 Task: Establish relationship between audit and audit team member object.
Action: Mouse moved to (1093, 99)
Screenshot: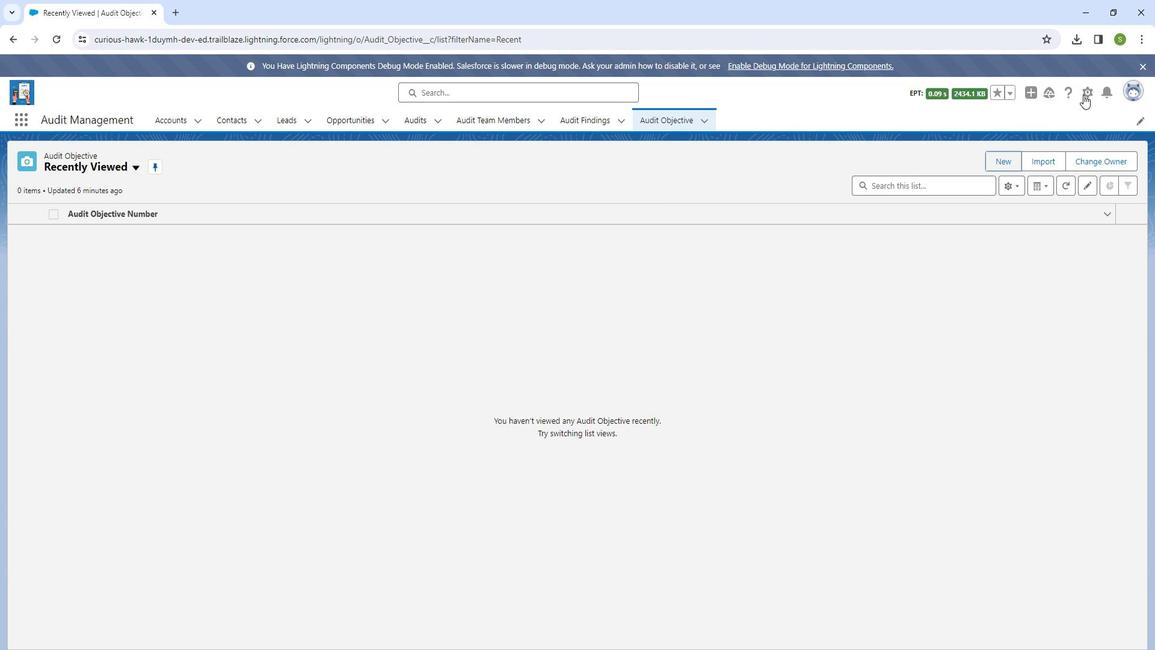 
Action: Mouse pressed left at (1093, 99)
Screenshot: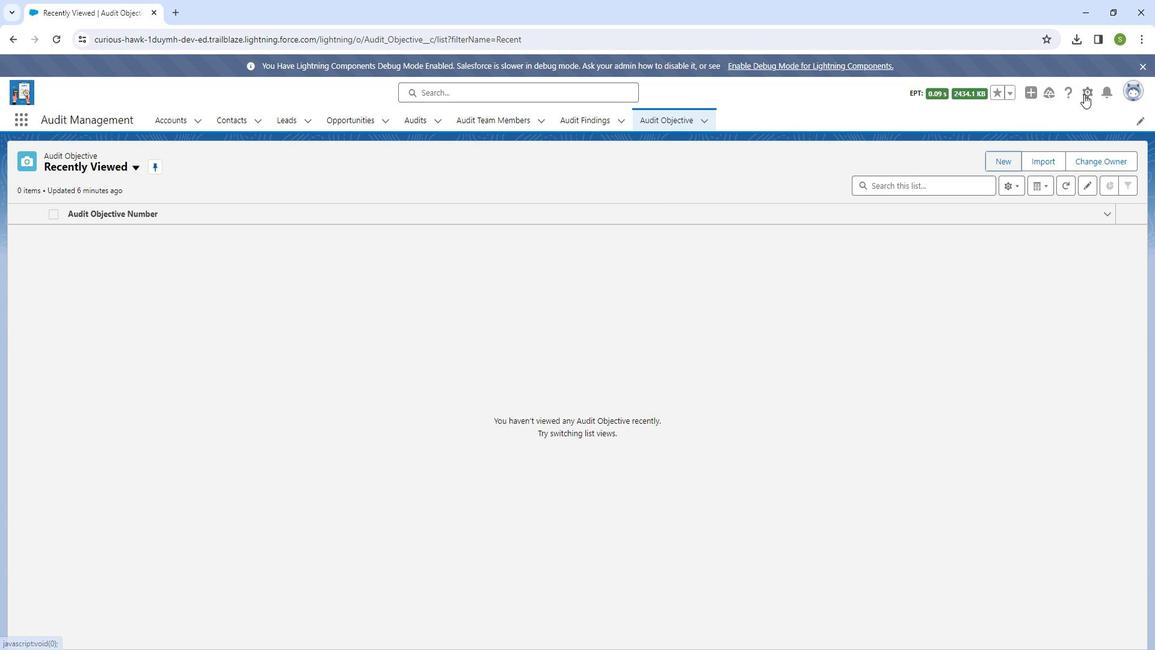 
Action: Mouse moved to (1069, 131)
Screenshot: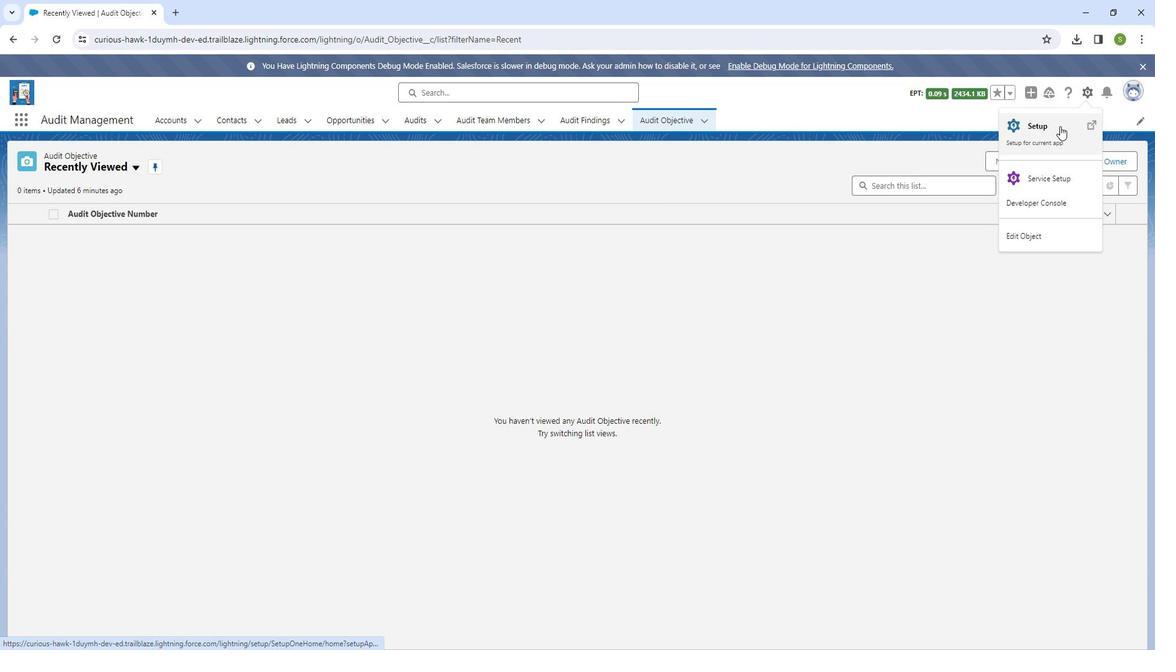 
Action: Mouse pressed left at (1069, 131)
Screenshot: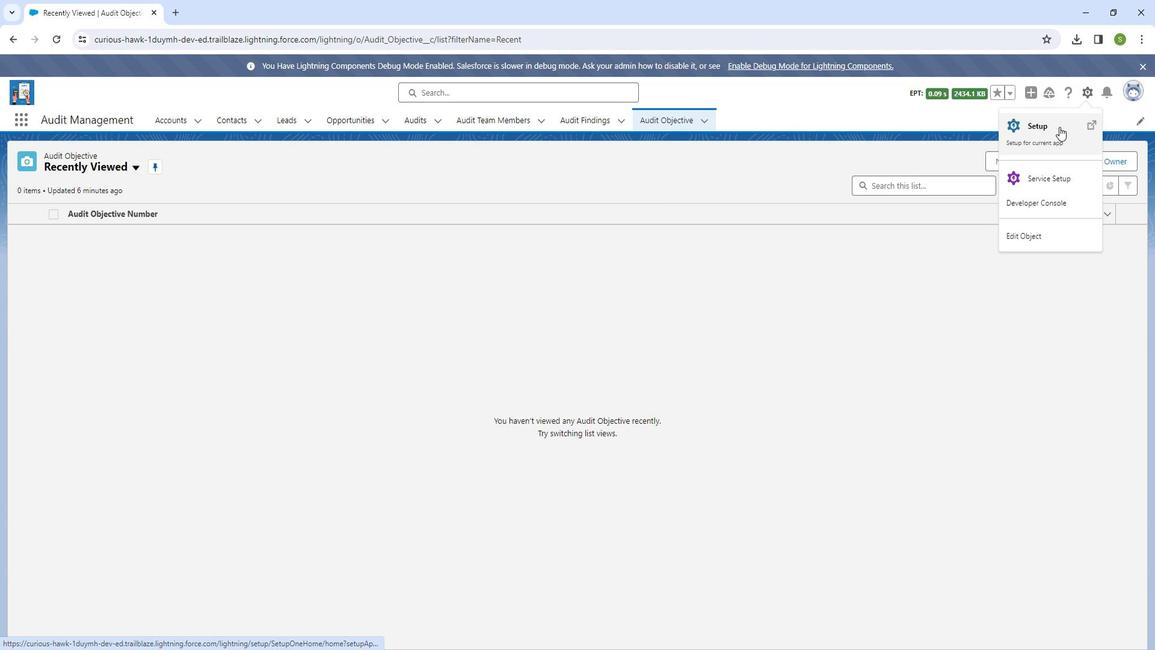 
Action: Mouse moved to (163, 126)
Screenshot: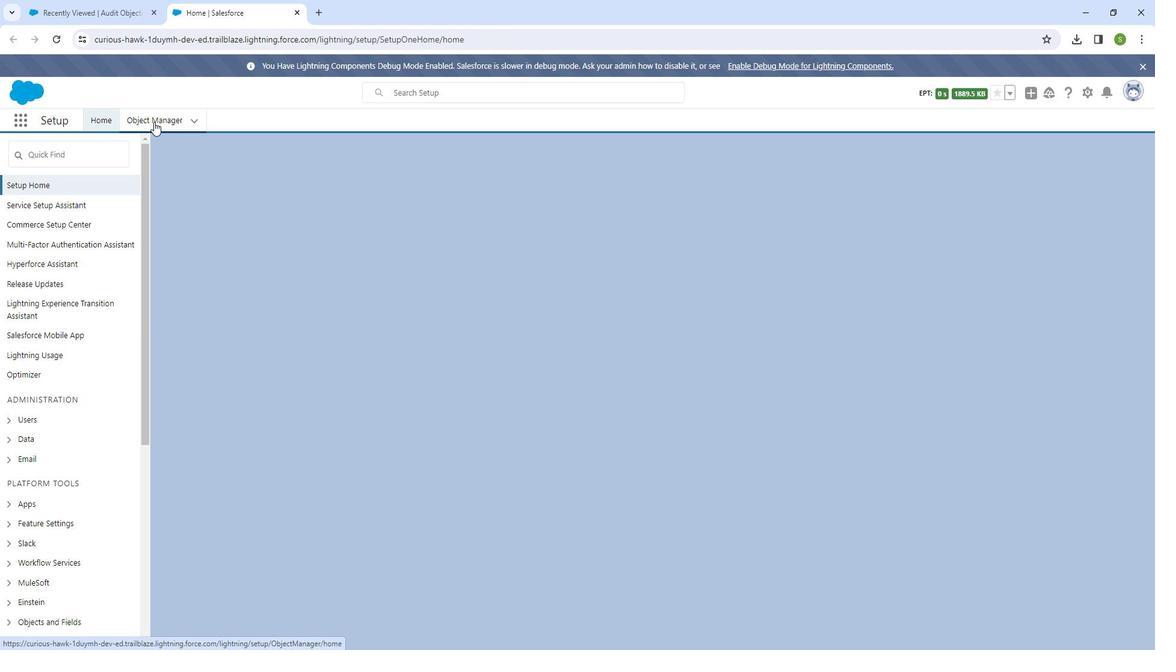 
Action: Mouse pressed left at (163, 126)
Screenshot: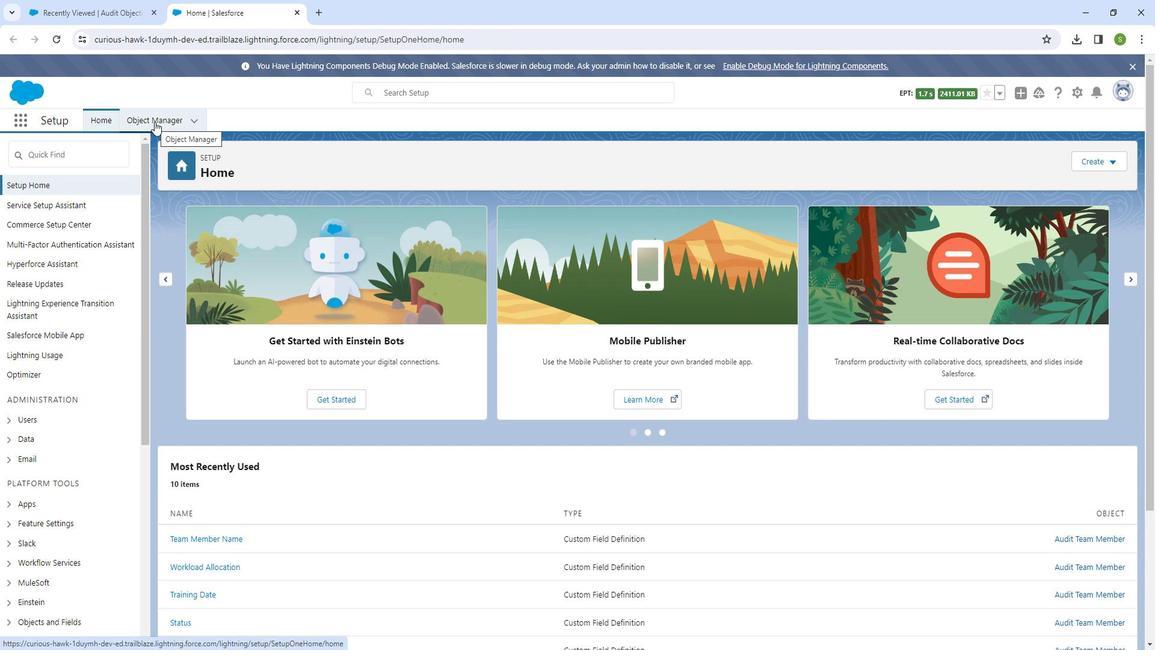 
Action: Mouse moved to (929, 166)
Screenshot: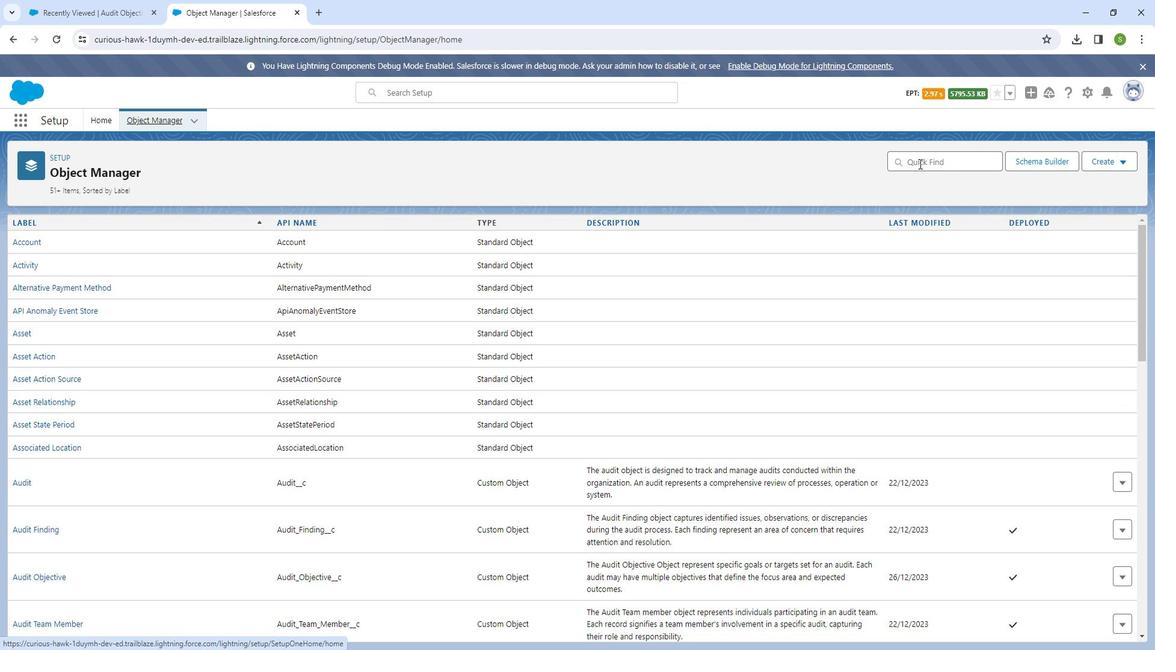 
Action: Mouse pressed left at (929, 166)
Screenshot: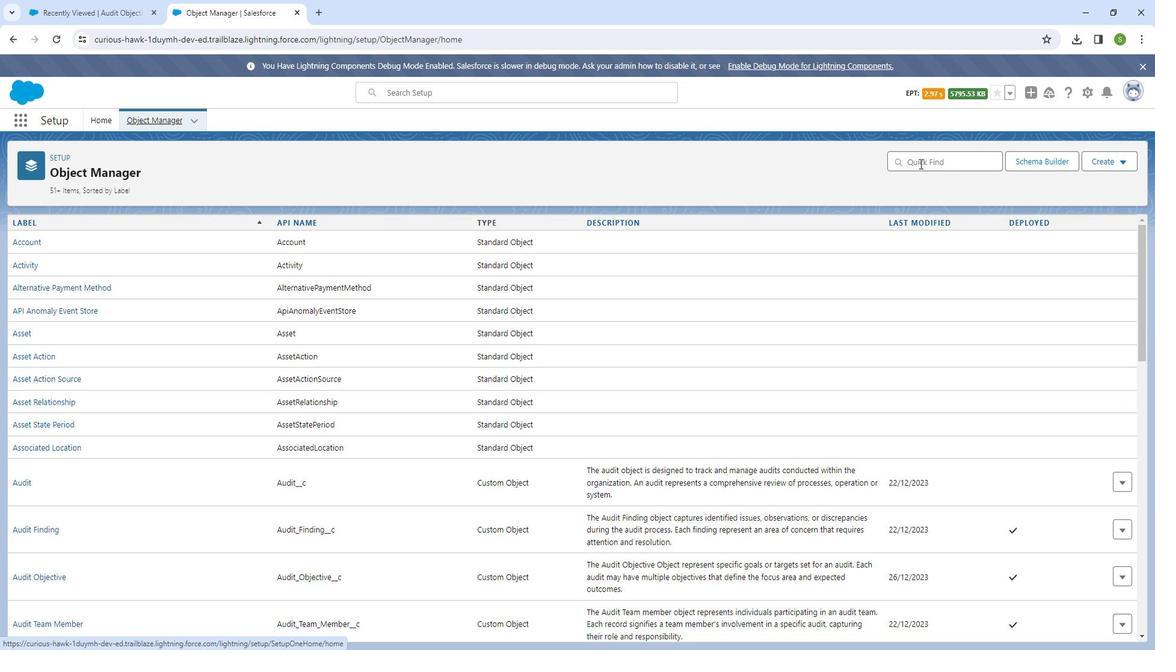 
Action: Key pressed a
Screenshot: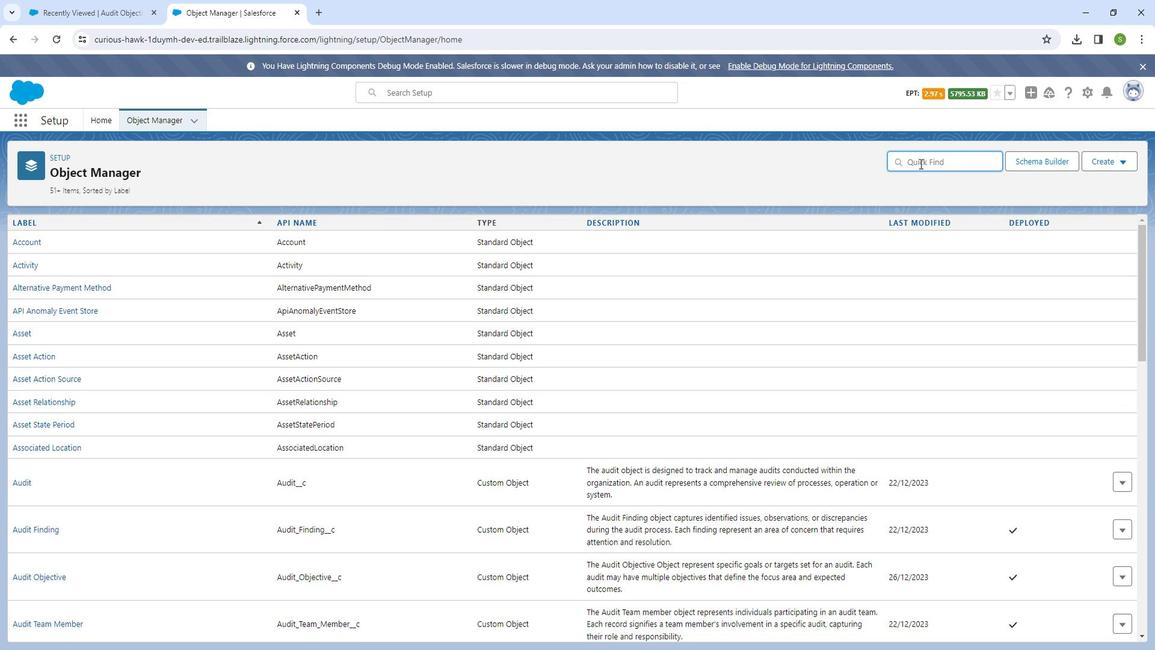 
Action: Mouse moved to (928, 167)
Screenshot: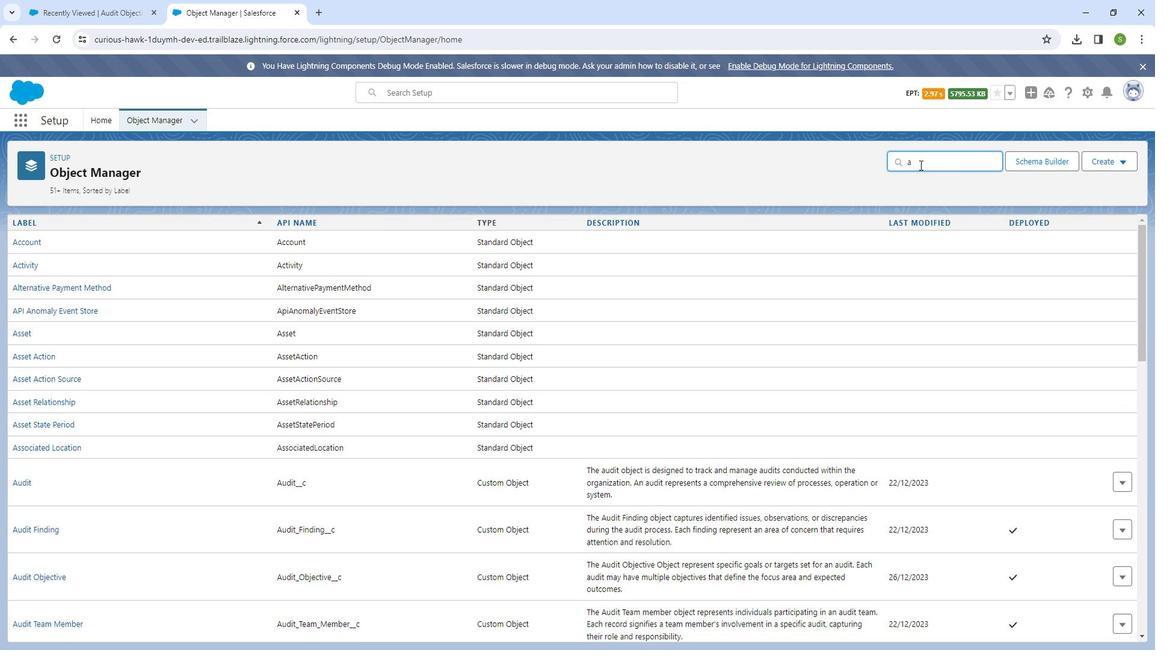
Action: Key pressed u
Screenshot: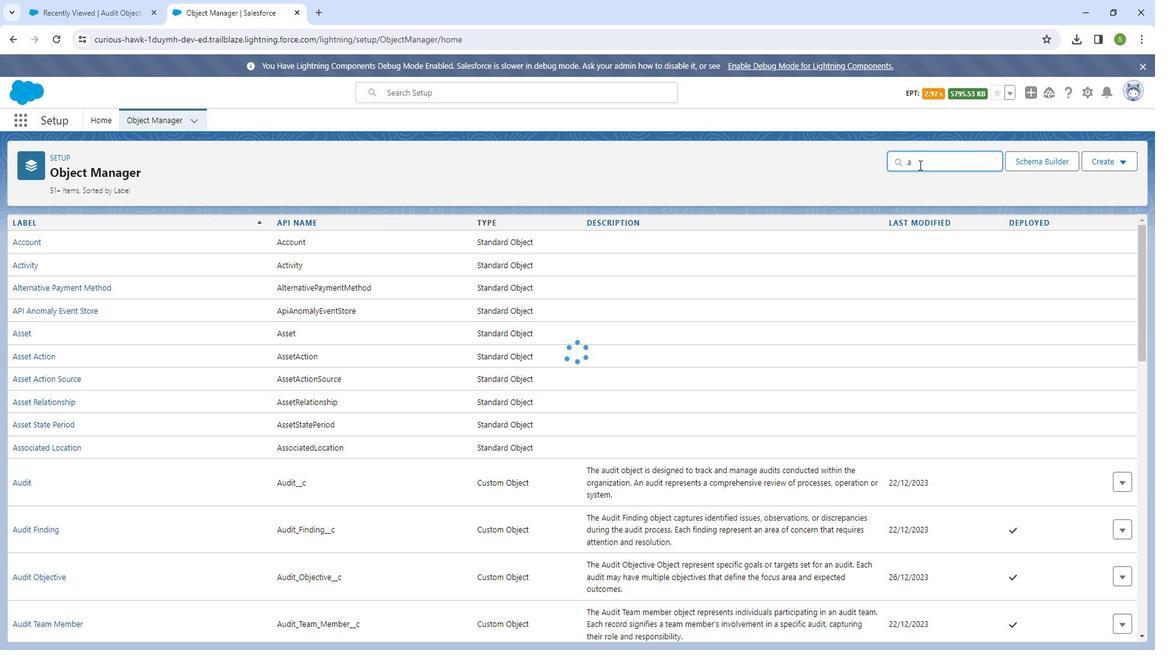 
Action: Mouse moved to (927, 169)
Screenshot: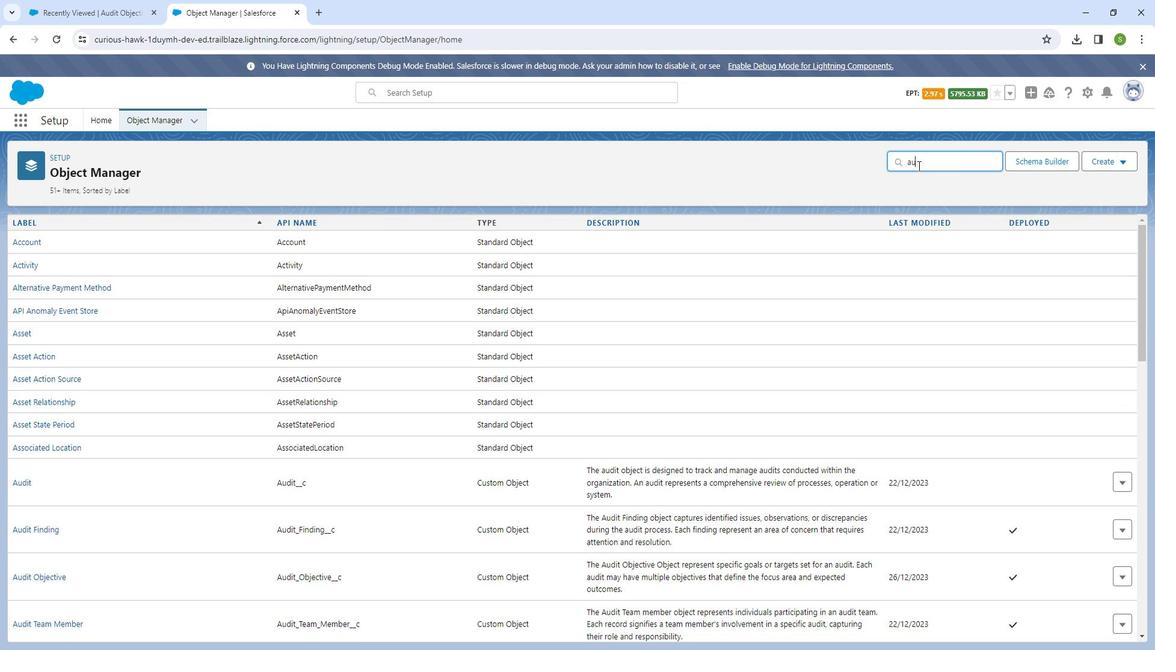 
Action: Key pressed di
Screenshot: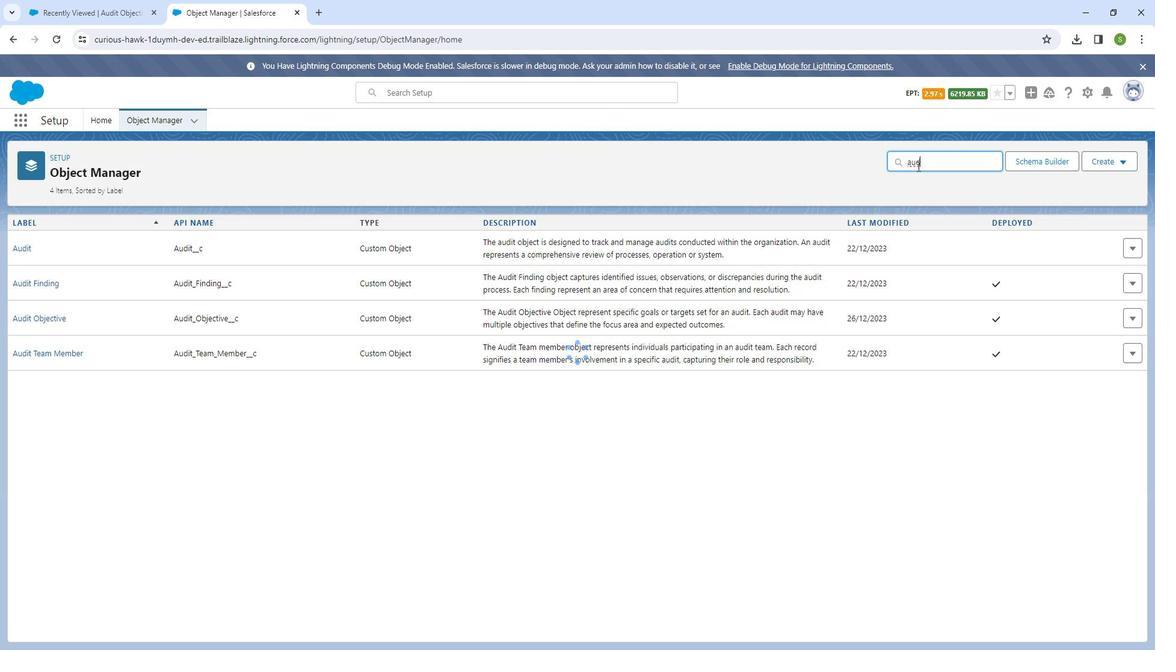 
Action: Mouse moved to (926, 169)
Screenshot: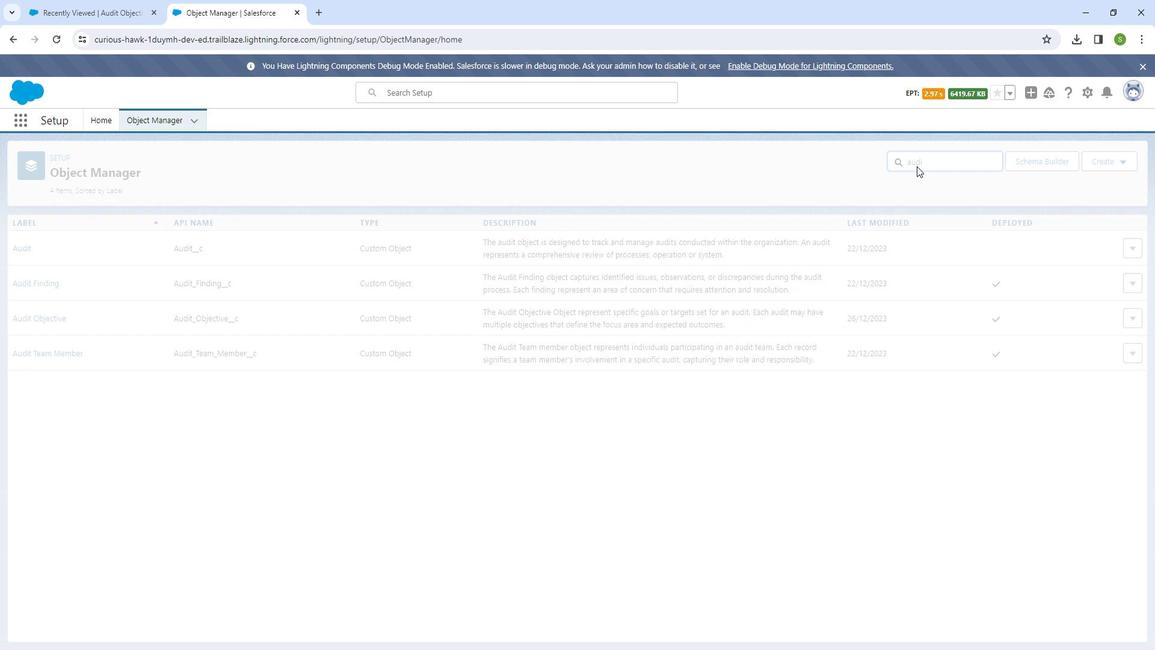 
Action: Key pressed t<Key.space>
Screenshot: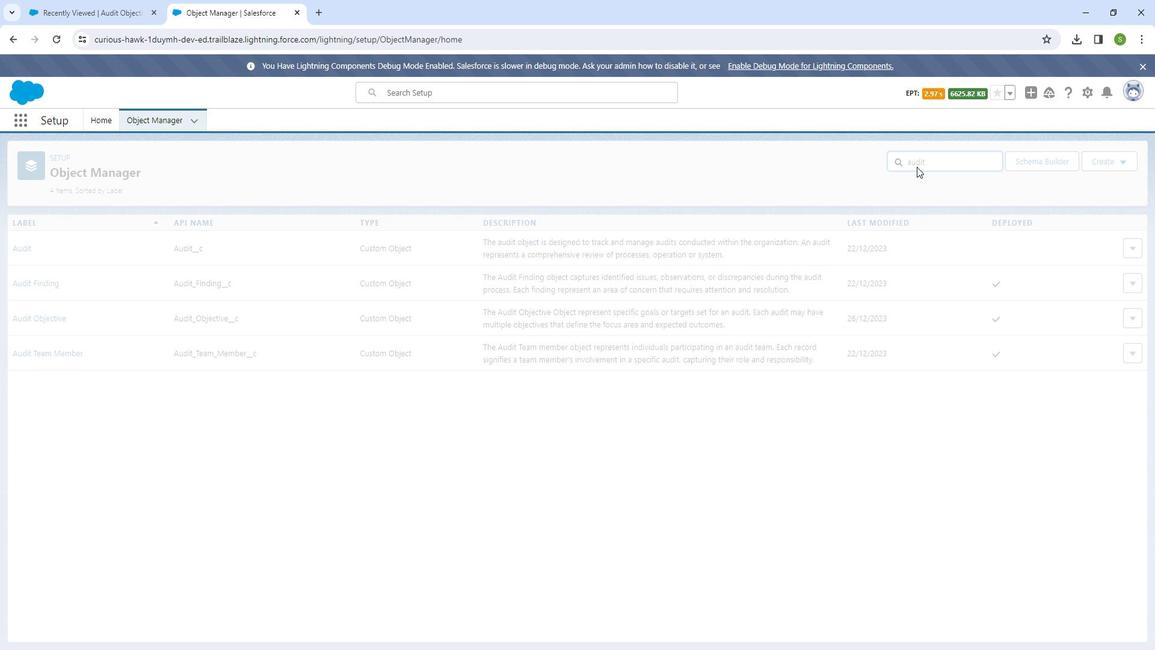 
Action: Mouse moved to (915, 175)
Screenshot: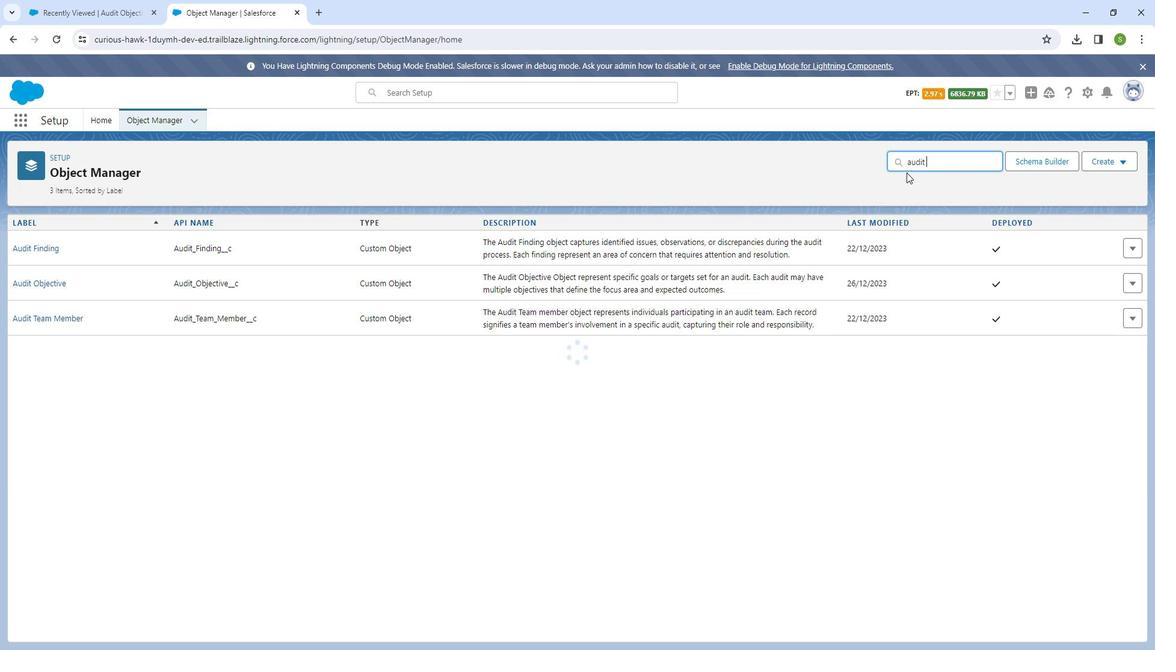 
Action: Key pressed t
Screenshot: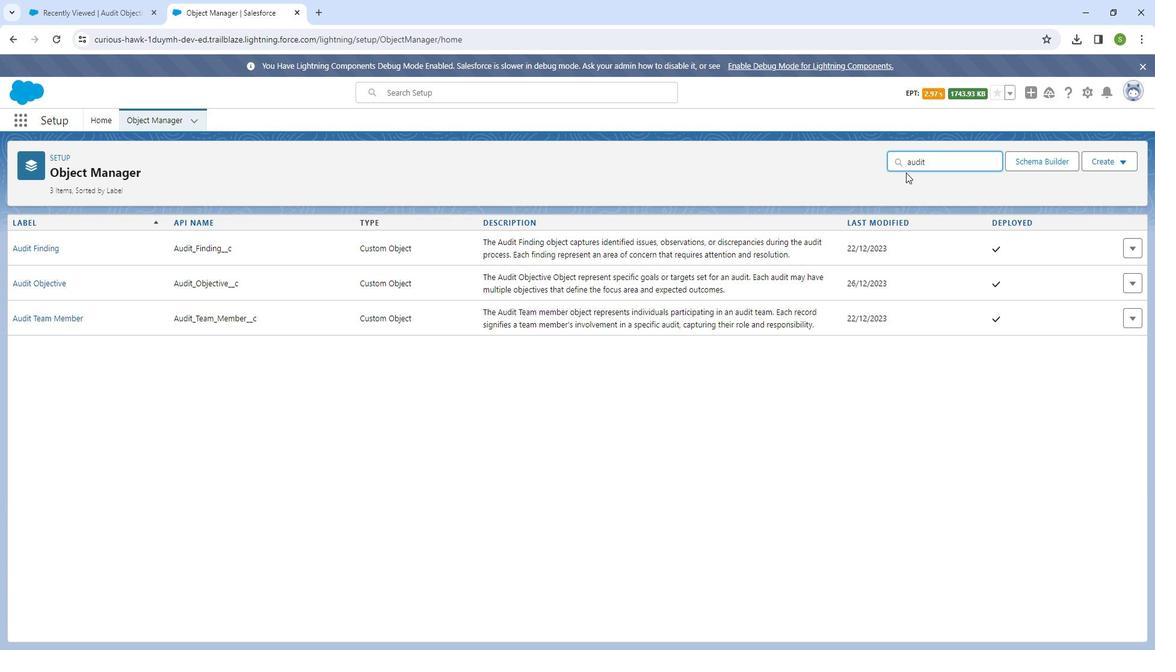 
Action: Mouse moved to (64, 248)
Screenshot: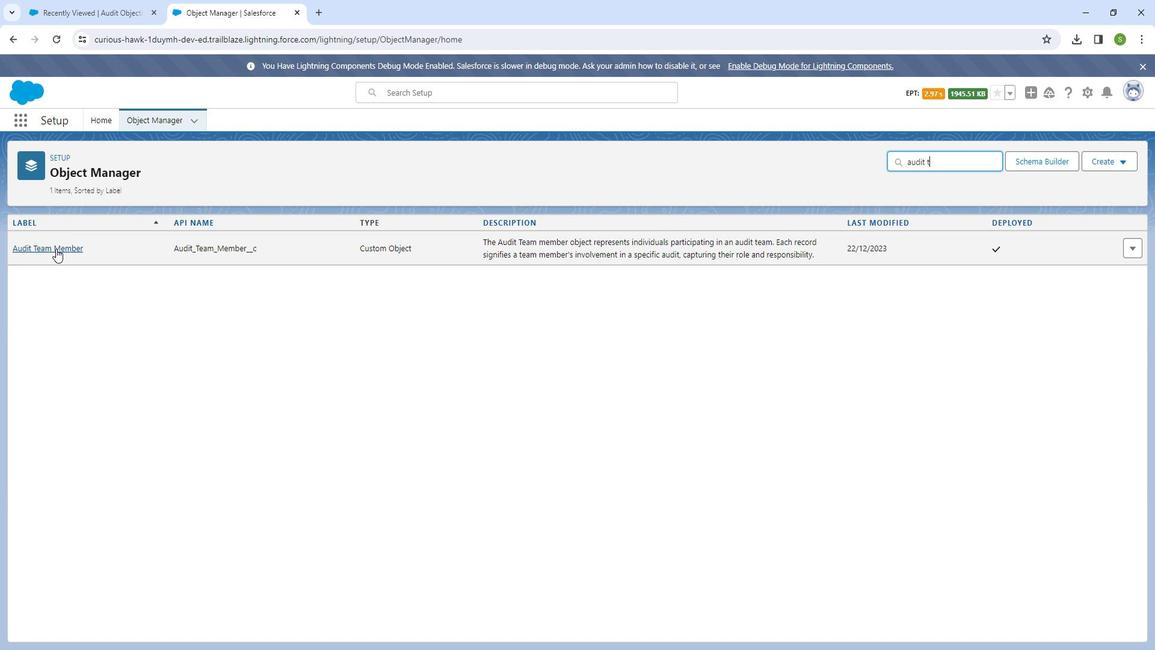 
Action: Mouse pressed left at (64, 248)
Screenshot: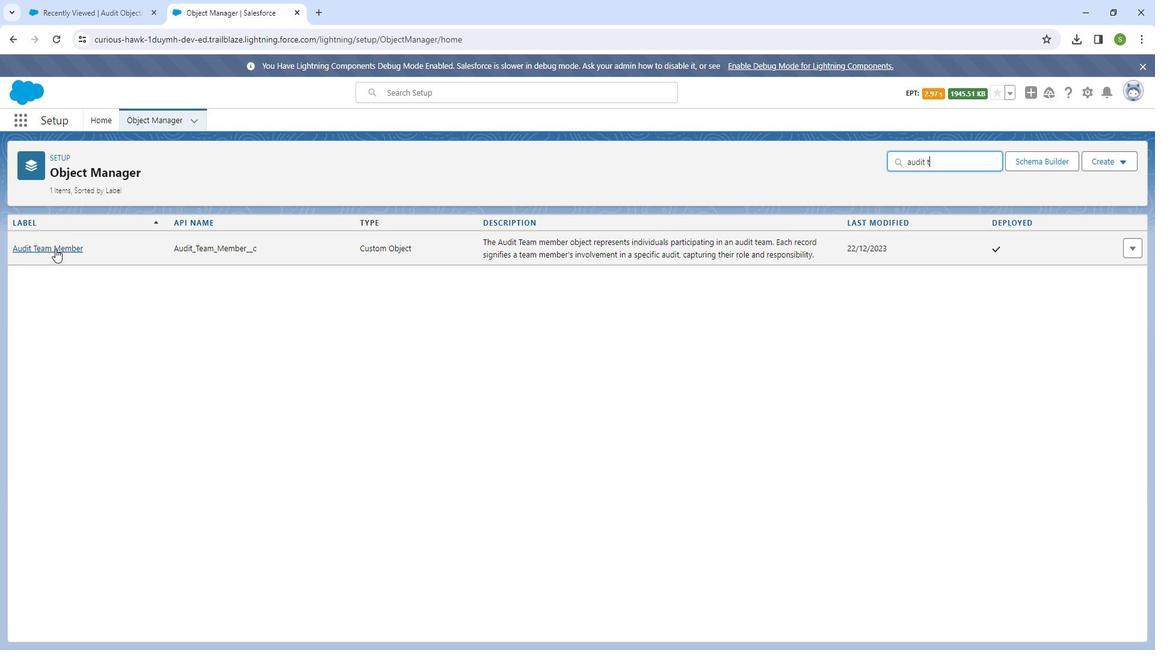 
Action: Mouse moved to (115, 242)
Screenshot: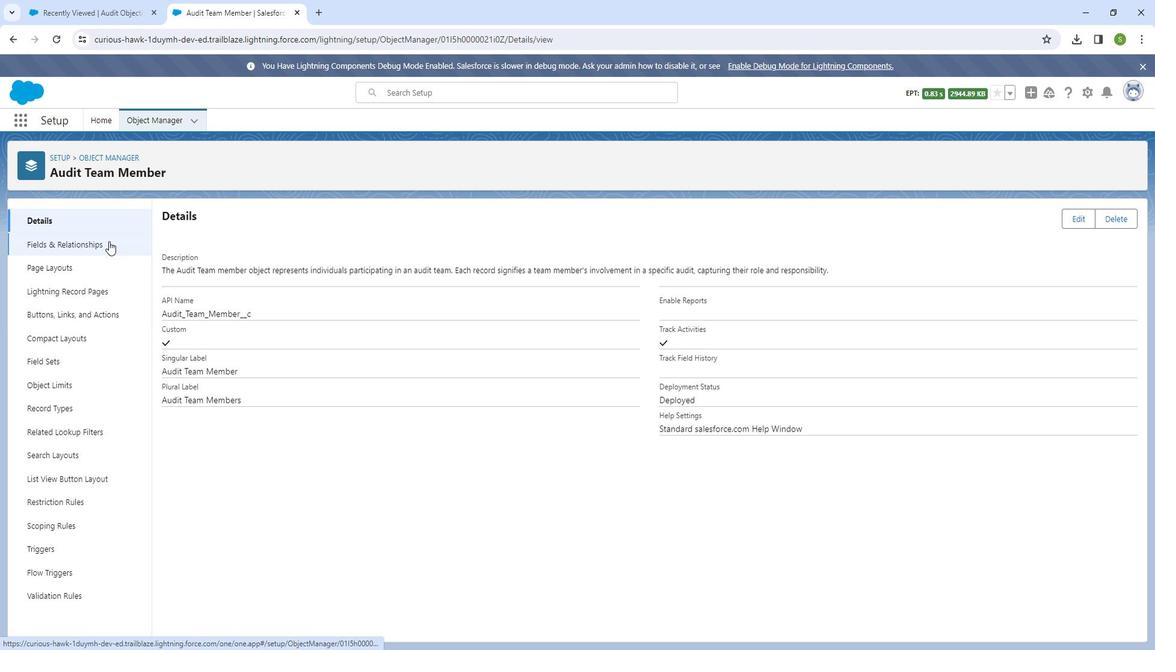 
Action: Mouse pressed left at (115, 242)
Screenshot: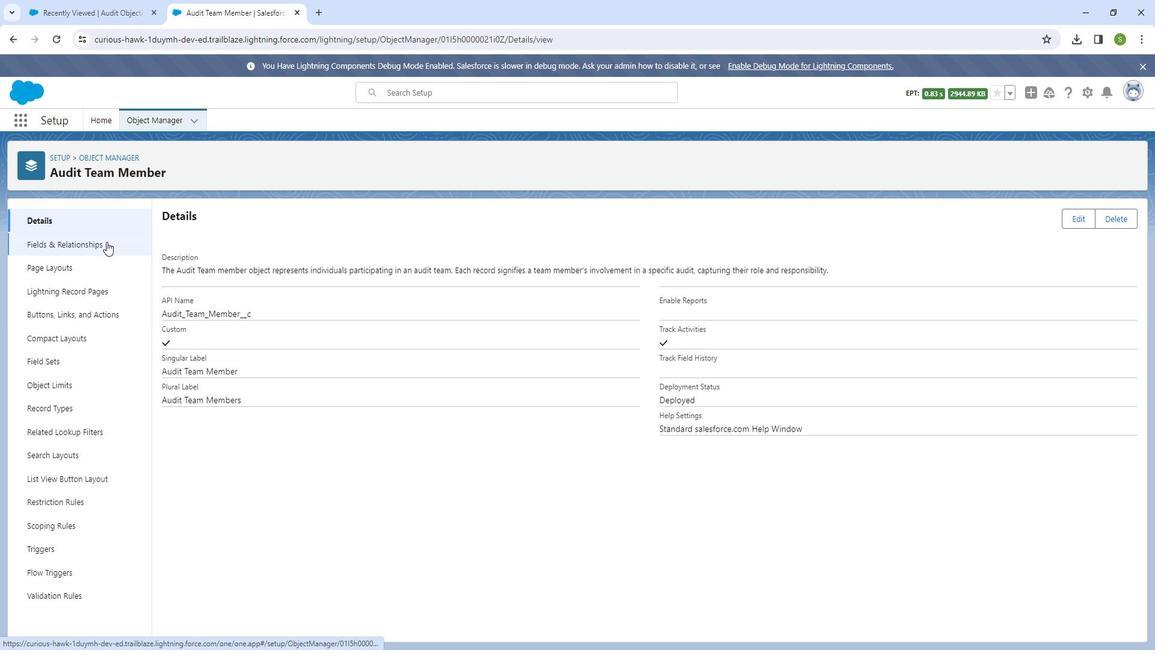 
Action: Mouse moved to (882, 221)
Screenshot: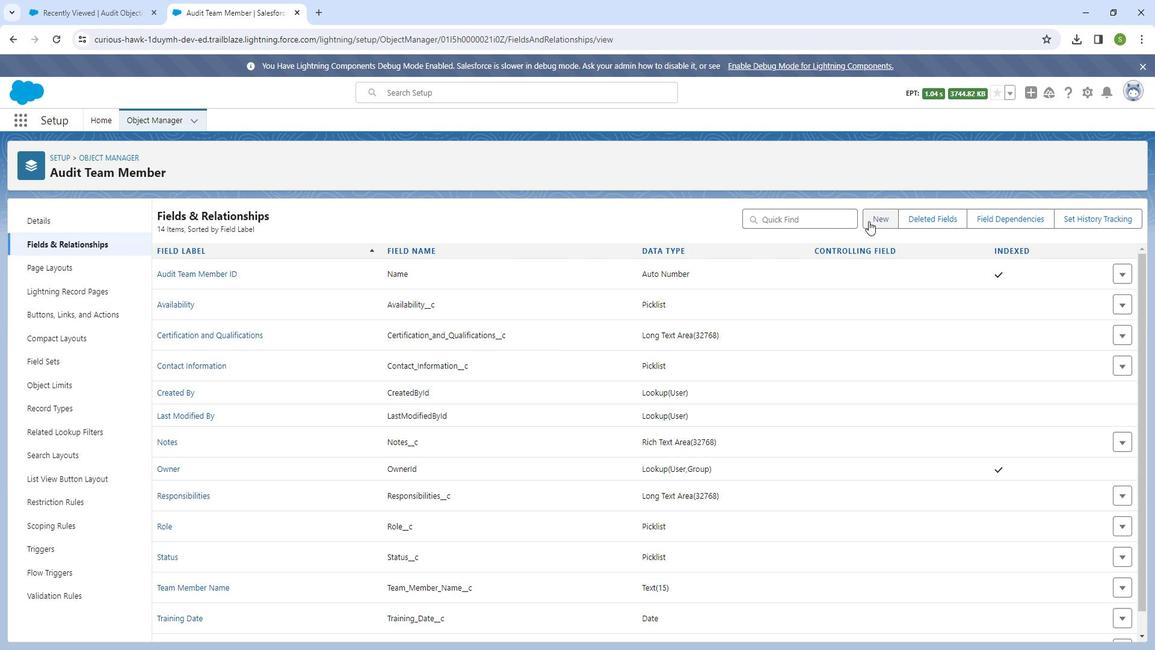 
Action: Mouse pressed left at (882, 221)
Screenshot: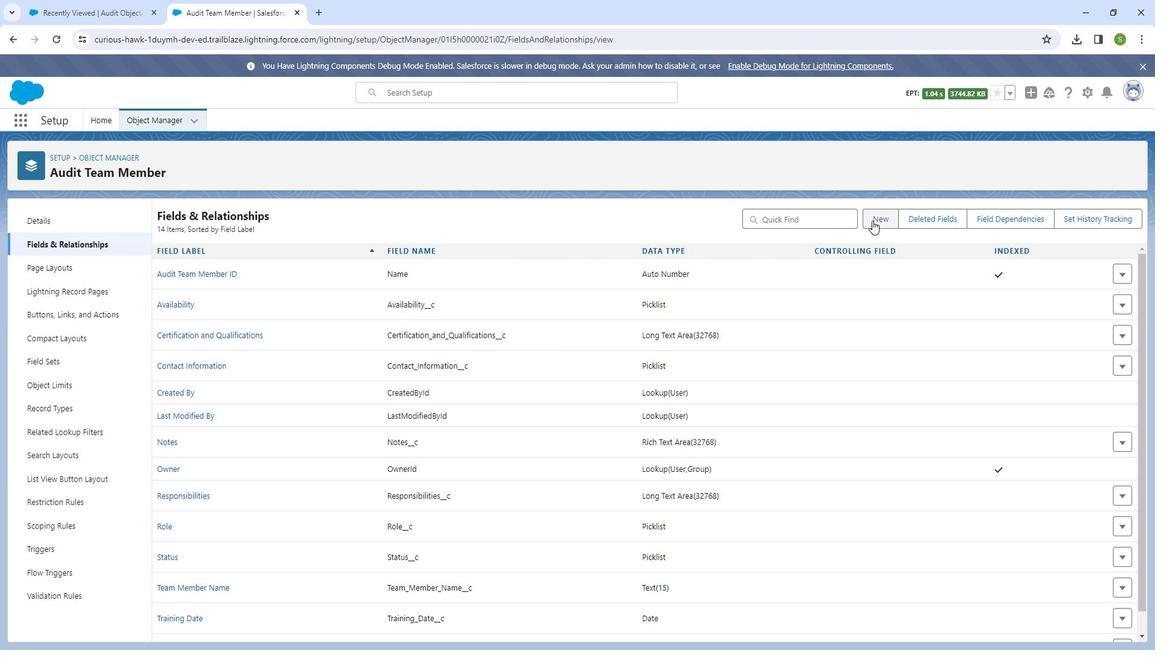 
Action: Mouse moved to (250, 437)
Screenshot: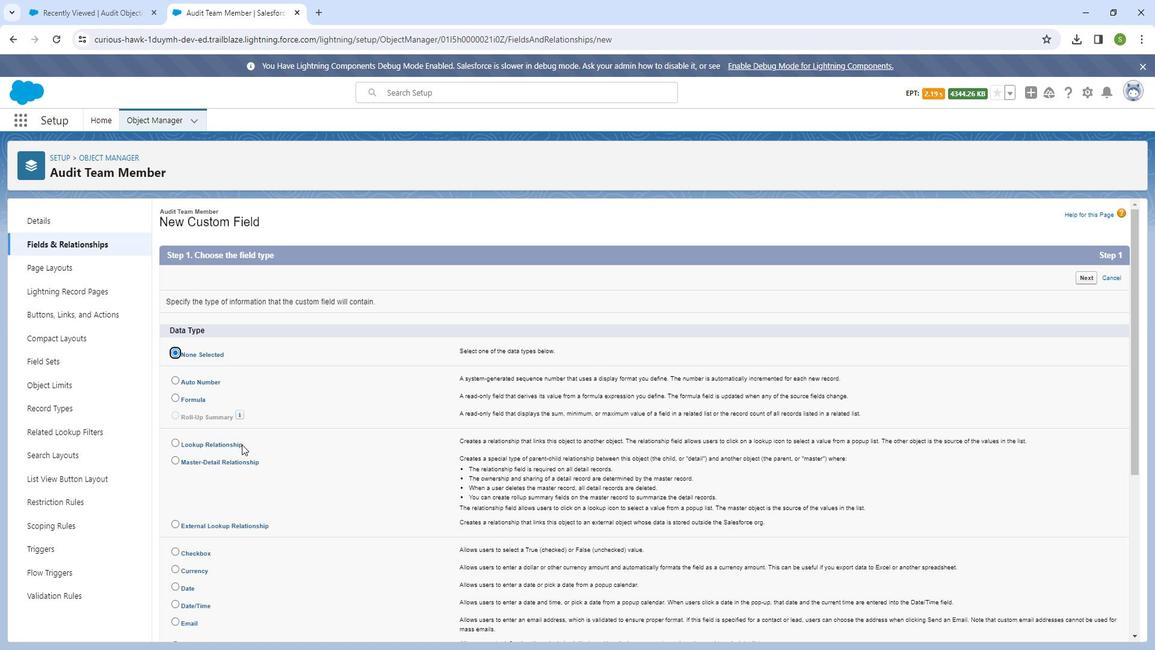 
Action: Mouse pressed left at (250, 437)
Screenshot: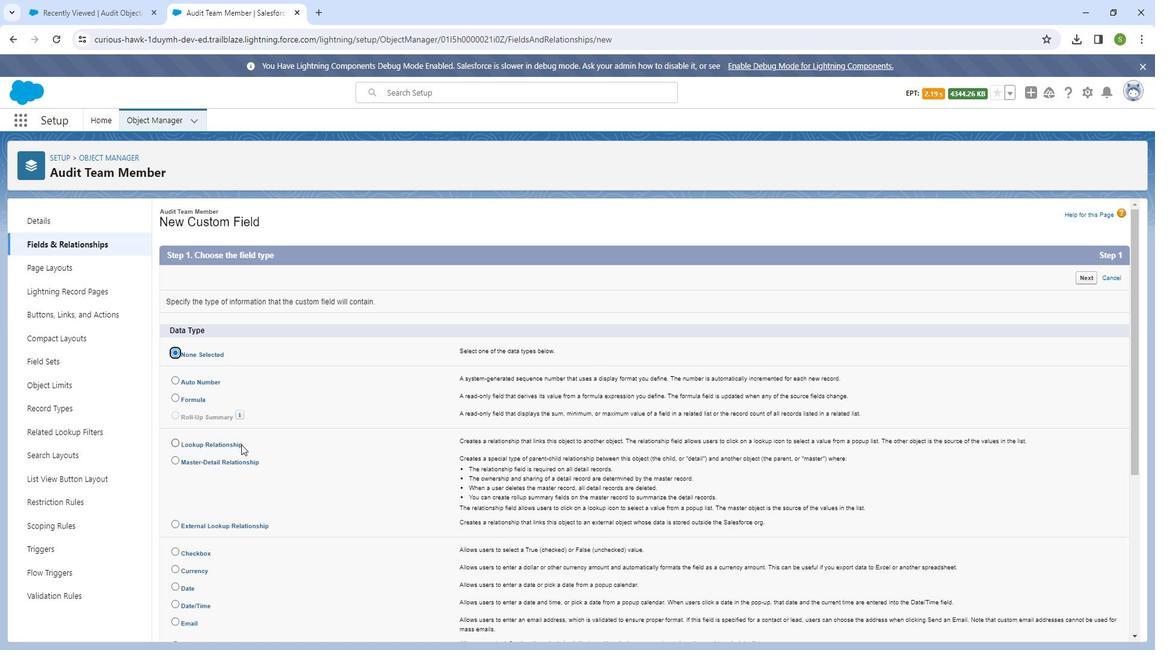 
Action: Mouse moved to (1036, 425)
Screenshot: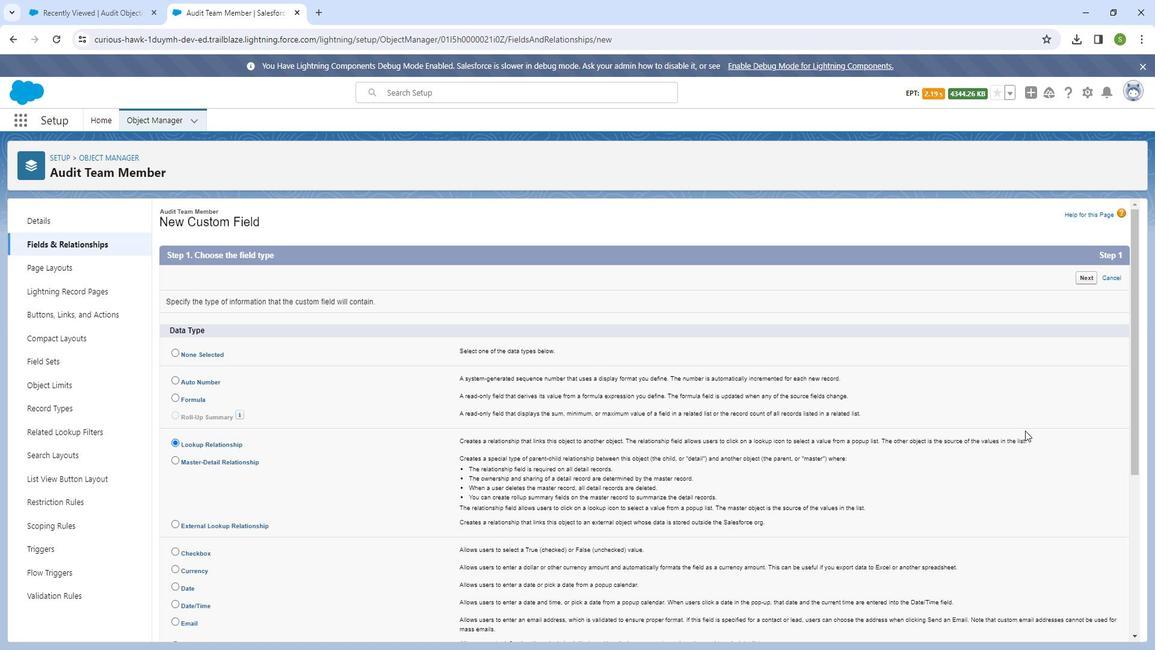 
Action: Mouse scrolled (1036, 424) with delta (0, 0)
Screenshot: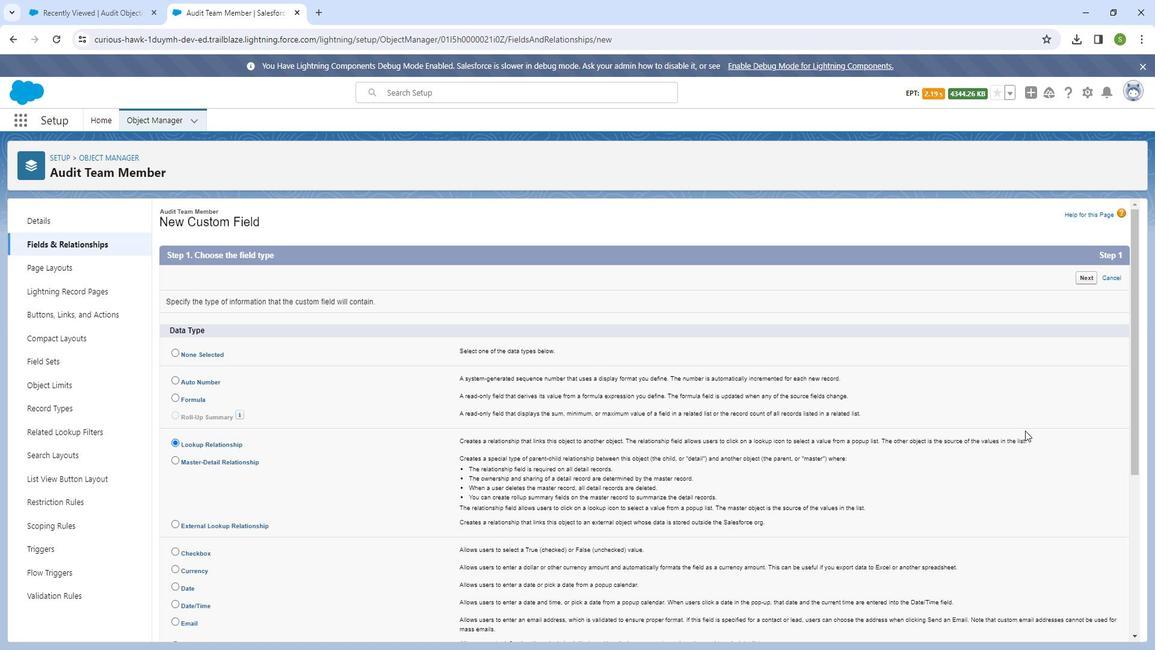 
Action: Mouse moved to (1038, 426)
Screenshot: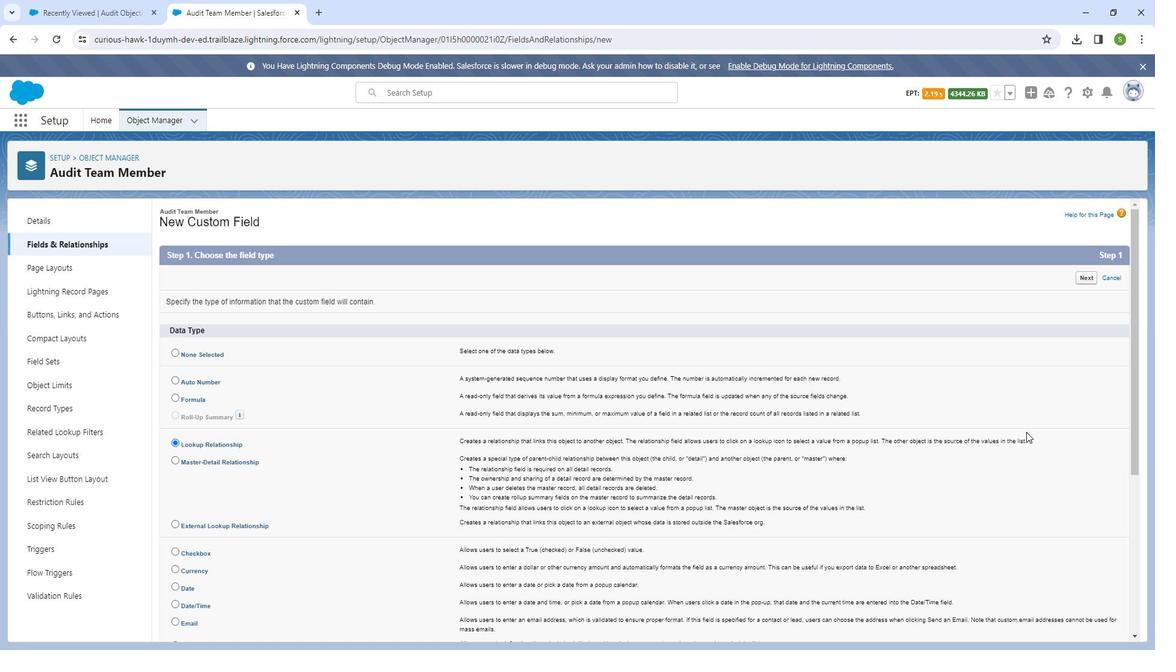 
Action: Mouse scrolled (1038, 426) with delta (0, 0)
Screenshot: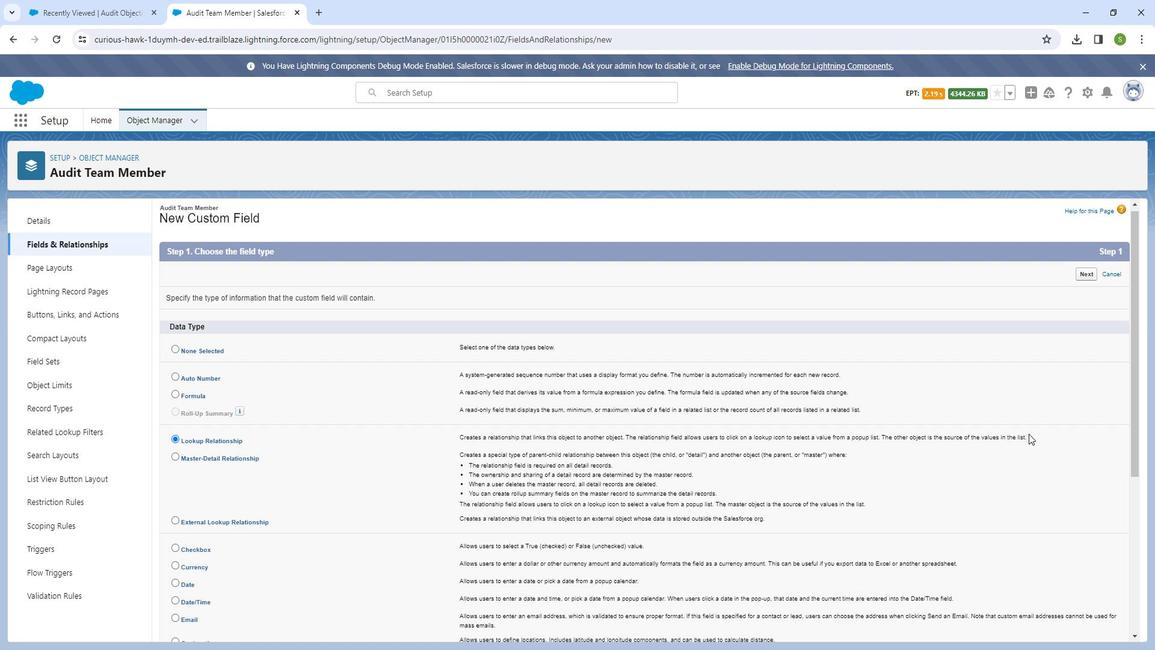 
Action: Mouse moved to (1039, 426)
Screenshot: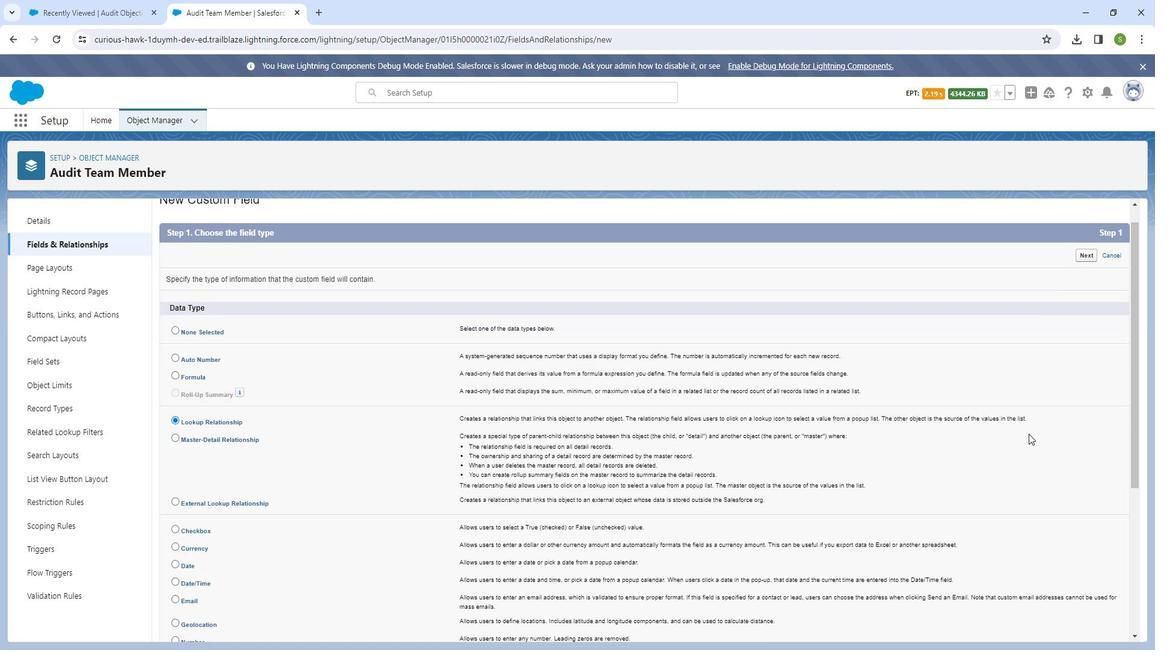 
Action: Mouse scrolled (1039, 426) with delta (0, 0)
Screenshot: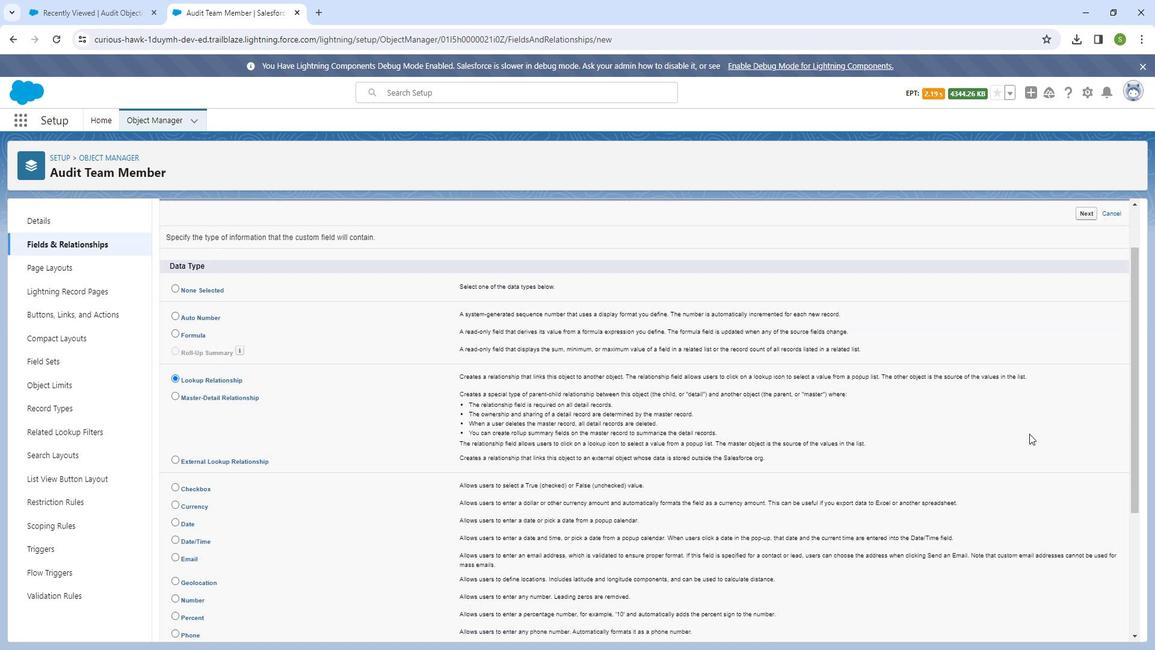 
Action: Mouse moved to (1039, 430)
Screenshot: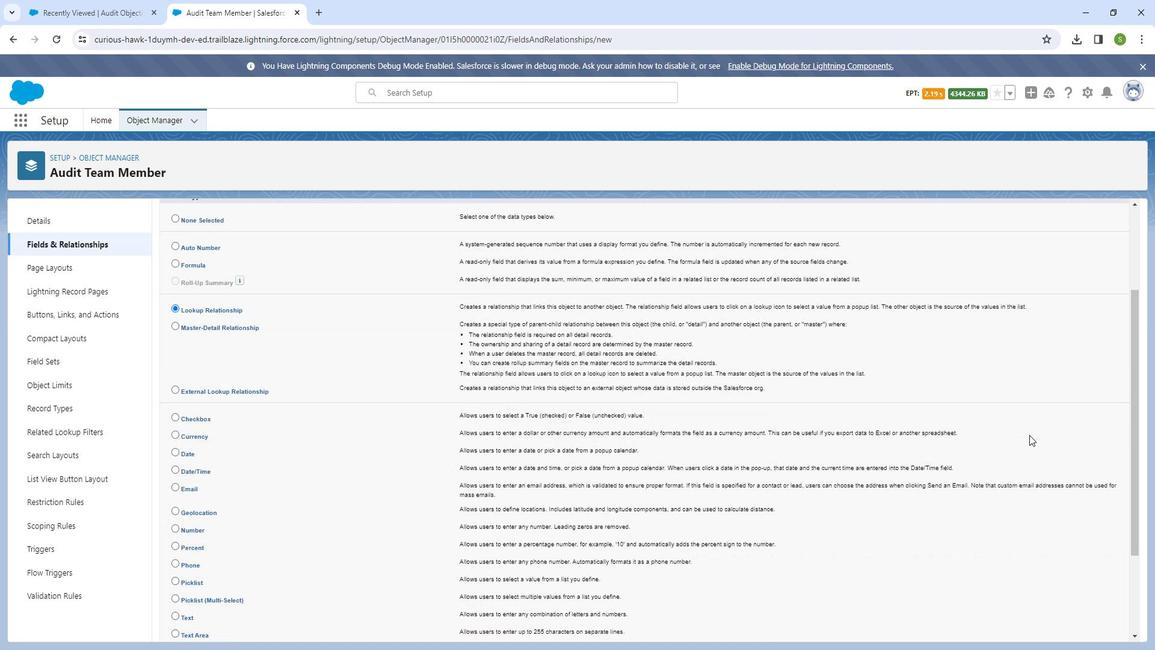 
Action: Mouse scrolled (1039, 429) with delta (0, 0)
Screenshot: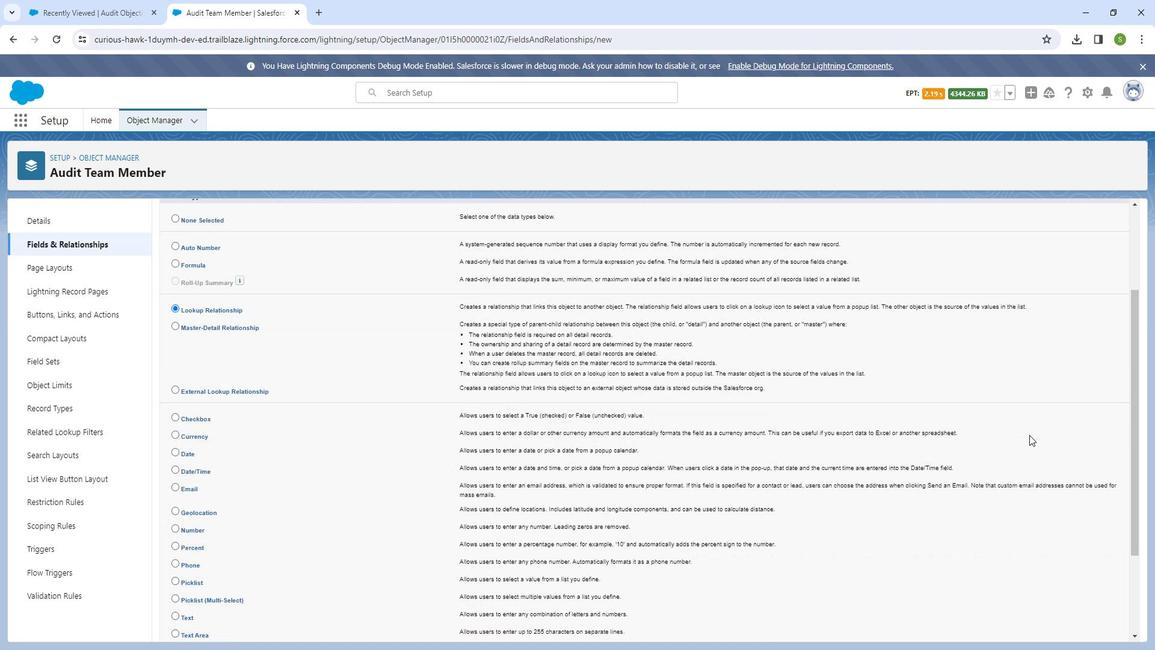 
Action: Mouse moved to (1038, 435)
Screenshot: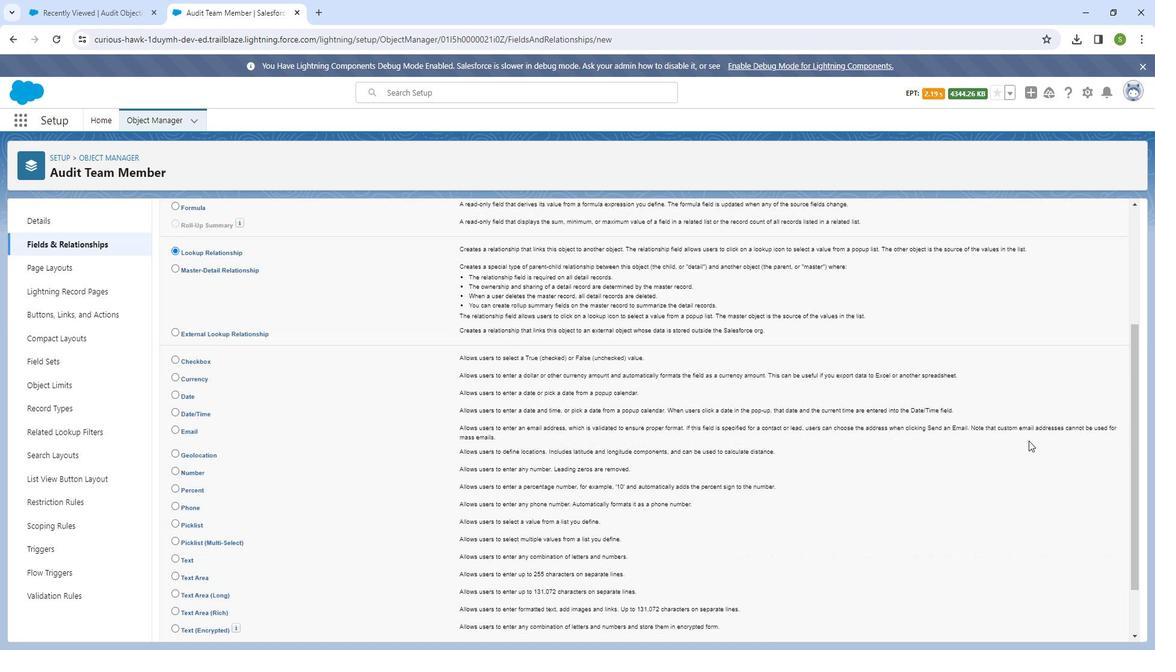 
Action: Mouse scrolled (1038, 434) with delta (0, 0)
Screenshot: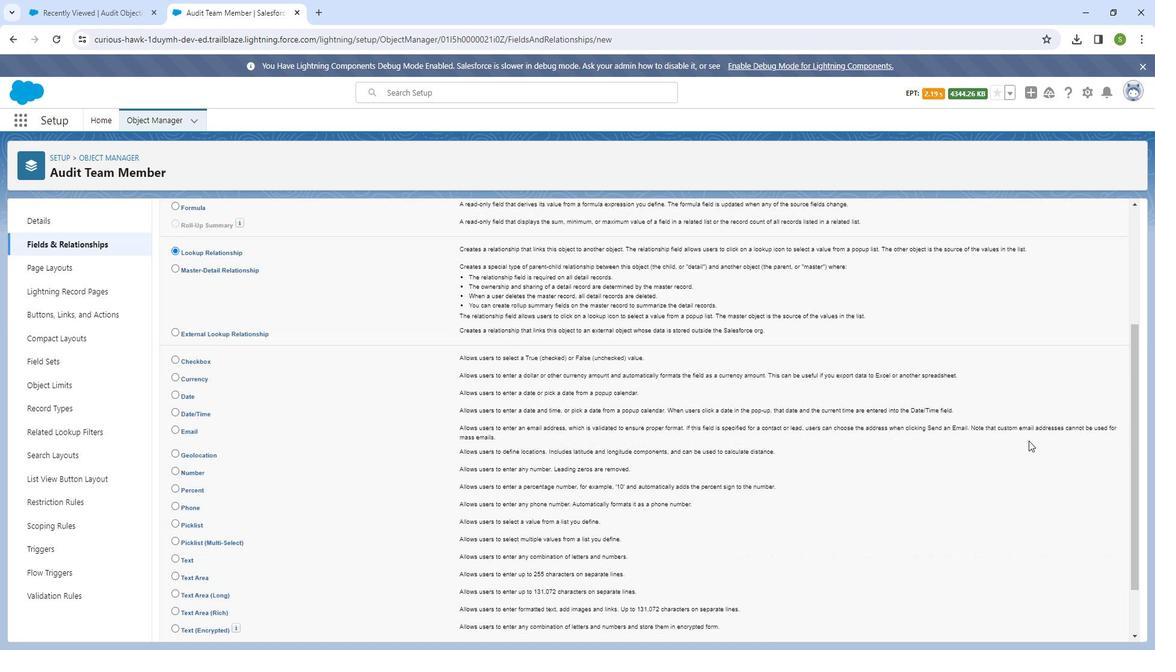 
Action: Mouse moved to (1039, 440)
Screenshot: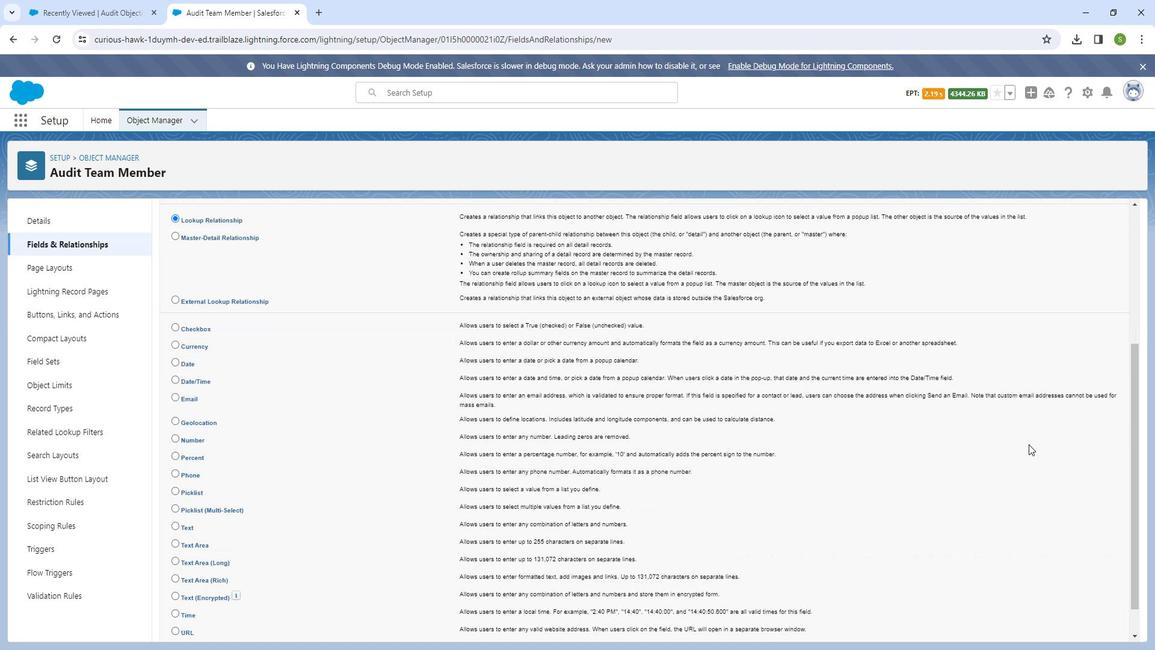
Action: Mouse scrolled (1039, 439) with delta (0, 0)
Screenshot: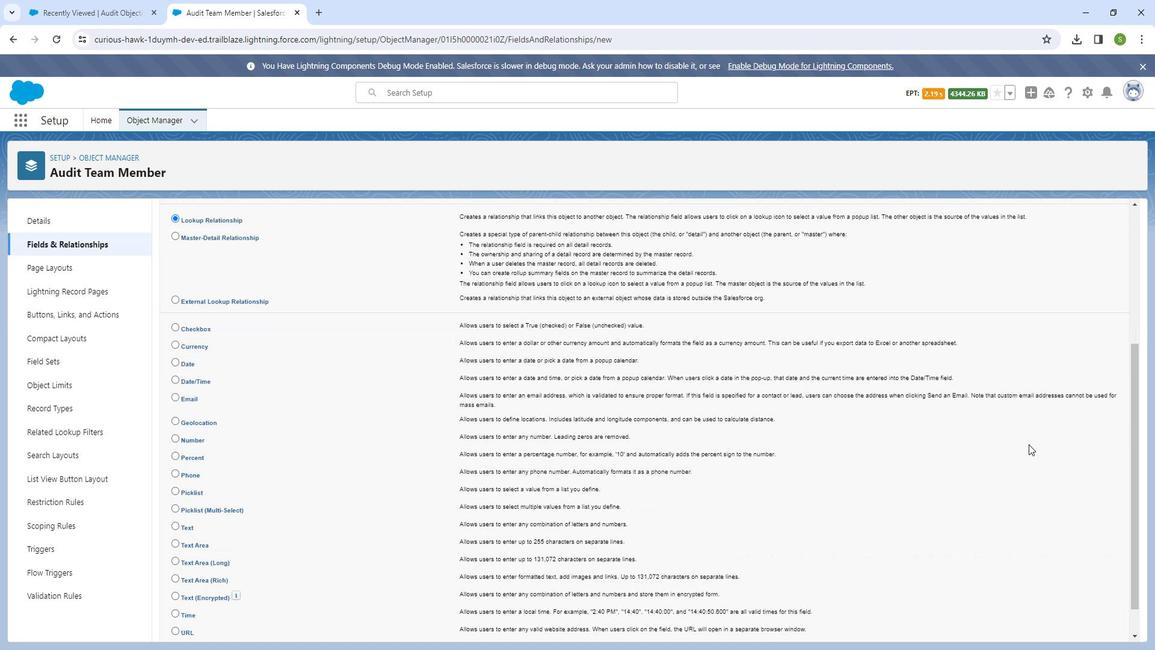 
Action: Mouse moved to (1094, 613)
Screenshot: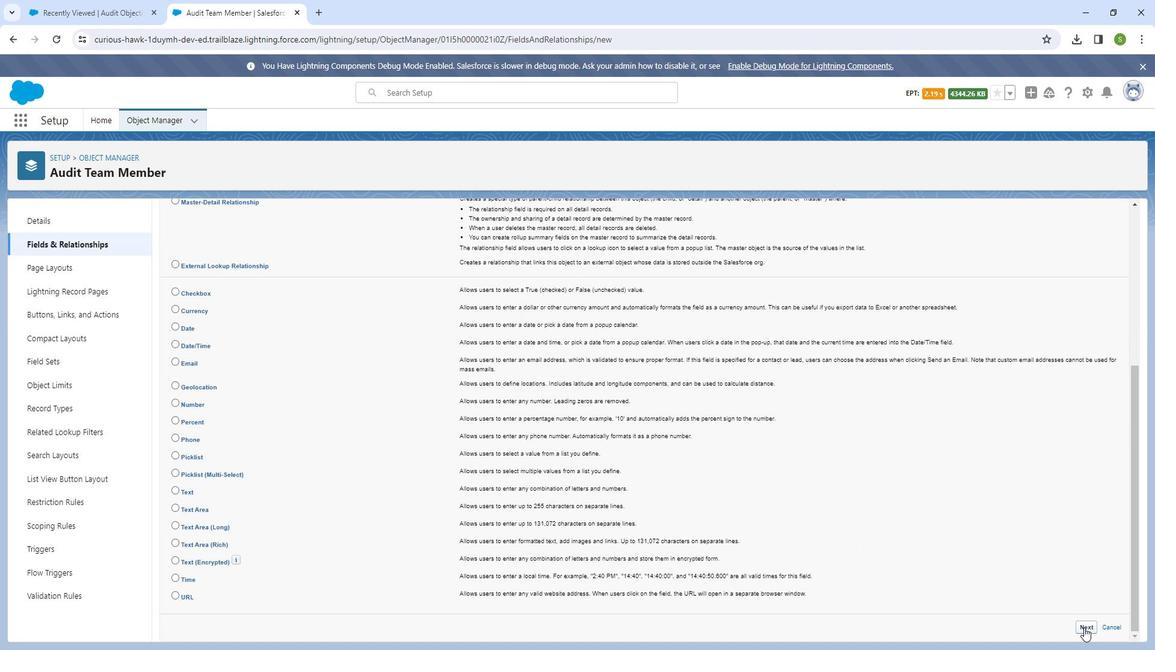 
Action: Mouse pressed left at (1094, 613)
Screenshot: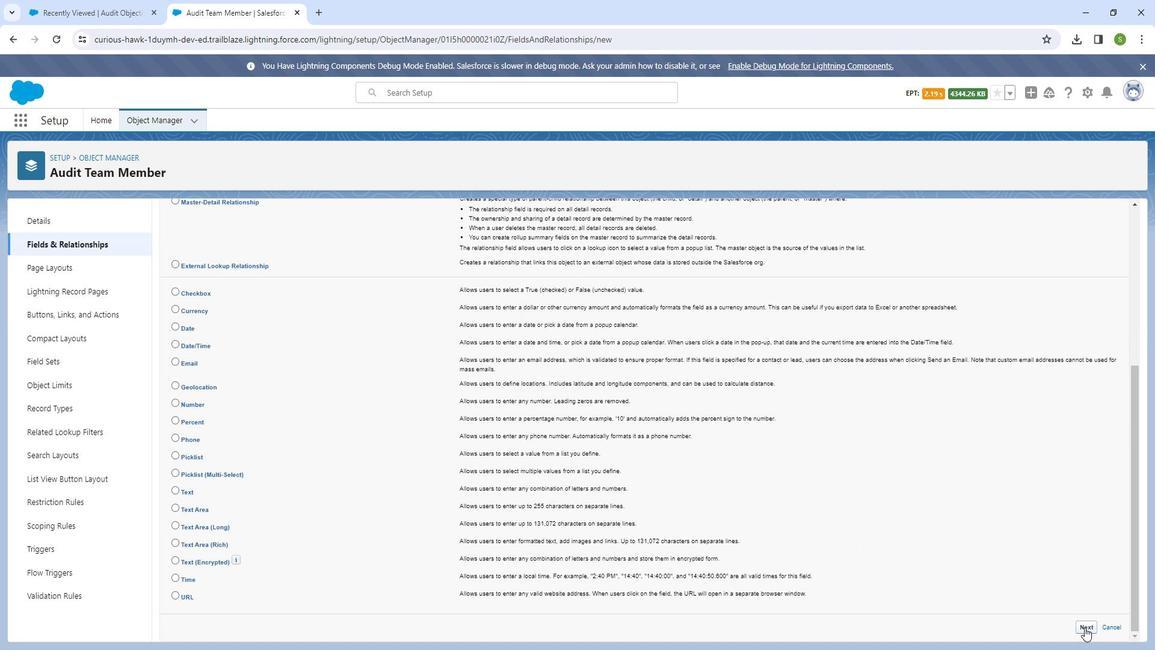 
Action: Mouse moved to (493, 320)
Screenshot: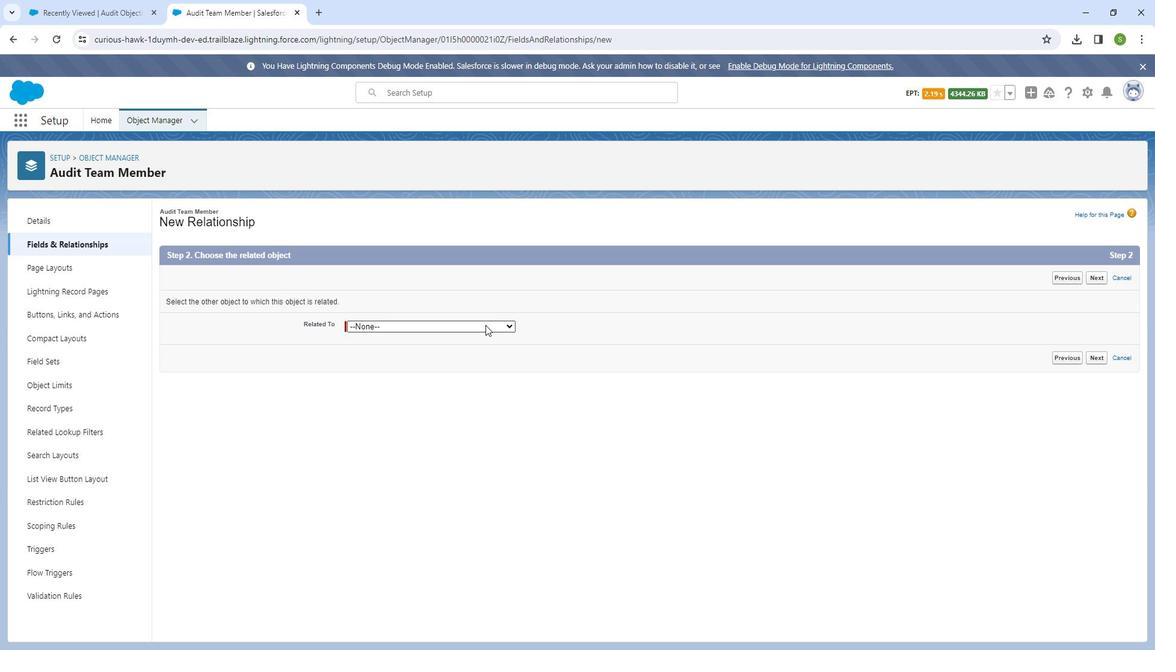 
Action: Mouse pressed left at (493, 320)
Screenshot: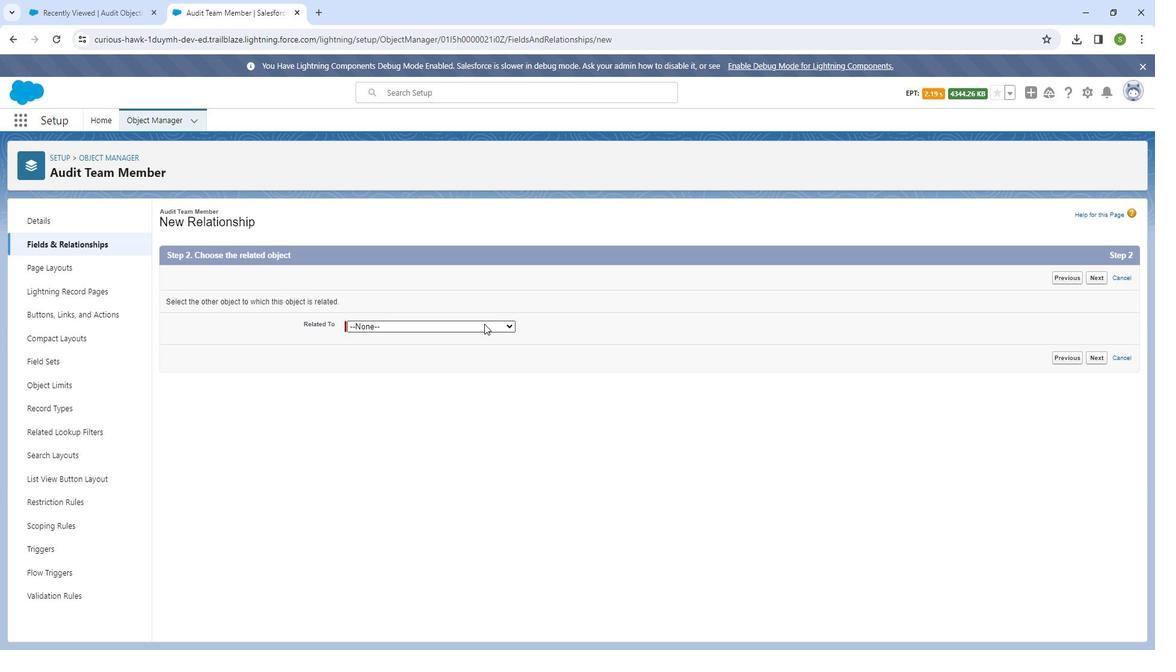 
Action: Mouse moved to (475, 393)
Screenshot: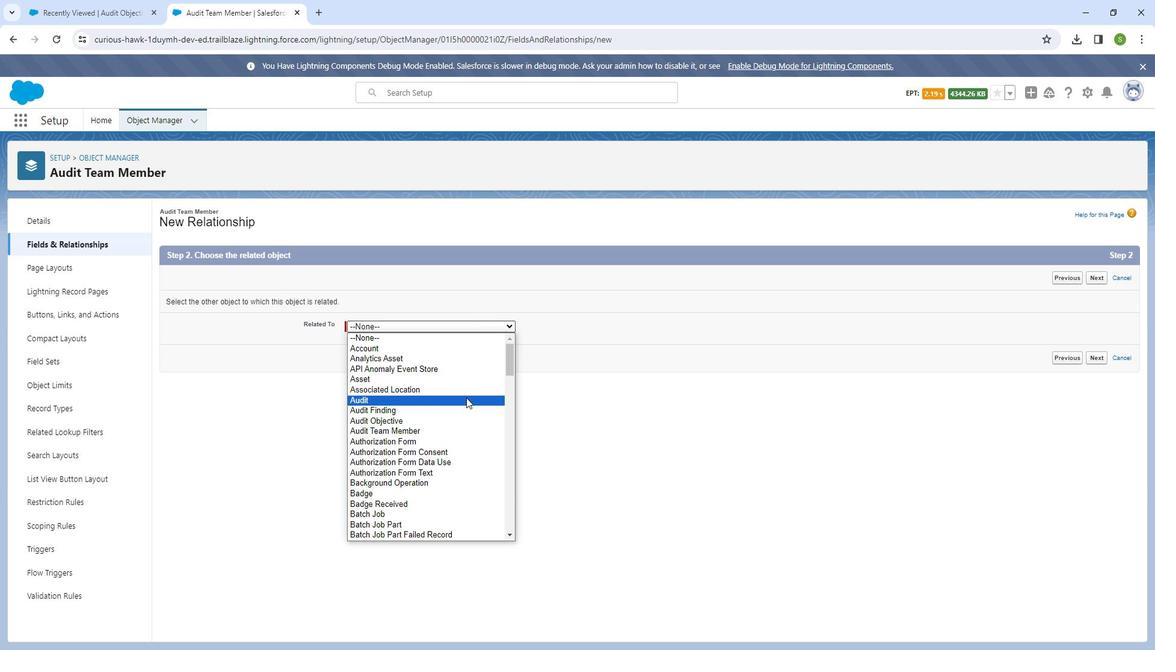 
Action: Mouse pressed left at (475, 393)
Screenshot: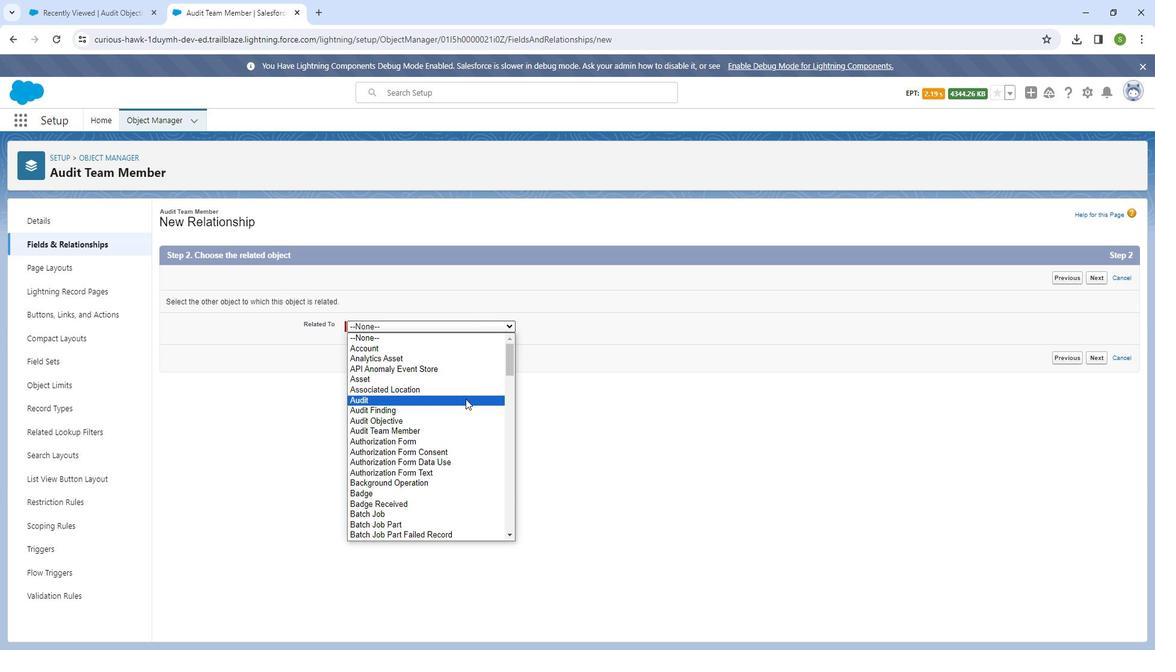 
Action: Mouse moved to (1099, 355)
Screenshot: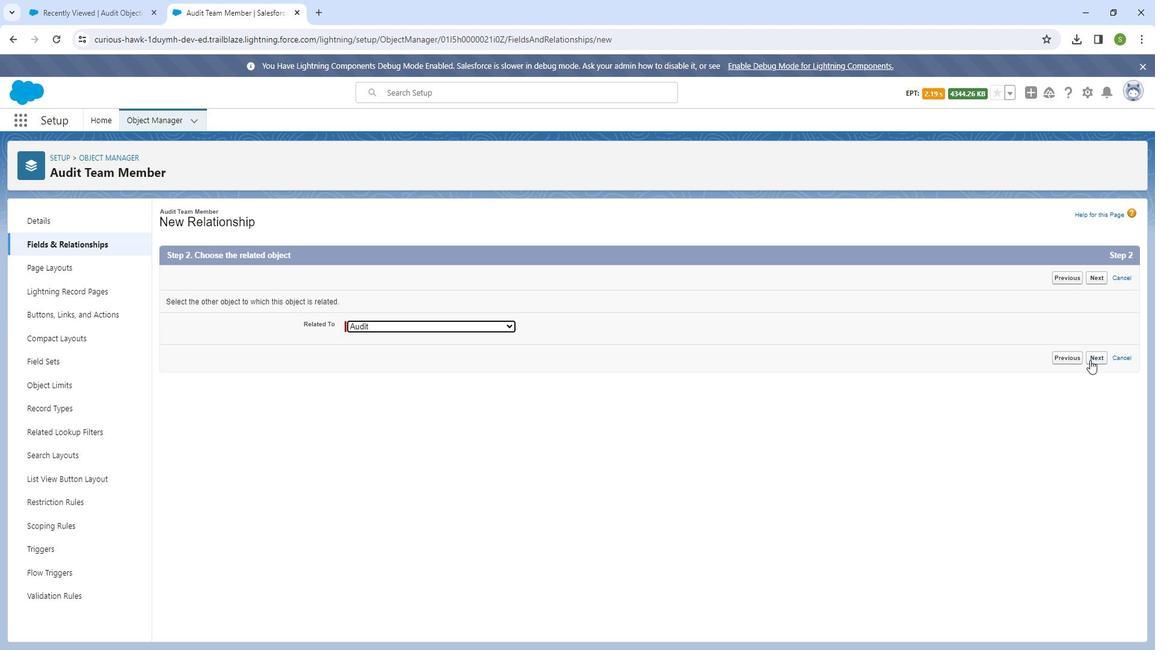 
Action: Mouse pressed left at (1099, 355)
Screenshot: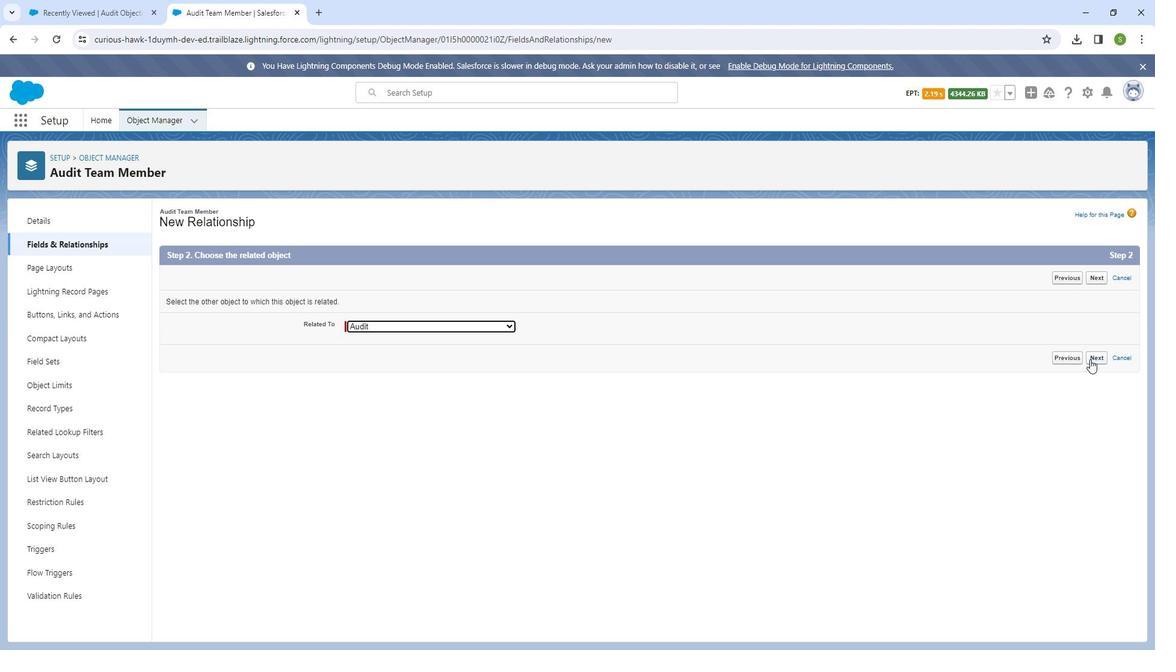 
Action: Mouse moved to (438, 329)
Screenshot: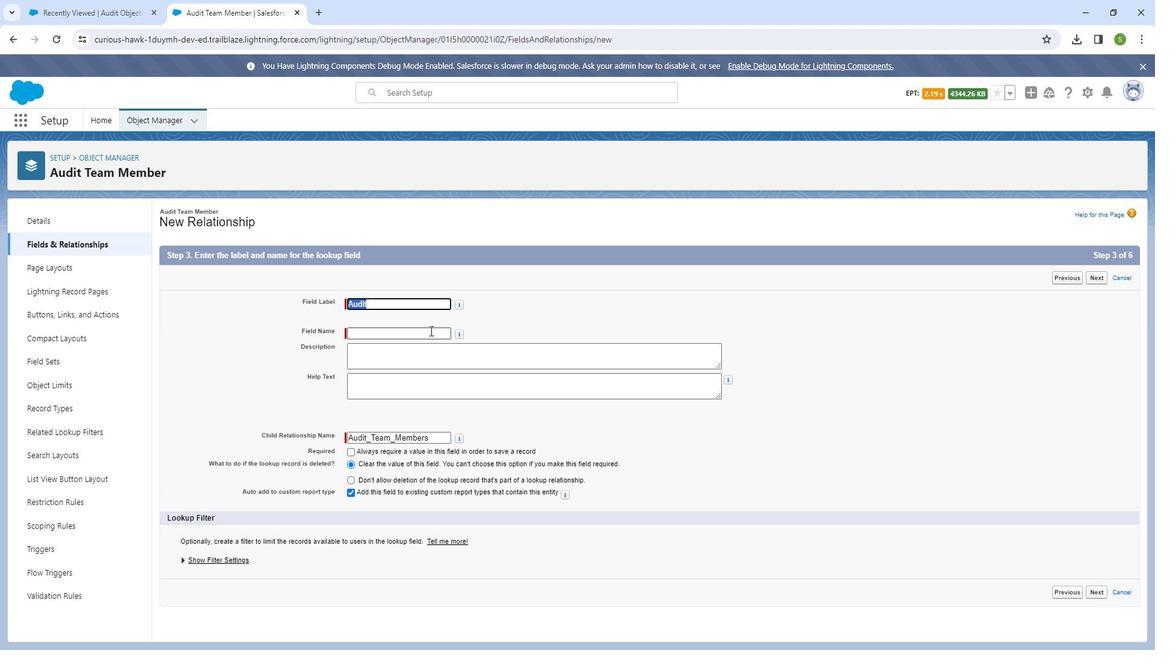 
Action: Mouse pressed left at (438, 329)
Screenshot: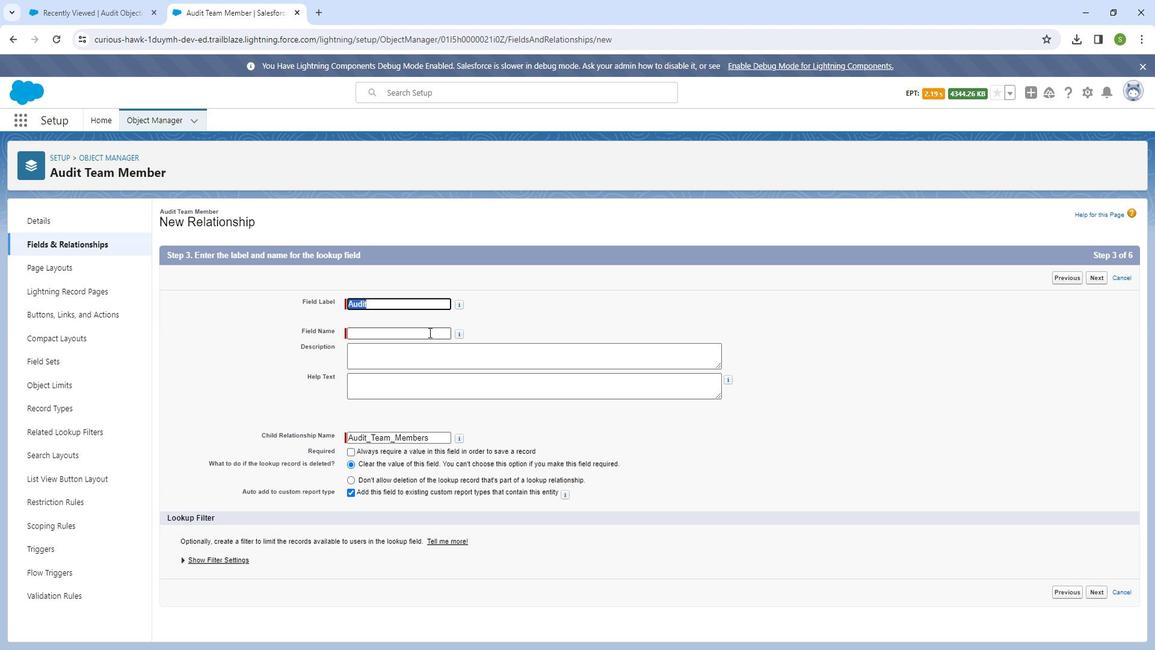 
Action: Mouse moved to (385, 352)
Screenshot: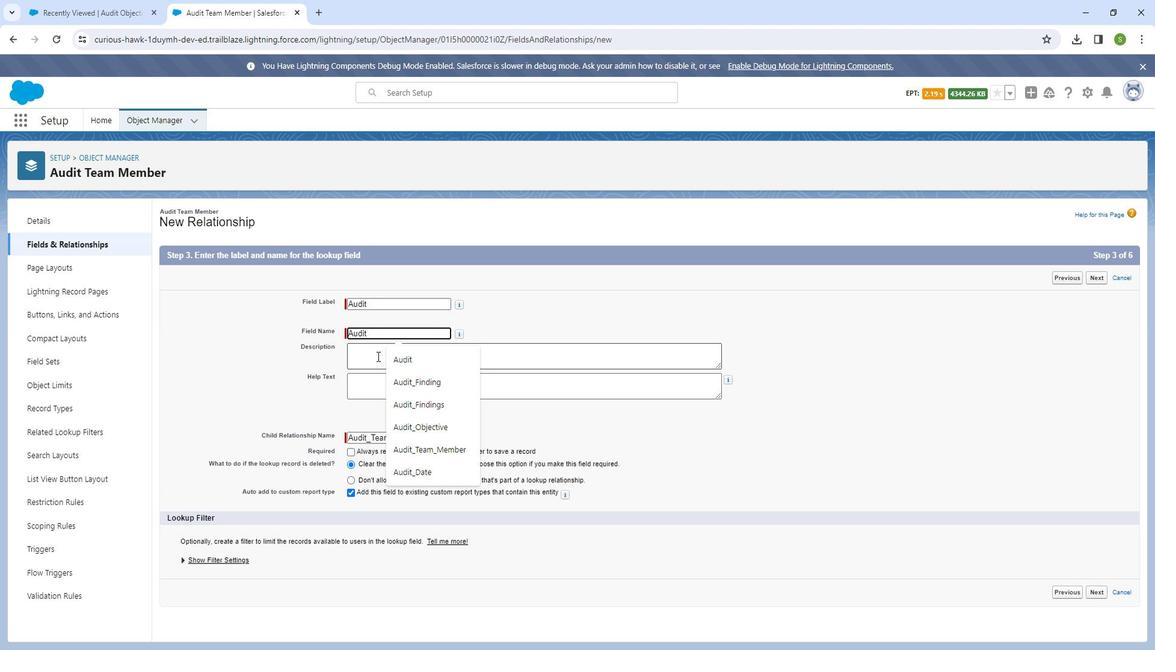 
Action: Mouse pressed left at (385, 352)
Screenshot: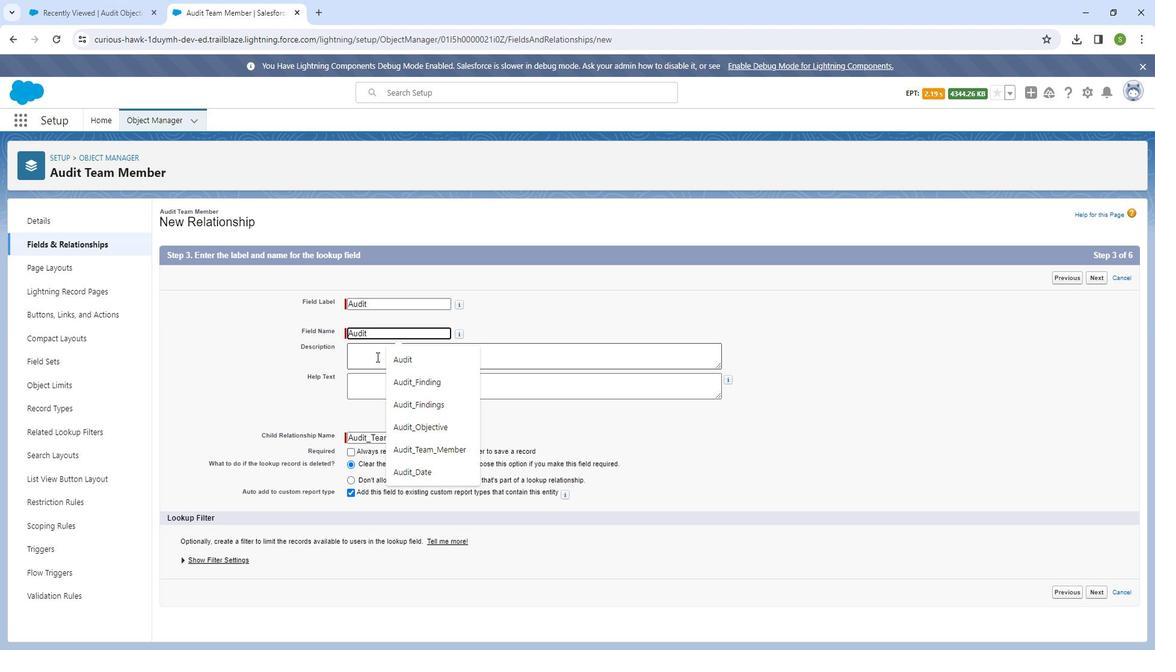 
Action: Mouse pressed left at (385, 352)
Screenshot: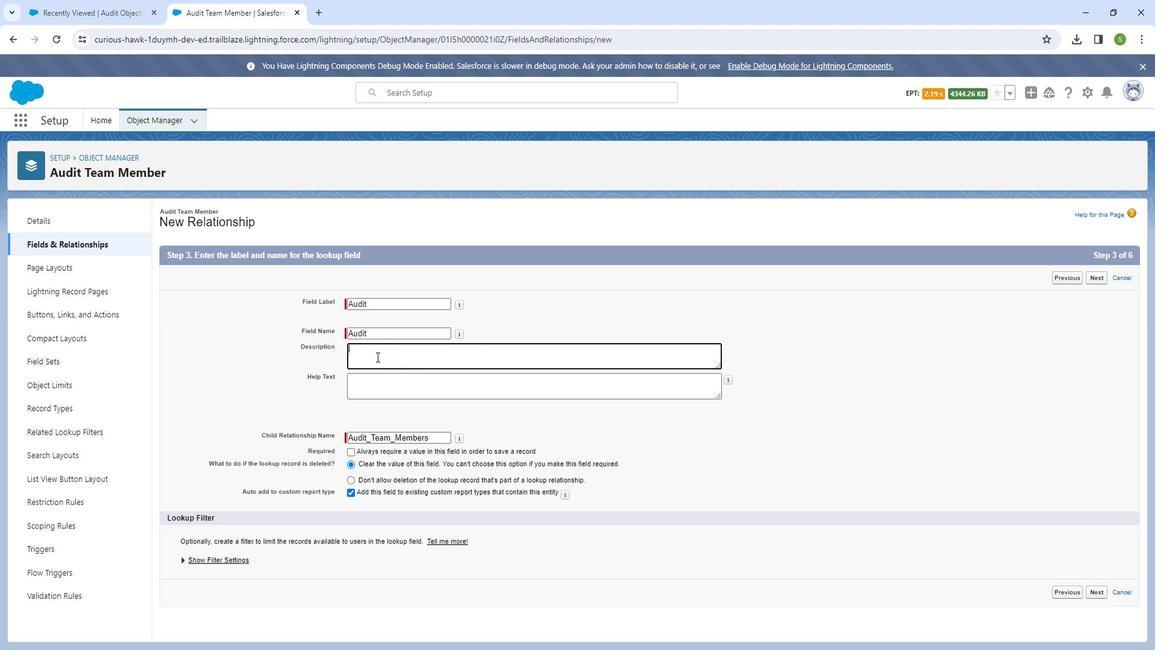 
Action: Mouse moved to (391, 354)
Screenshot: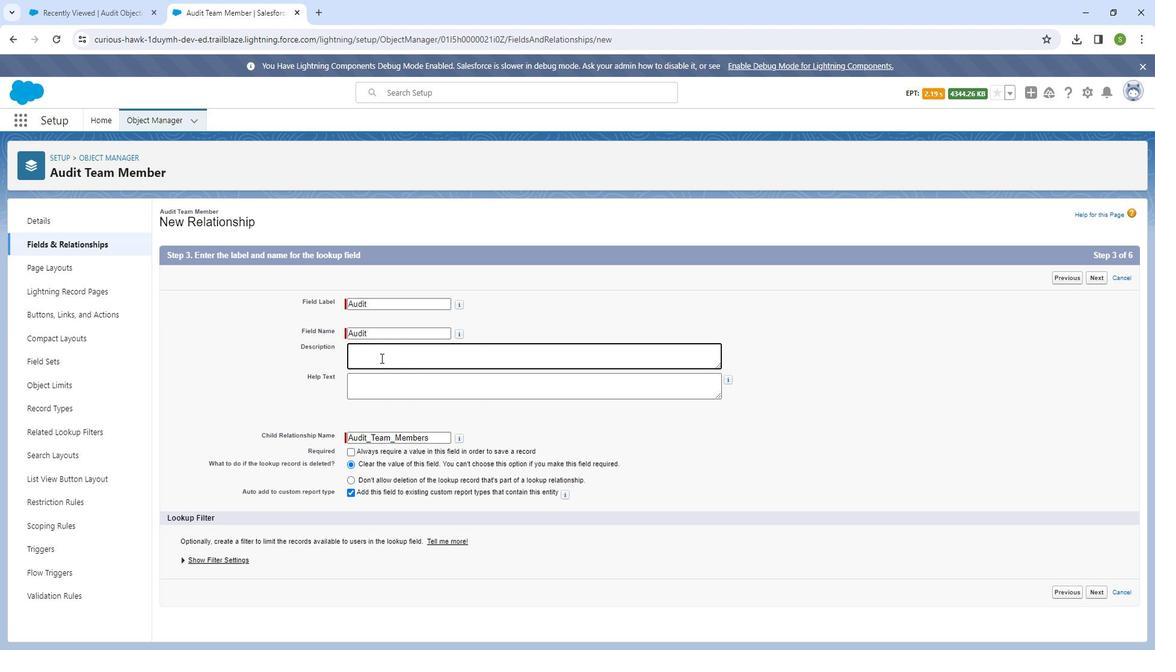 
Action: Key pressed <Key.shift_r>The<Key.space>audit<Key.space>object<Key.space>is<Key.space>the<Key.space>specific<Key.space>subject<Key.space>under<Key.space>examination<Key.space>during<Key.space>an<Key.space>audit.<Key.space><Key.shift_r><Key.shift_r><Key.shift_r><Key.shift_r><Key.shift_r><Key.shift_r><Key.shift_r><Key.shift_r>It<Key.space>could<Key.space>be<Key.space>a<Key.space>financial<Key.space>statement,<Key.space>a<Key.space>business<Key.space>process,<Key.space>an<Key.space>information<Key.space>system,<Key.space>or<Key.space>any<Key.space>other<Key.space>aspect<Key.space>of<Key.space>an<Key.space>organizato<Key.backspace>ion's<Key.space>operations.
Screenshot: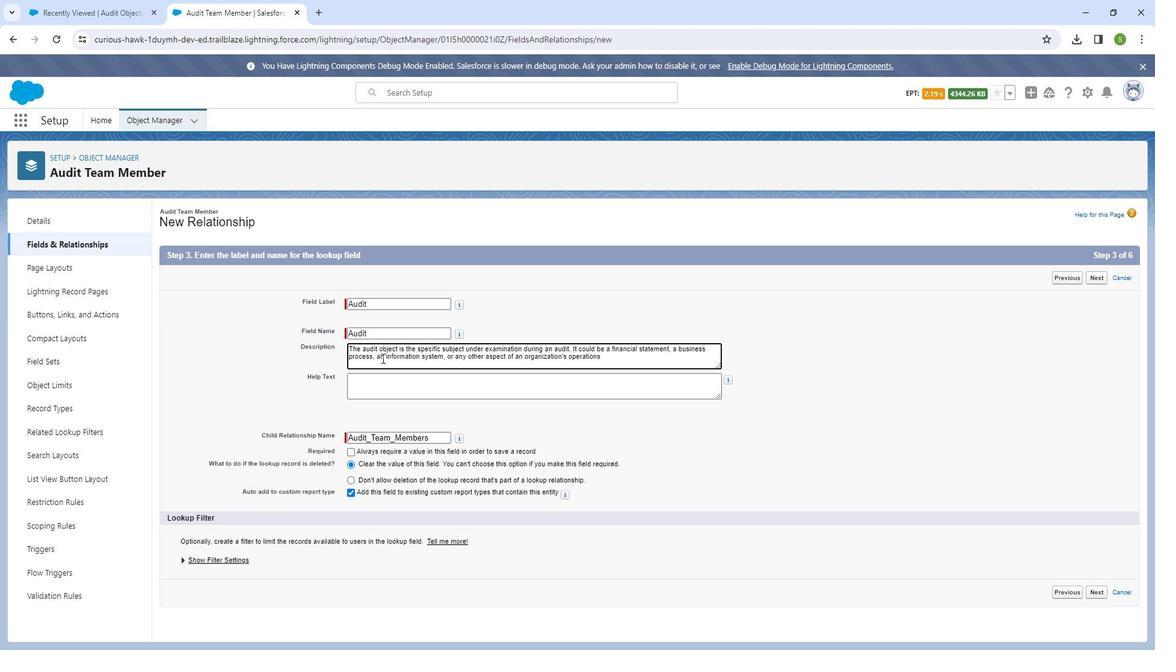 
Action: Mouse moved to (378, 373)
Screenshot: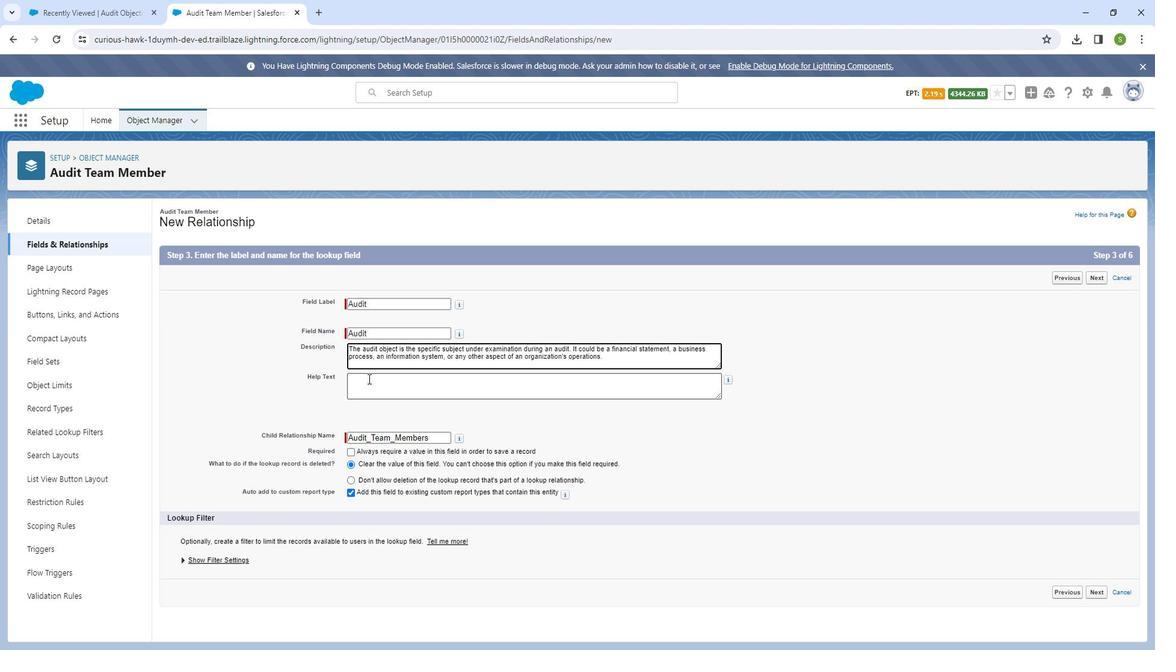 
Action: Mouse pressed left at (378, 373)
Screenshot: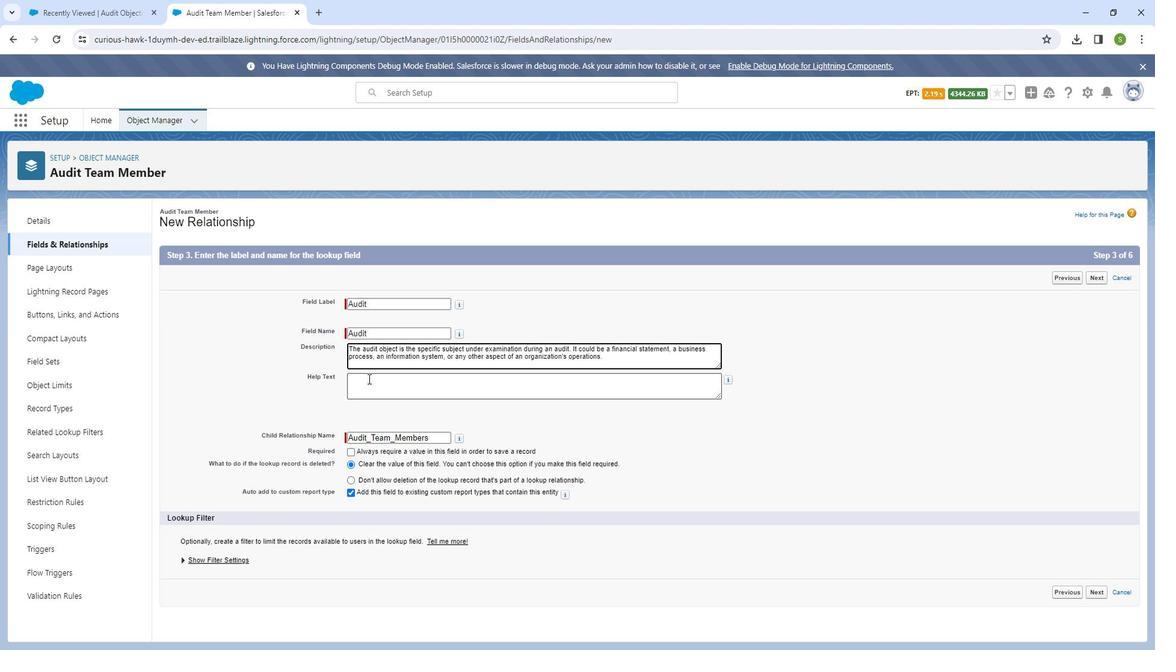 
Action: Mouse moved to (386, 372)
Screenshot: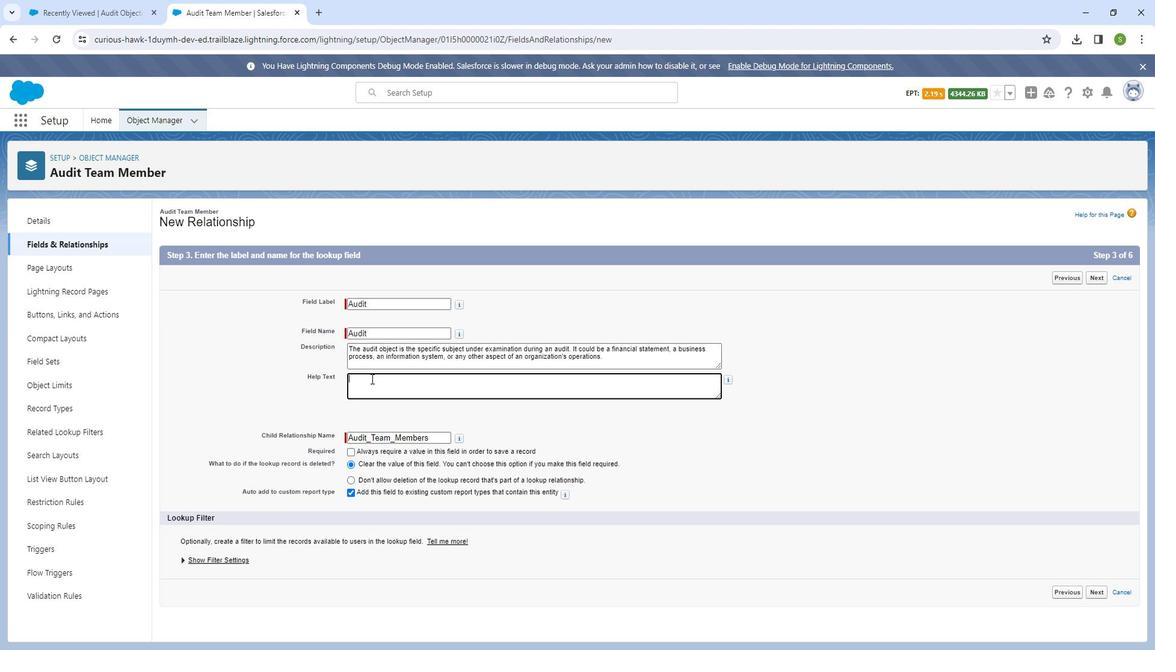 
Action: Key pressed <Key.shift><Key.shift>The<Key.space>description<Key.space>shpu<Key.backspace><Key.backspace>ould<Key.space>include<Key.space>details<Key.space>about<Key.space>the<Key.space>scope,<Key.space>boundaries<Key.space>and<Key.space>key<Key.space>component<Key.space>being<Key.space>audited
Screenshot: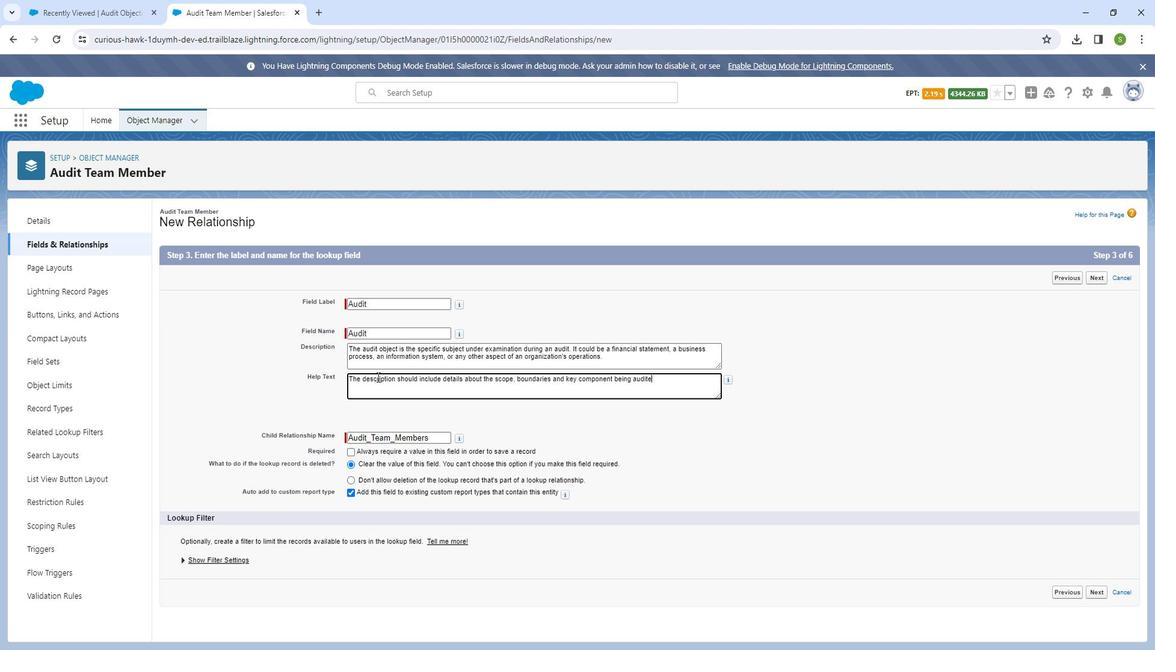 
Action: Mouse moved to (485, 402)
Screenshot: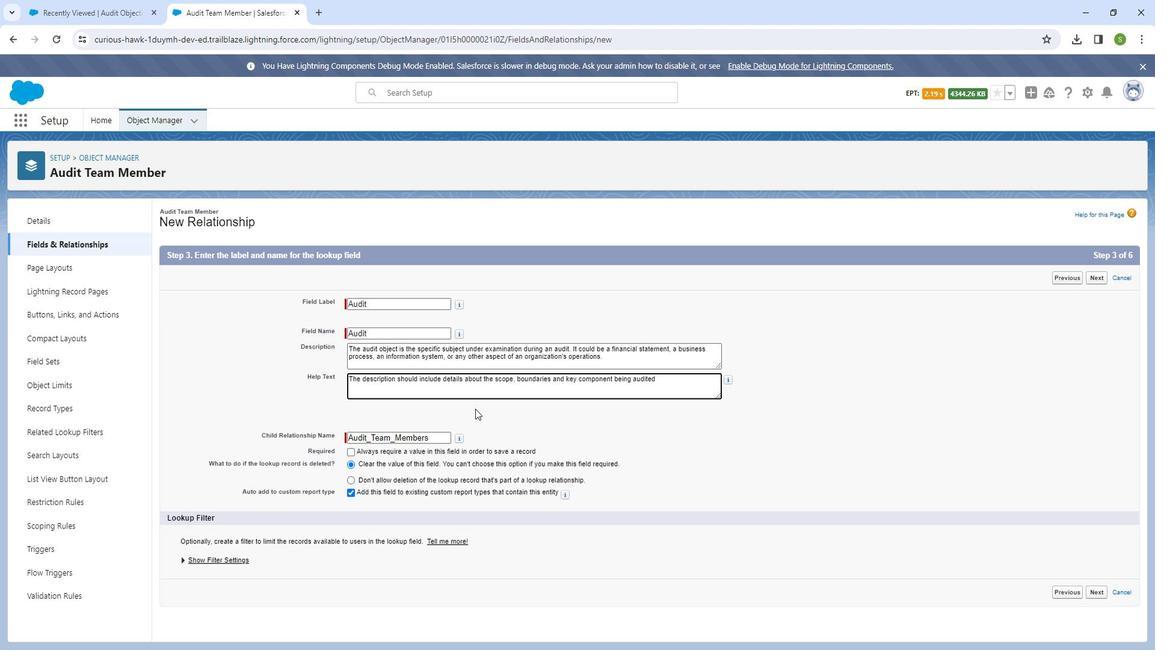 
Action: Mouse scrolled (485, 402) with delta (0, 0)
Screenshot: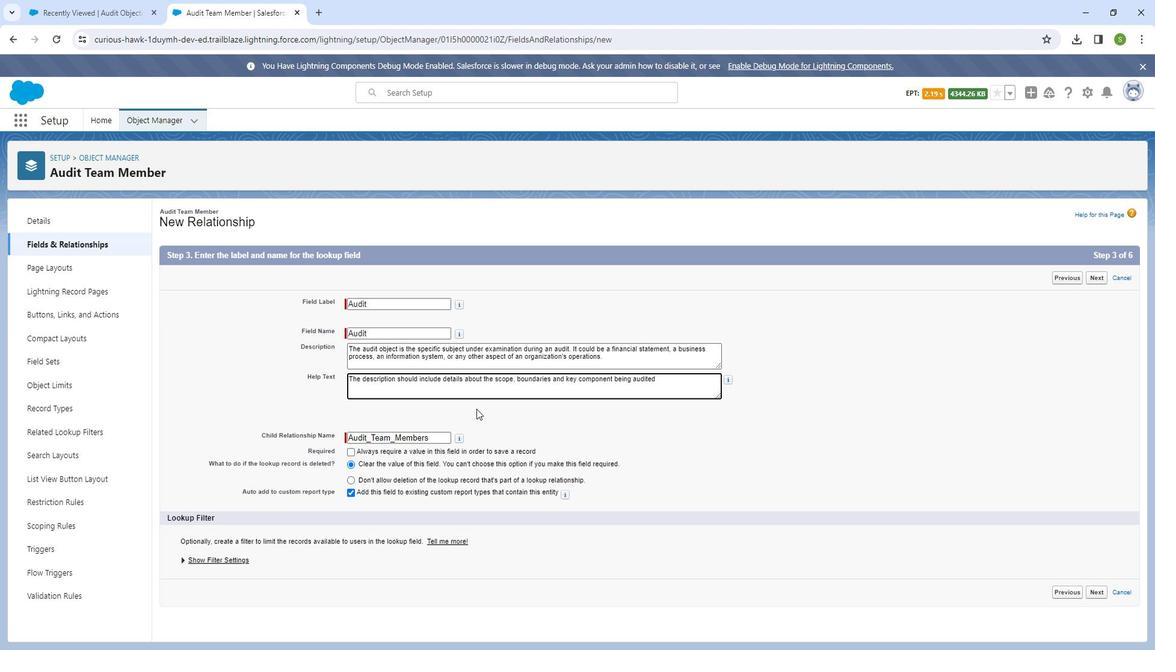 
Action: Mouse scrolled (485, 402) with delta (0, 0)
Screenshot: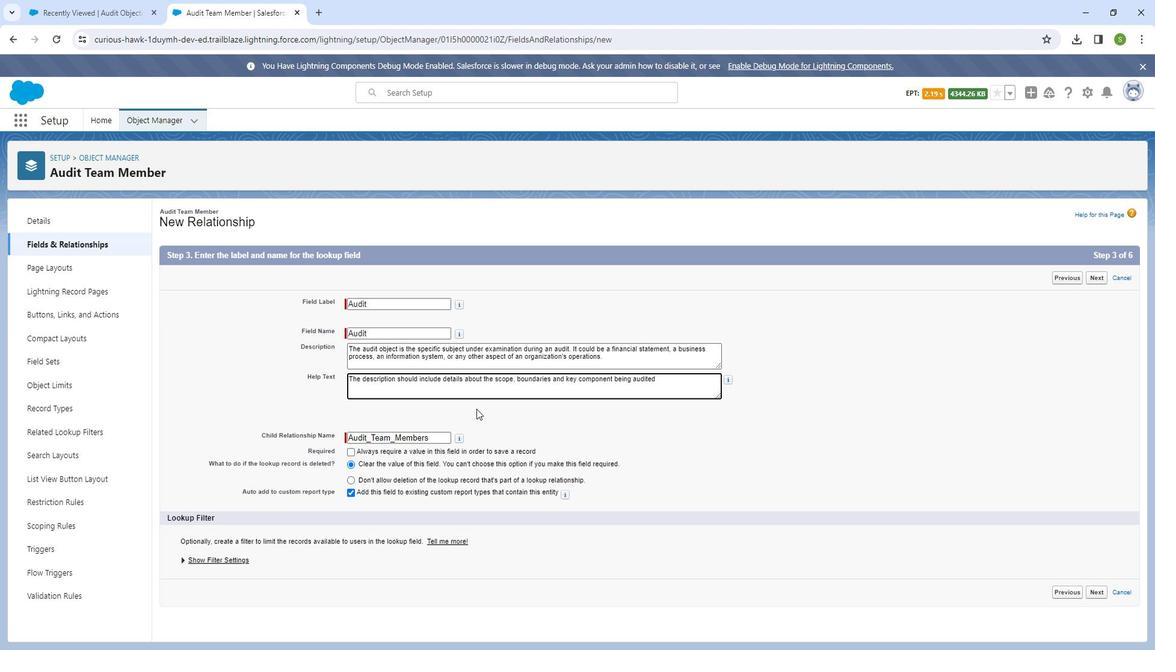 
Action: Mouse scrolled (485, 402) with delta (0, 0)
Screenshot: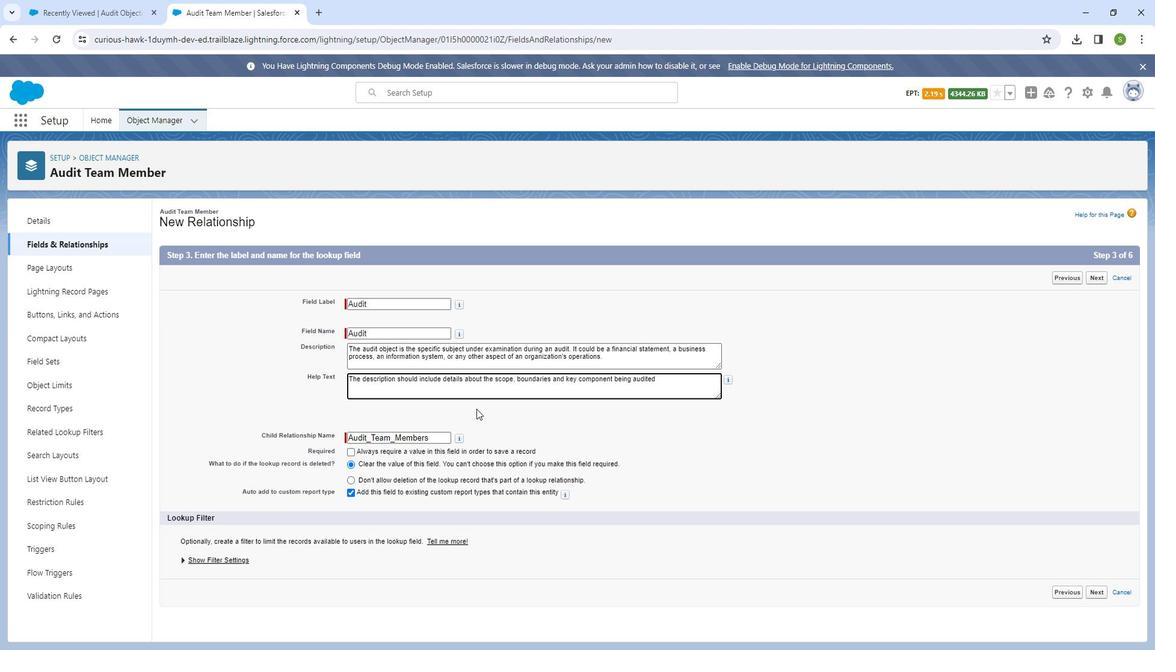 
Action: Mouse scrolled (485, 402) with delta (0, 0)
Screenshot: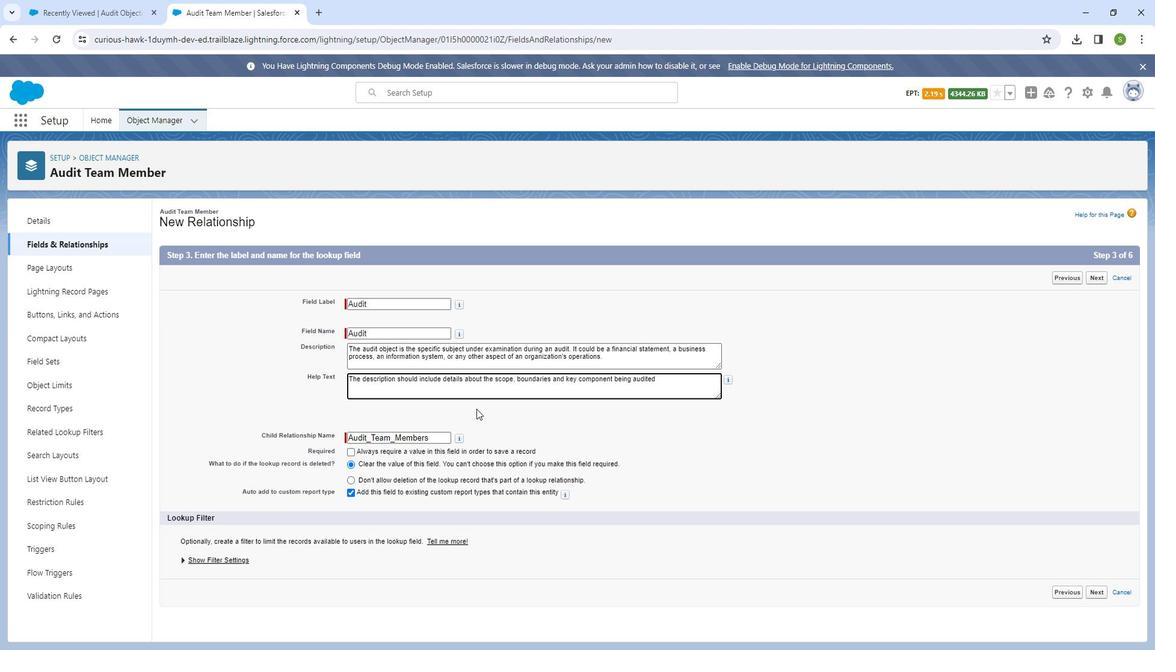 
Action: Mouse scrolled (485, 402) with delta (0, 0)
Screenshot: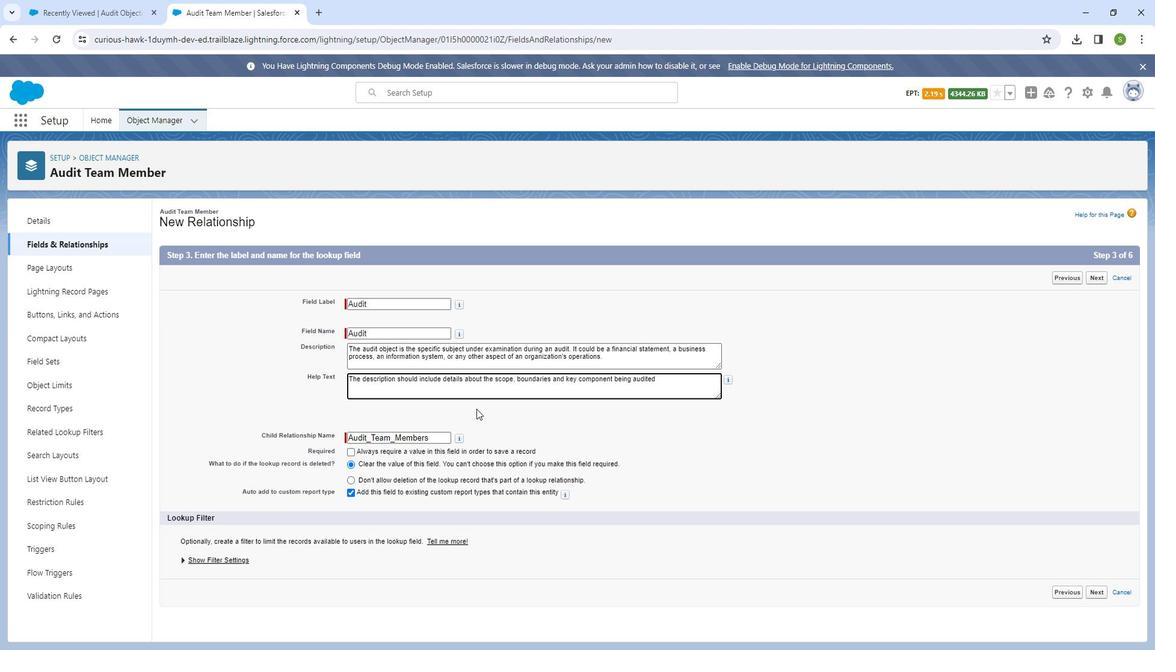 
Action: Mouse scrolled (485, 402) with delta (0, 0)
Screenshot: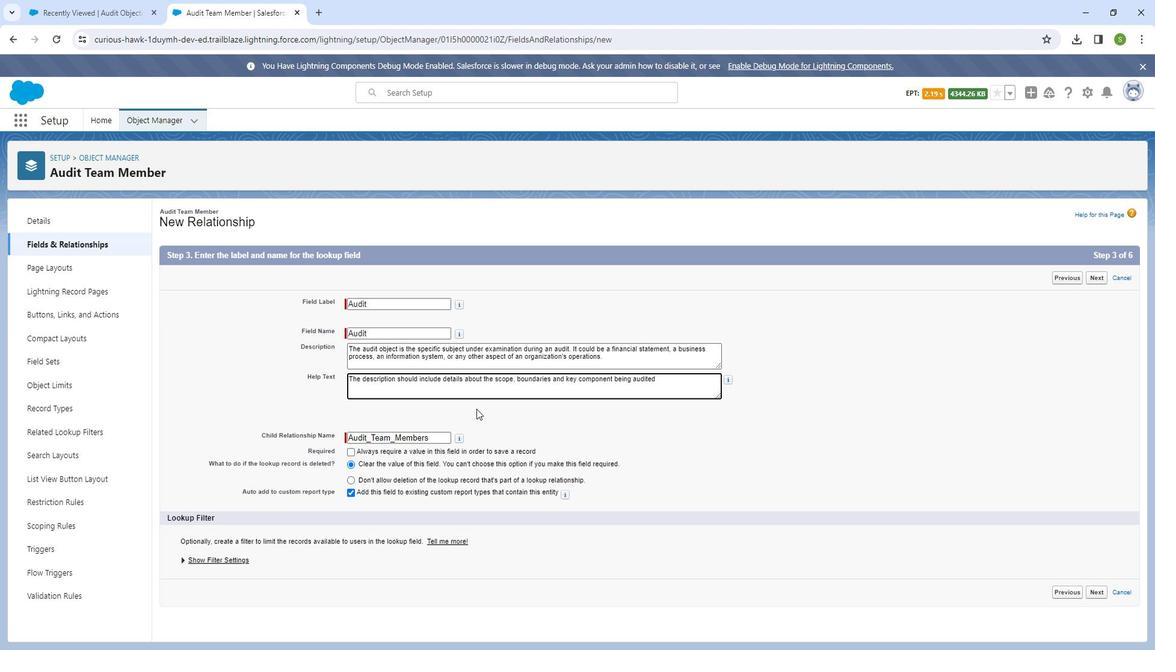 
Action: Mouse moved to (1111, 576)
Screenshot: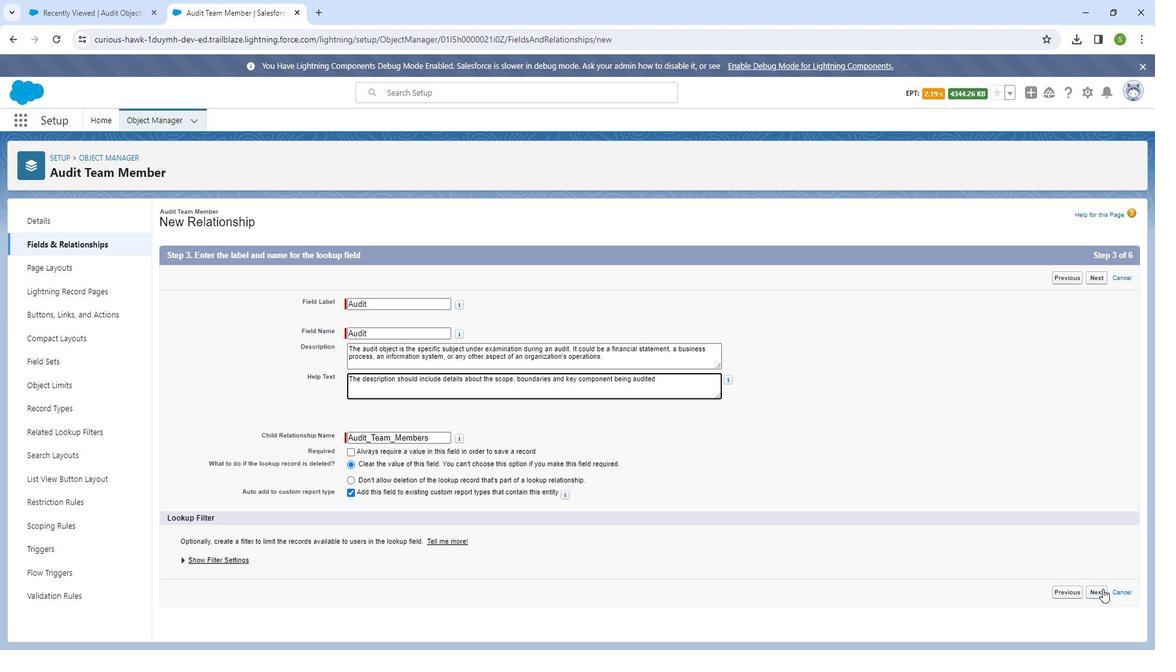 
Action: Mouse pressed left at (1111, 576)
Screenshot: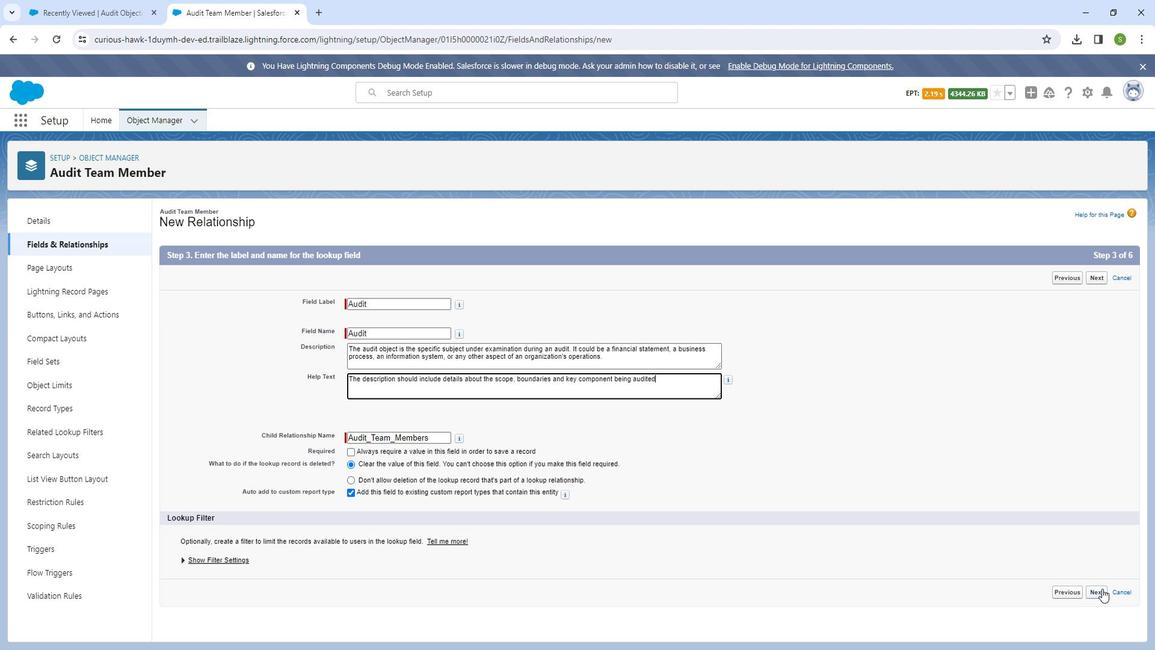 
Action: Mouse moved to (863, 414)
Screenshot: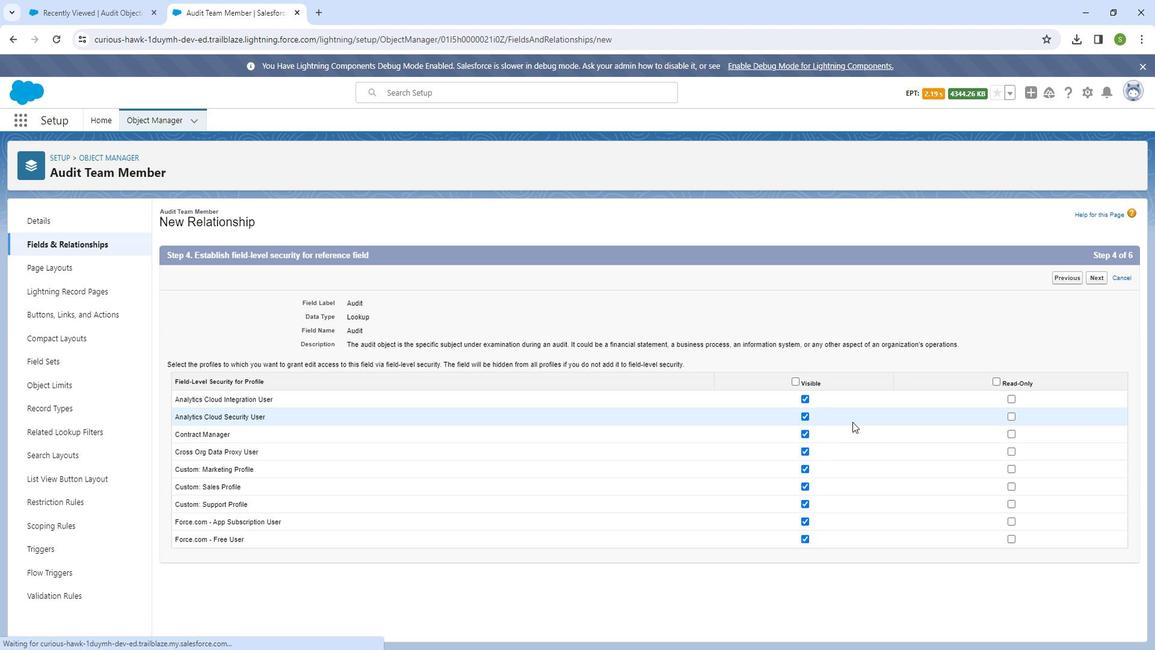 
Action: Mouse scrolled (863, 414) with delta (0, 0)
Screenshot: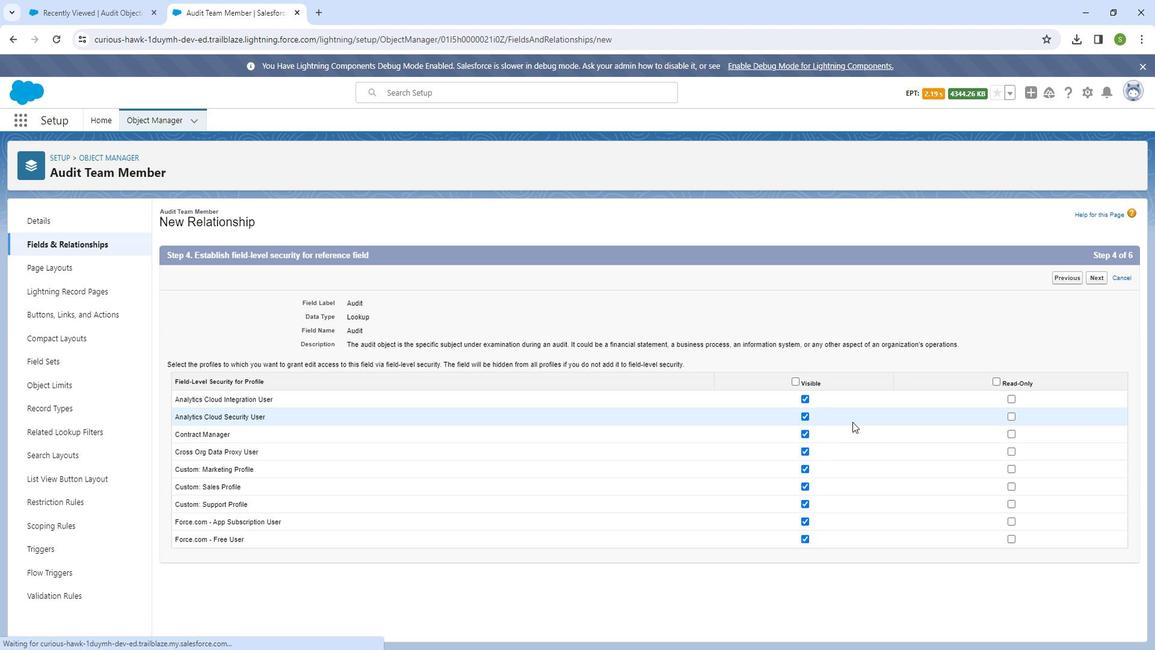 
Action: Mouse moved to (863, 414)
Screenshot: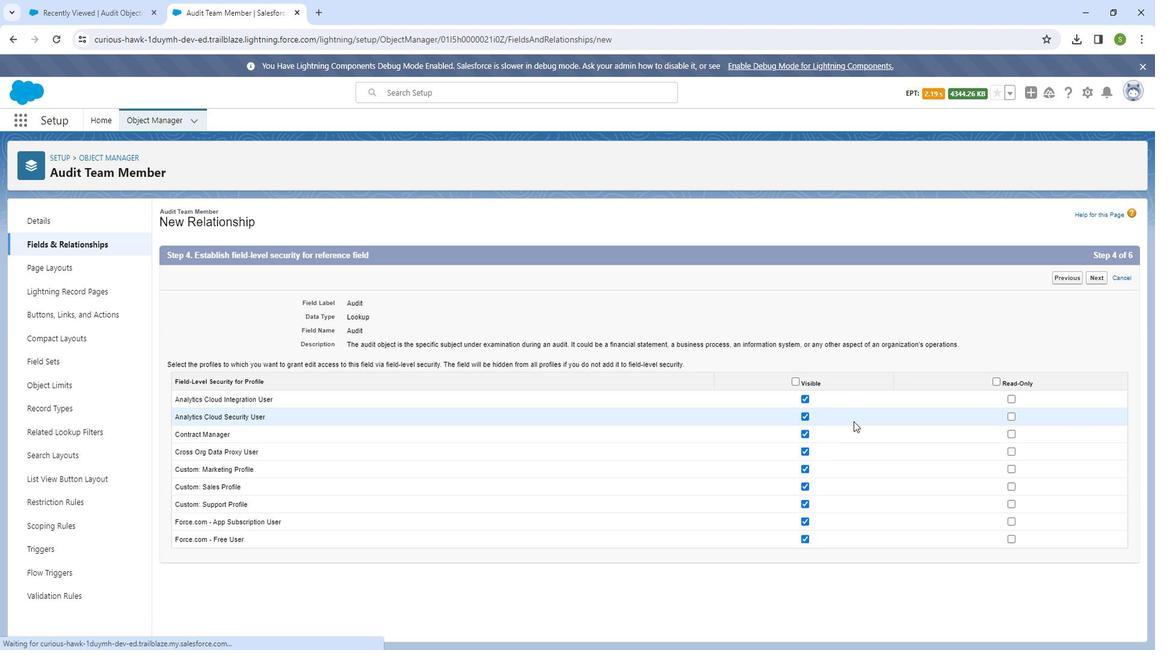 
Action: Mouse scrolled (863, 414) with delta (0, 0)
Screenshot: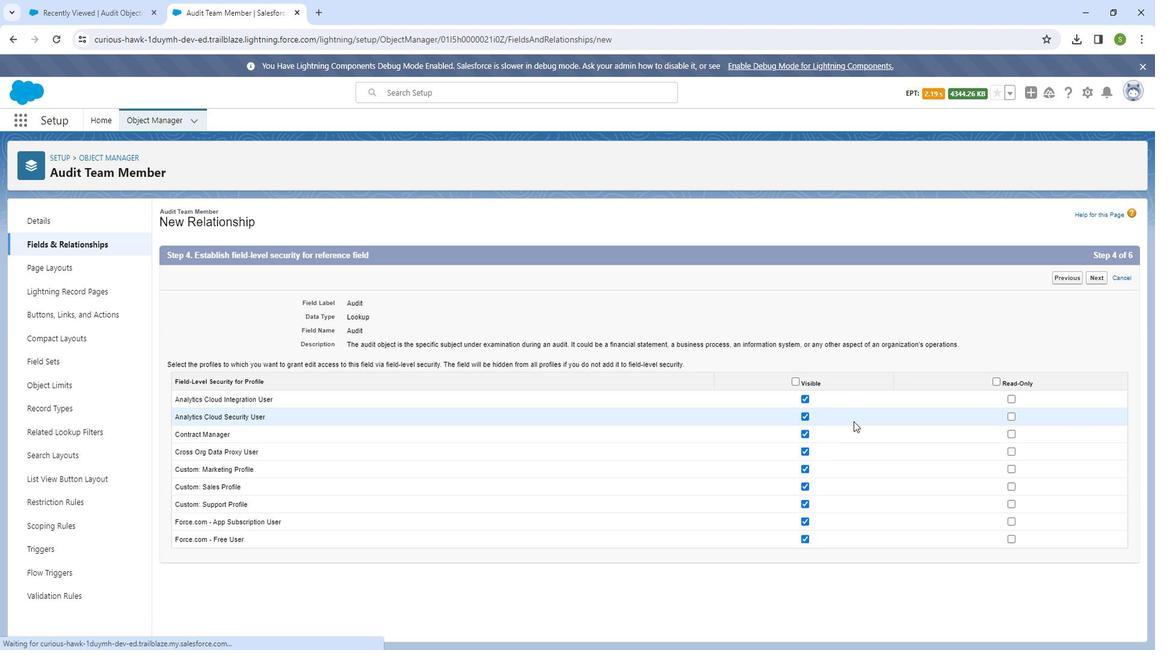
Action: Mouse scrolled (863, 414) with delta (0, 0)
Screenshot: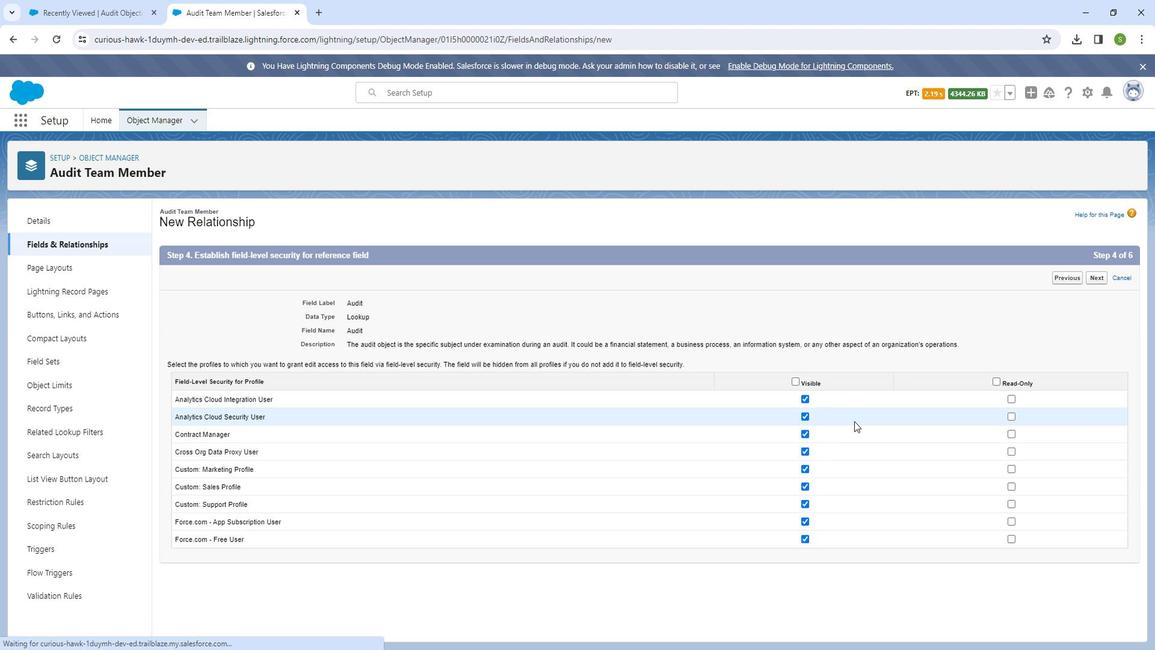 
Action: Mouse moved to (864, 415)
Screenshot: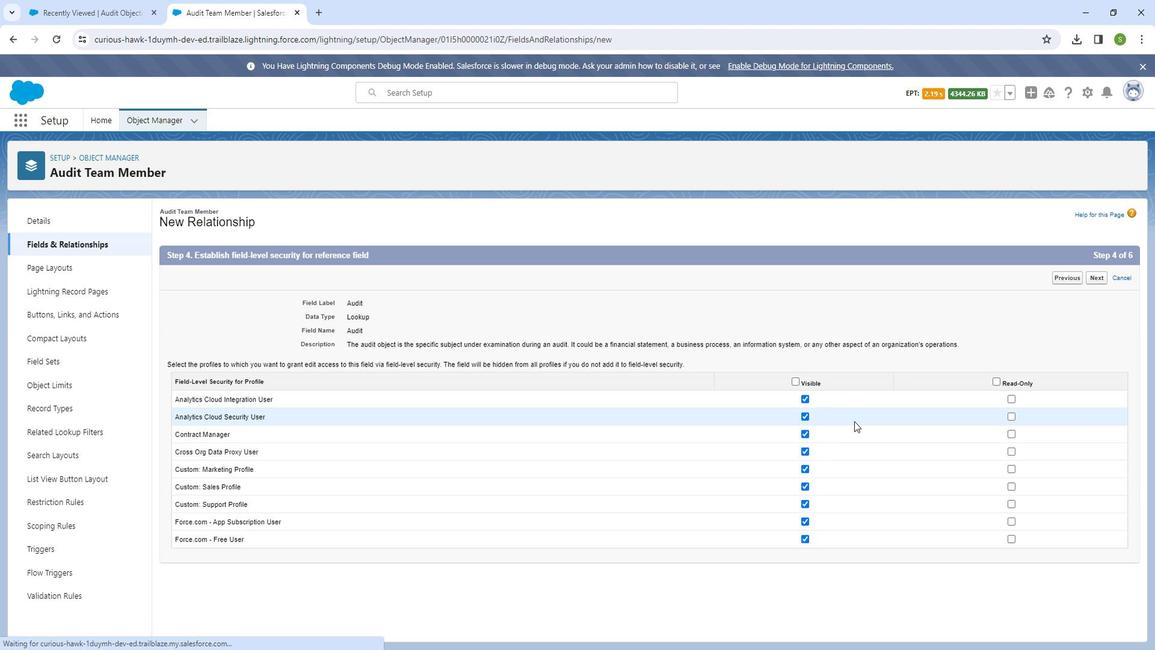 
Action: Mouse scrolled (864, 414) with delta (0, 0)
Screenshot: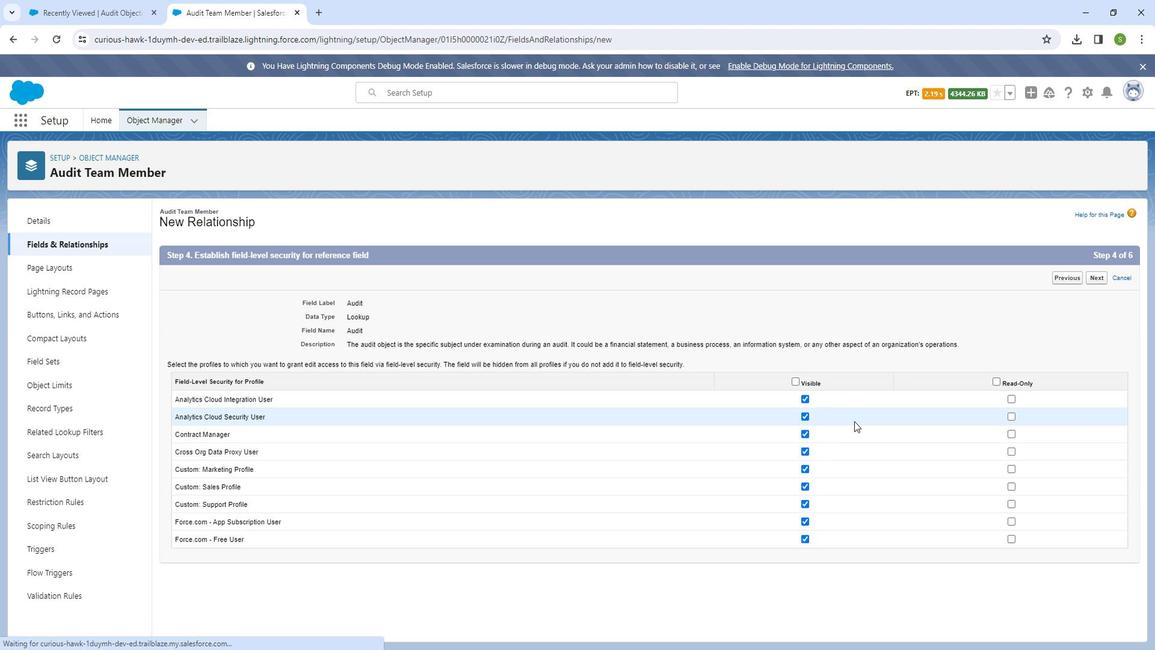 
Action: Mouse moved to (864, 416)
Screenshot: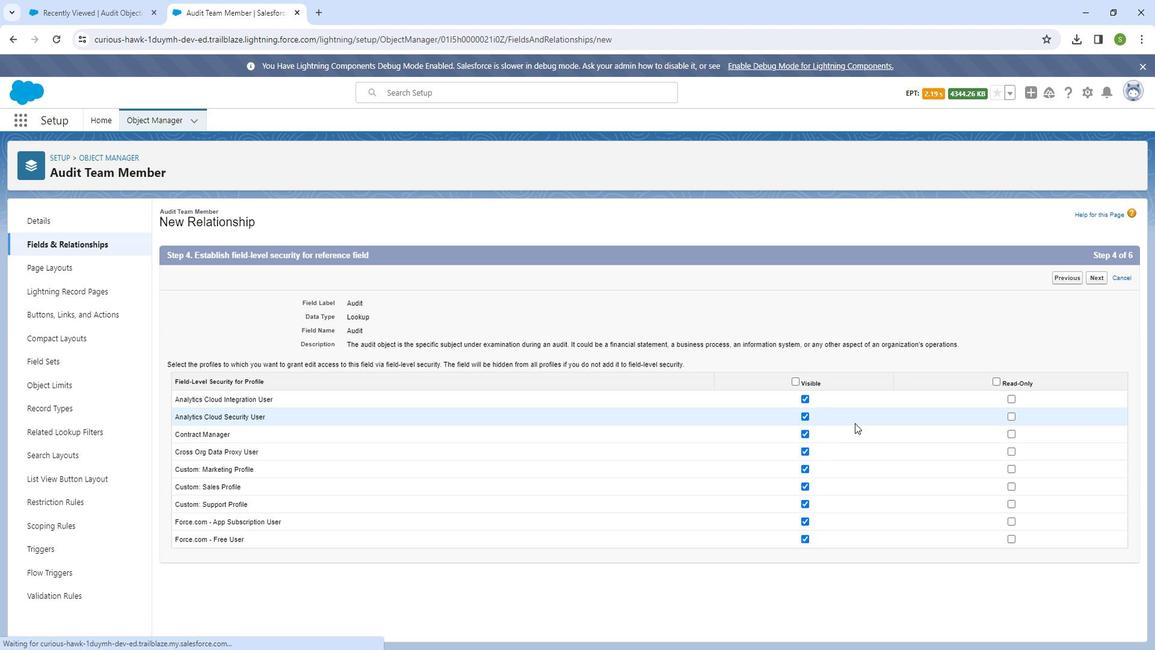 
Action: Mouse scrolled (864, 416) with delta (0, 0)
Screenshot: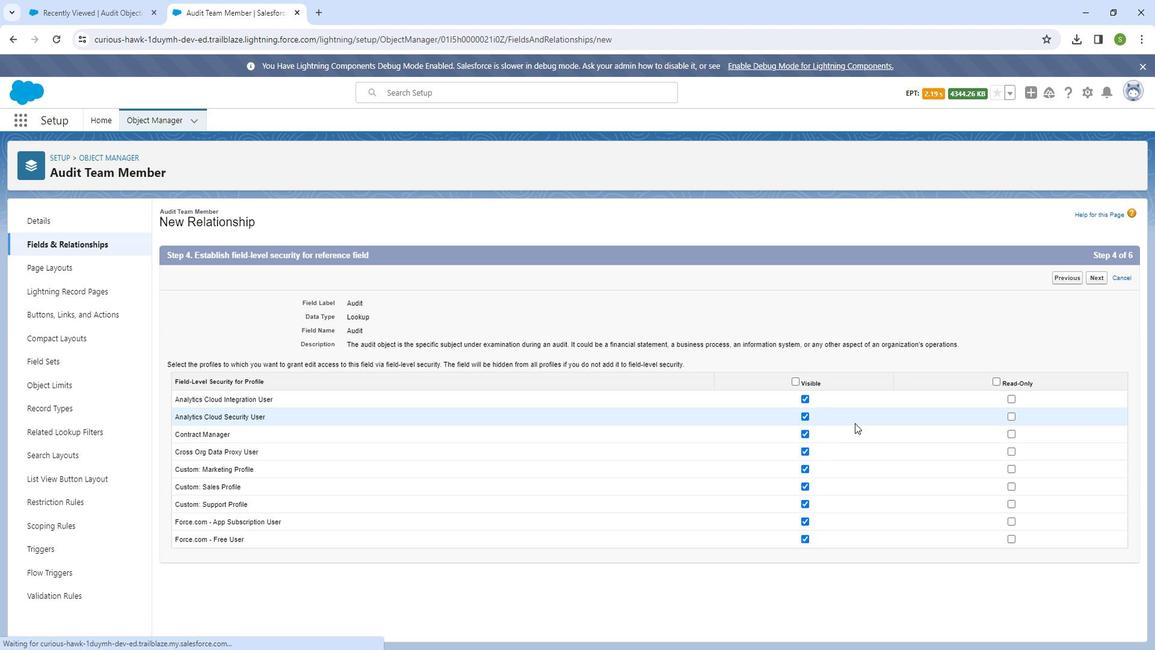 
Action: Mouse moved to (897, 452)
Screenshot: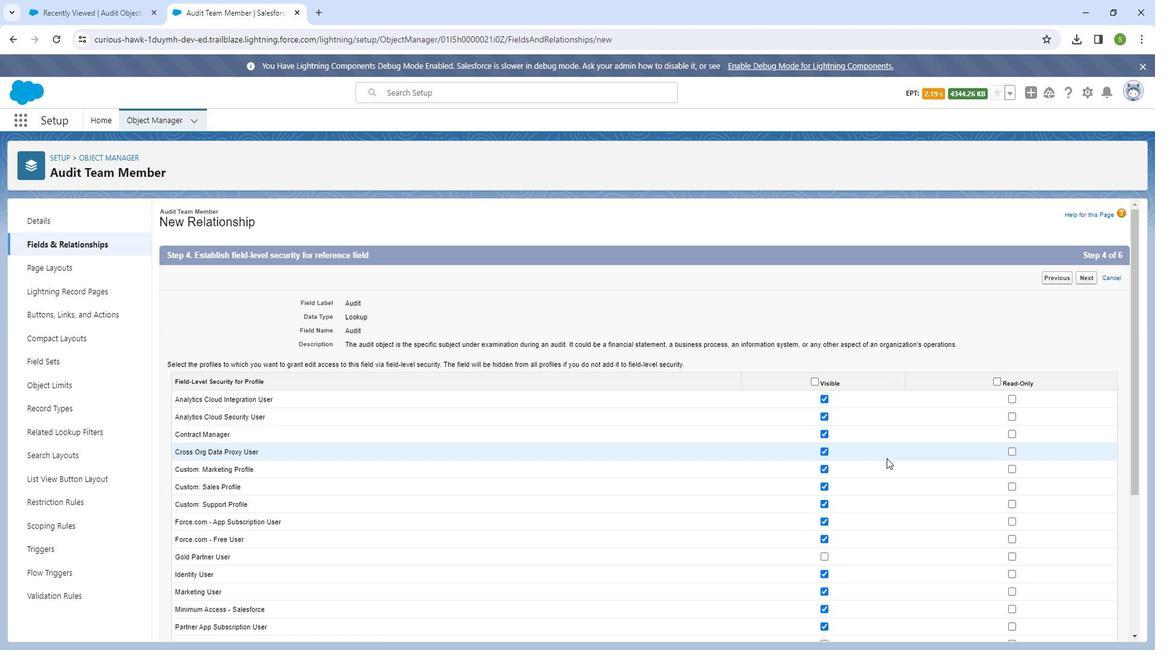 
Action: Mouse scrolled (897, 452) with delta (0, 0)
Screenshot: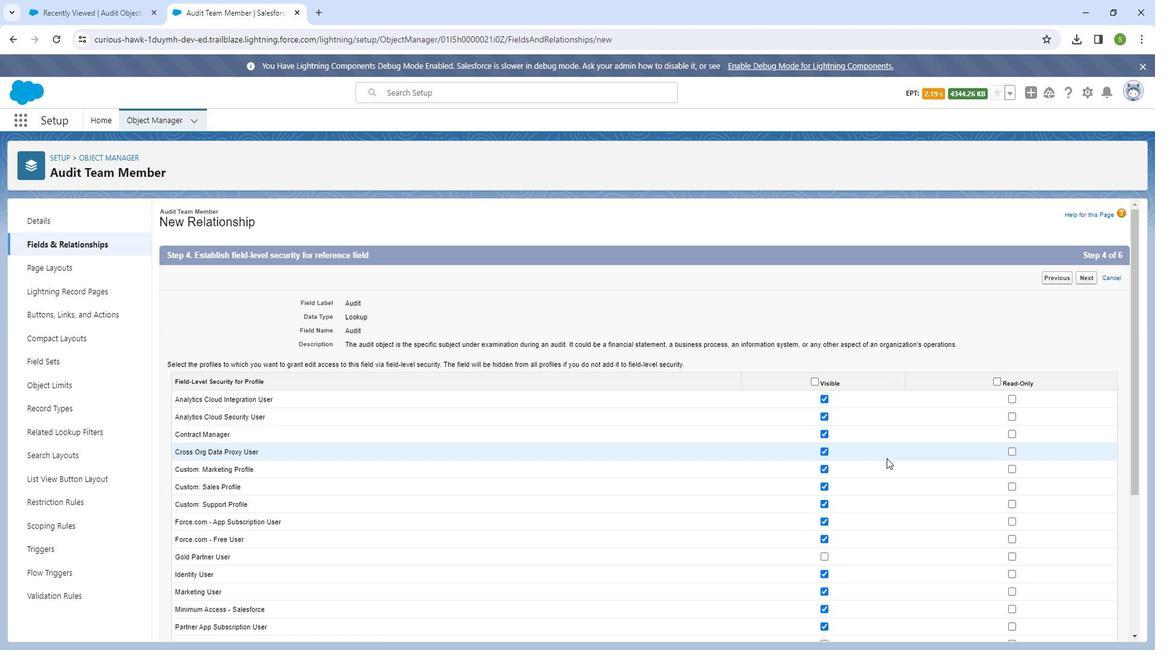 
Action: Mouse moved to (897, 453)
Screenshot: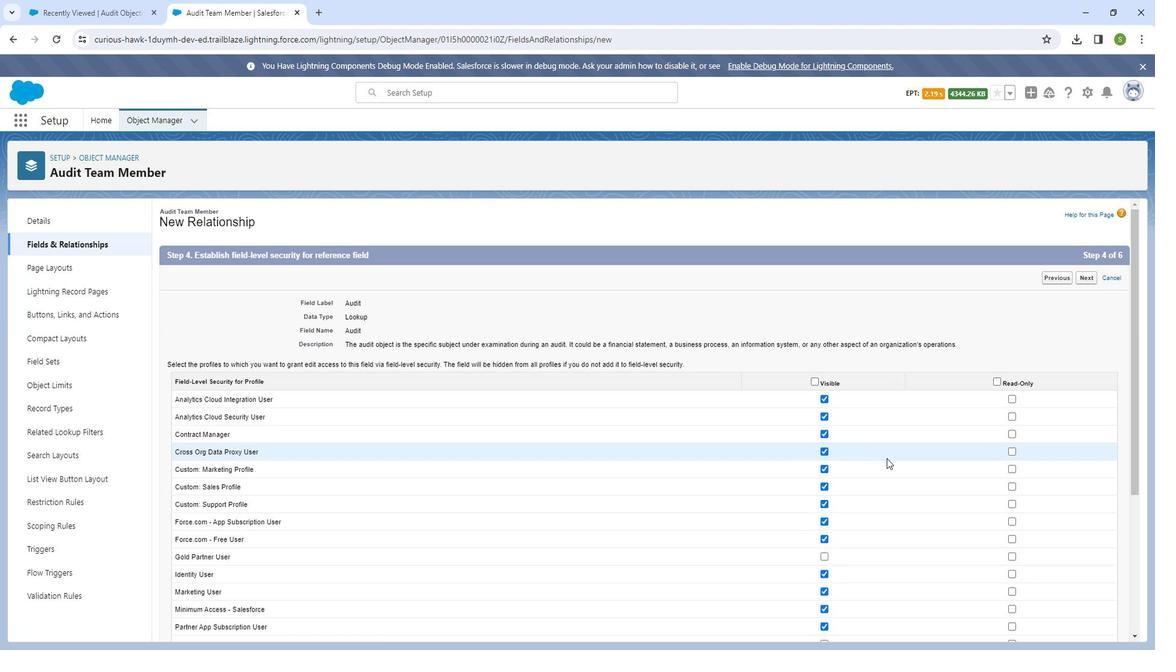 
Action: Mouse scrolled (897, 452) with delta (0, 0)
Screenshot: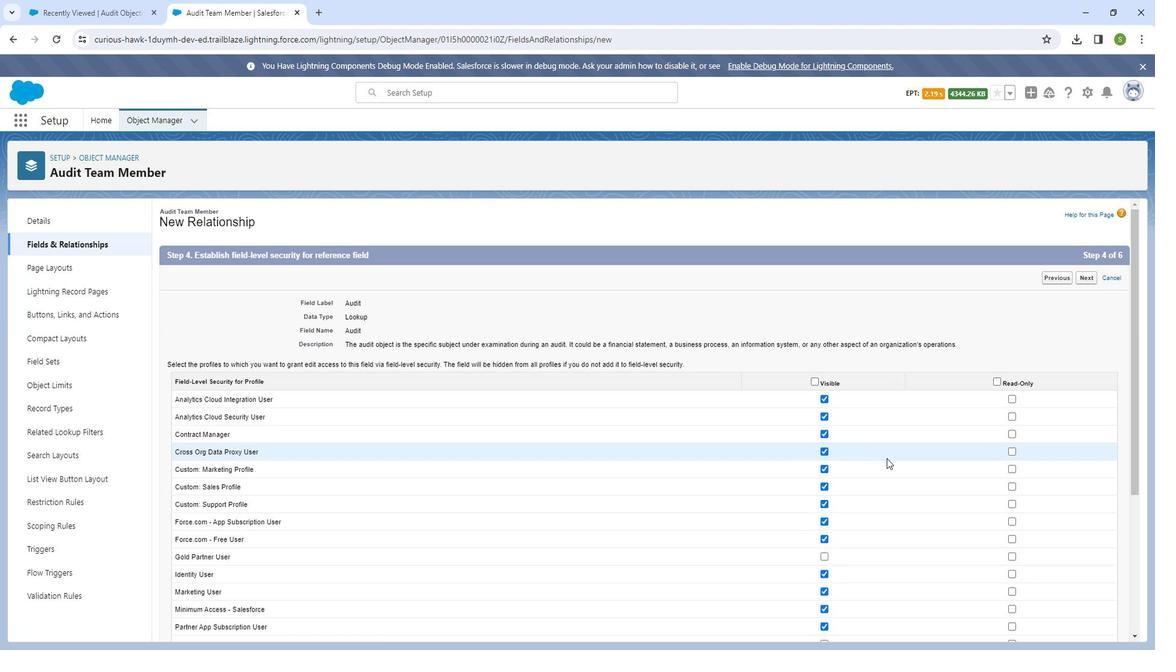
Action: Mouse scrolled (897, 452) with delta (0, 0)
Screenshot: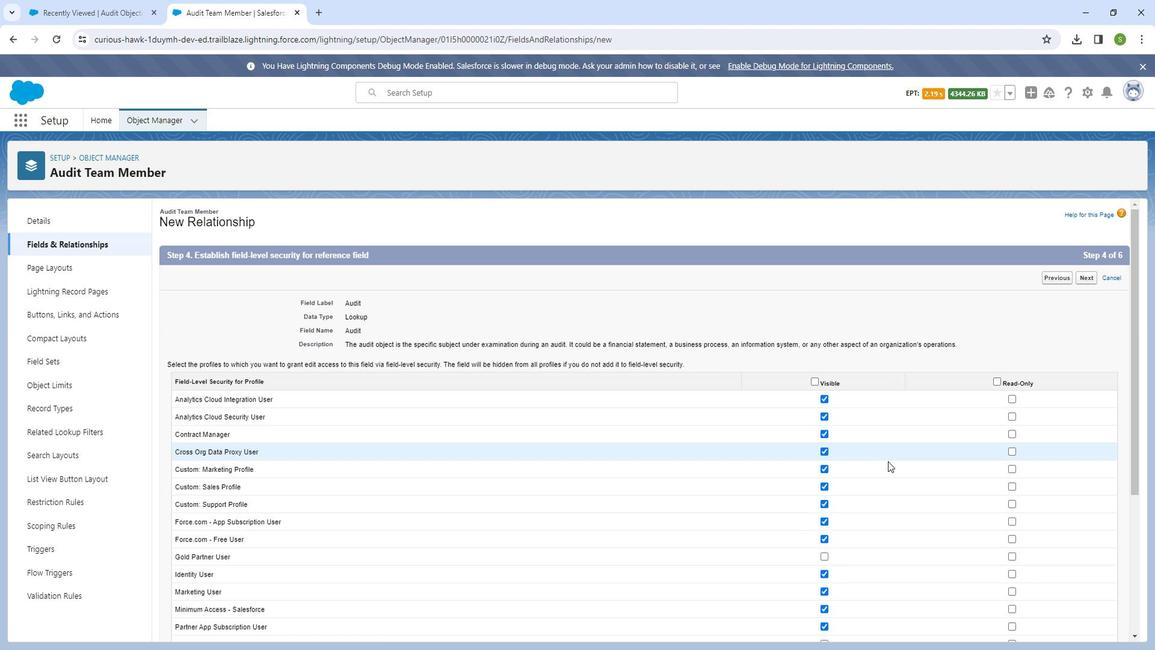 
Action: Mouse moved to (897, 453)
Screenshot: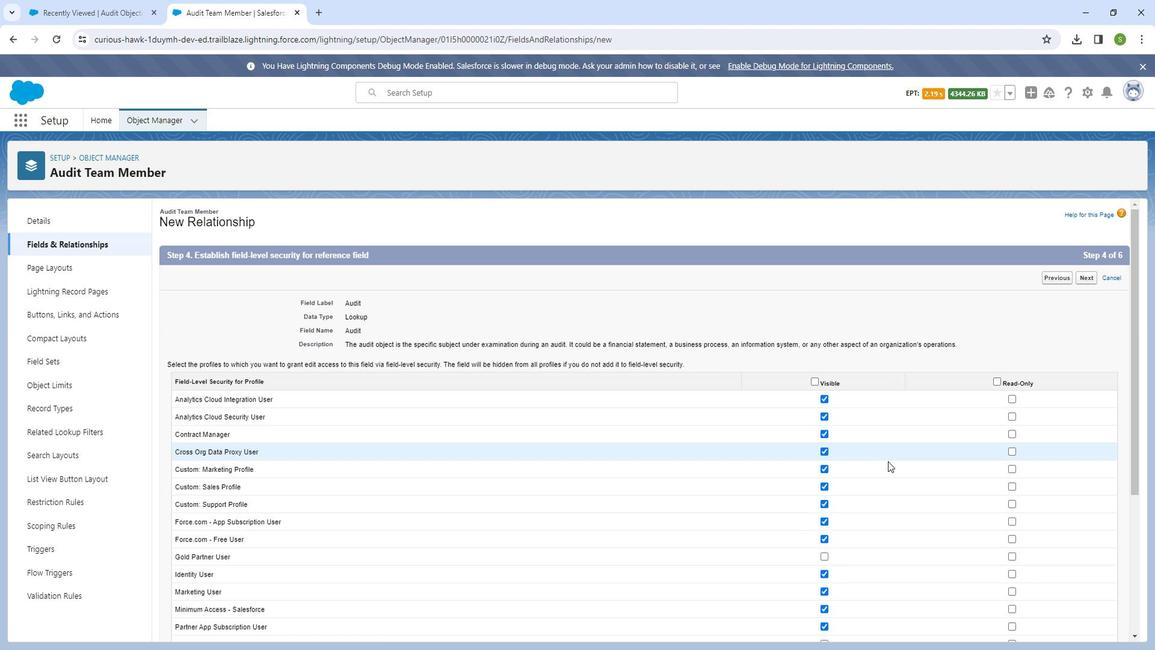 
Action: Mouse scrolled (897, 452) with delta (0, 0)
Screenshot: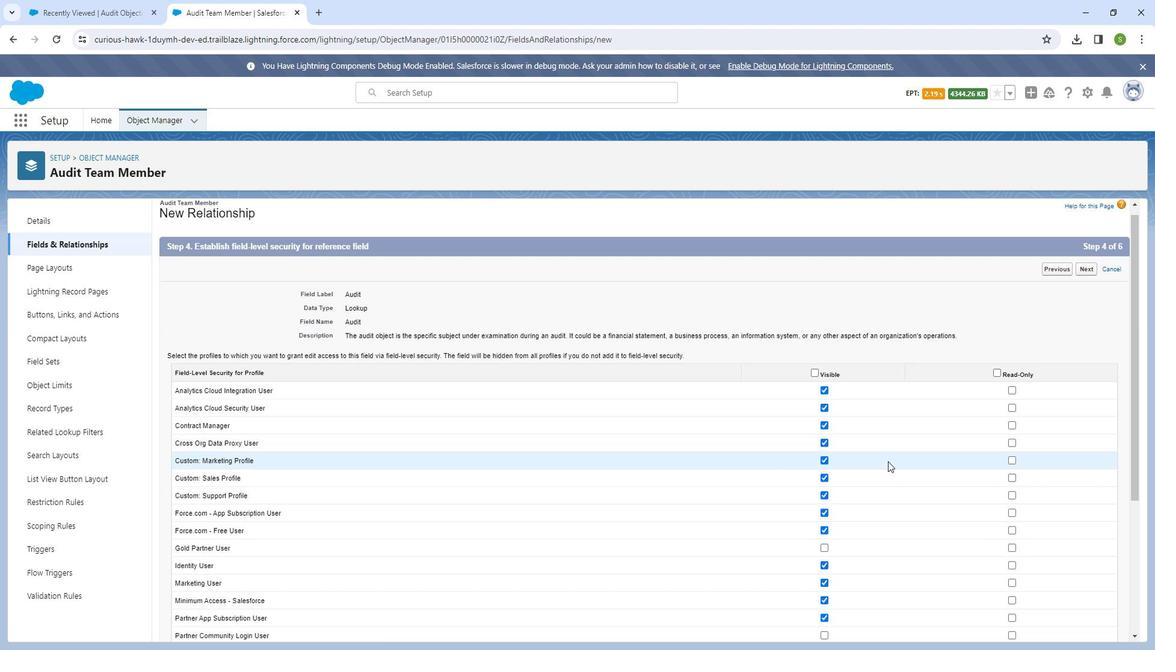 
Action: Mouse moved to (897, 453)
Screenshot: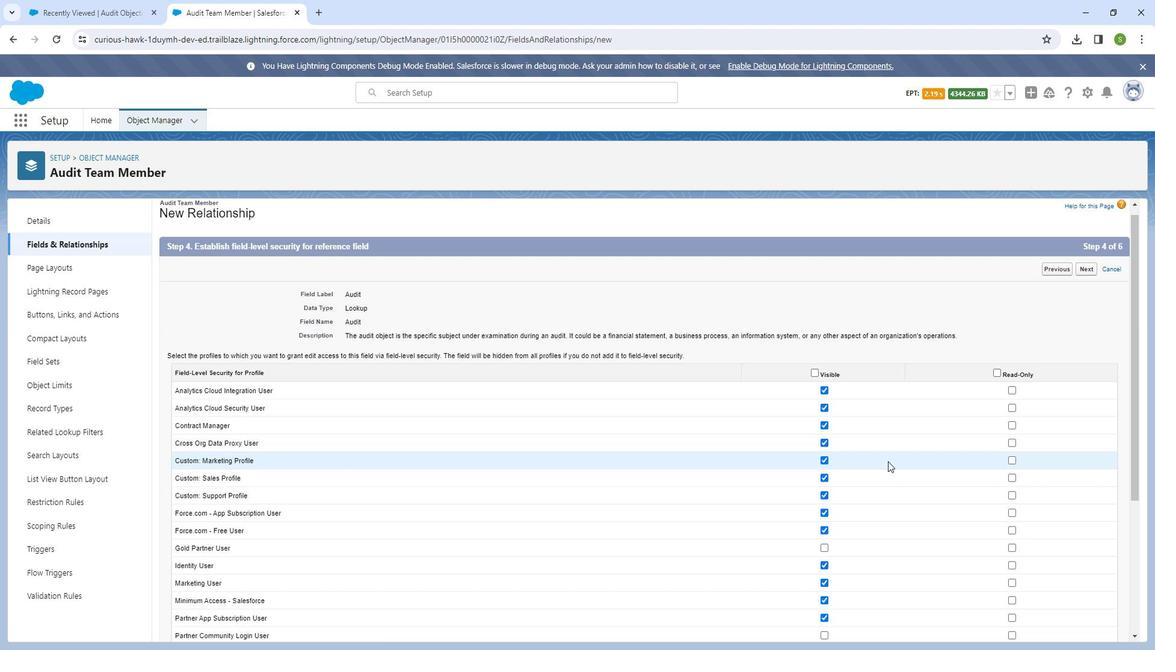 
Action: Mouse scrolled (897, 453) with delta (0, 0)
Screenshot: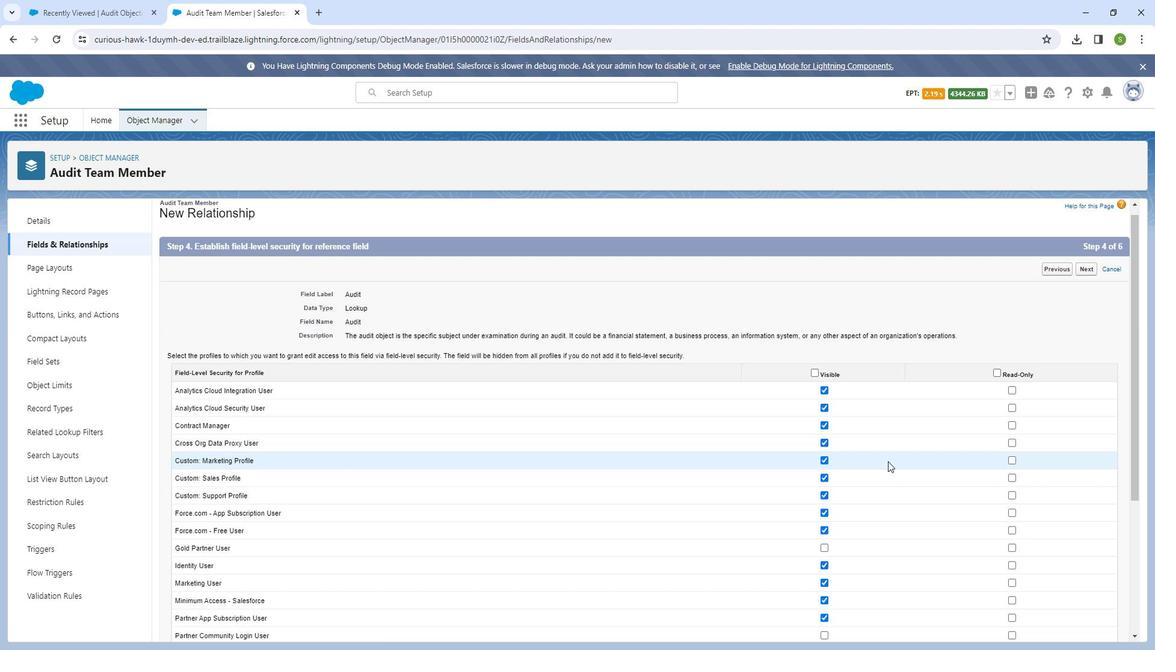 
Action: Mouse moved to (897, 455)
Screenshot: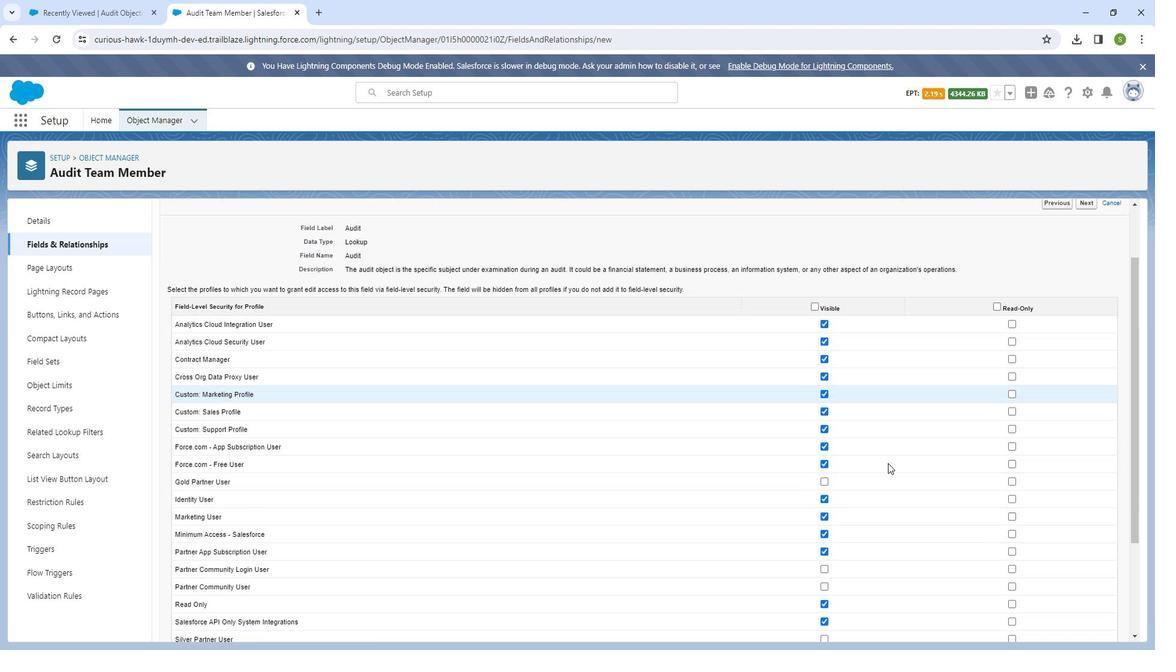 
Action: Mouse scrolled (897, 454) with delta (0, 0)
Screenshot: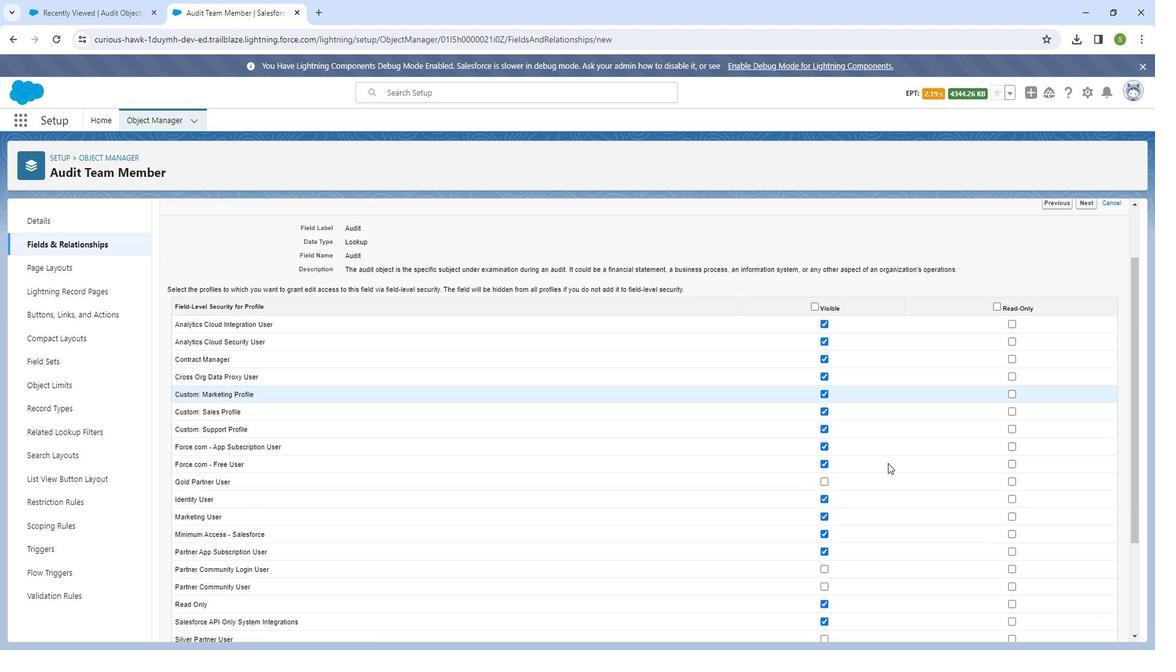 
Action: Mouse moved to (835, 491)
Screenshot: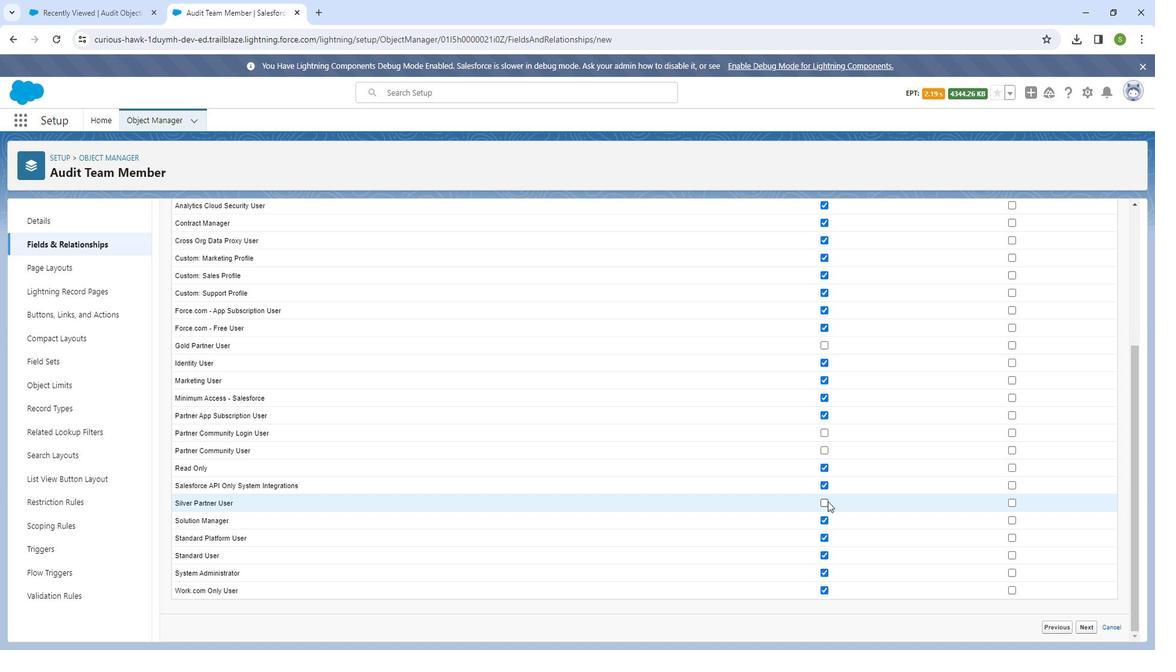 
Action: Mouse pressed left at (835, 491)
Screenshot: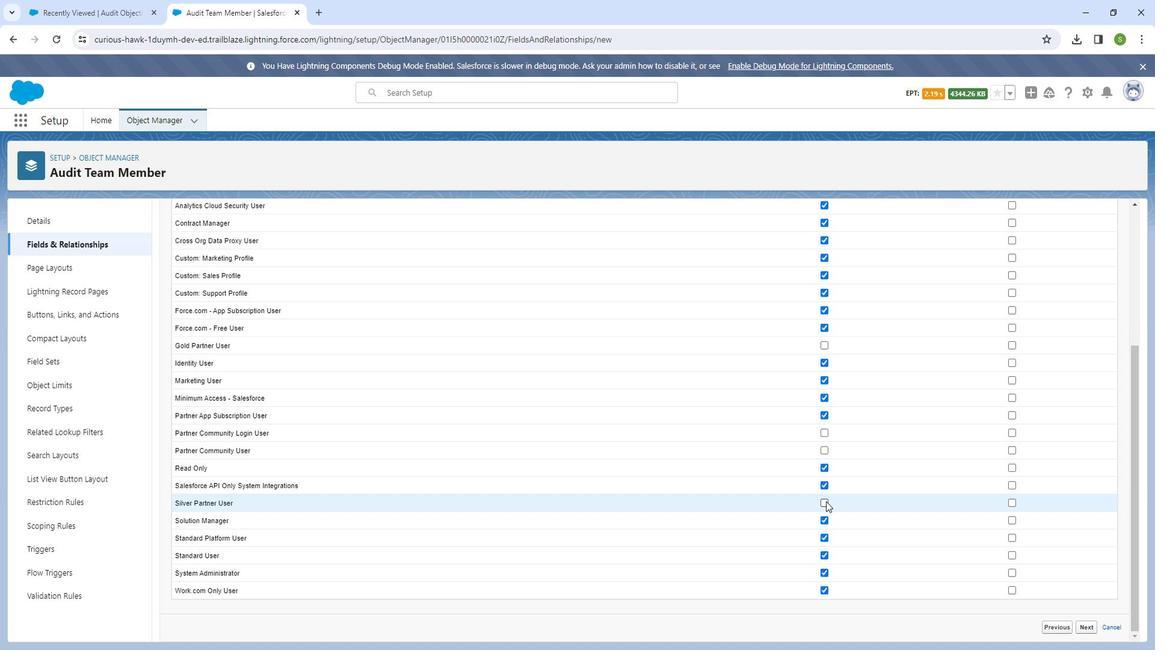 
Action: Mouse moved to (1090, 607)
Screenshot: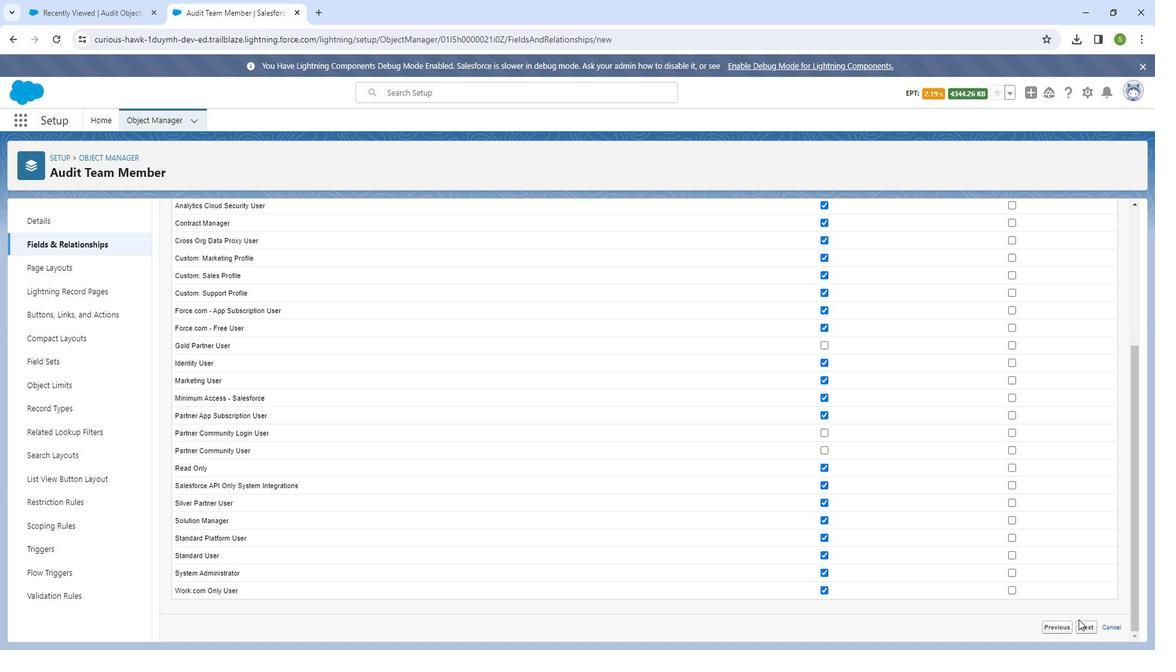 
Action: Mouse pressed left at (1090, 607)
Screenshot: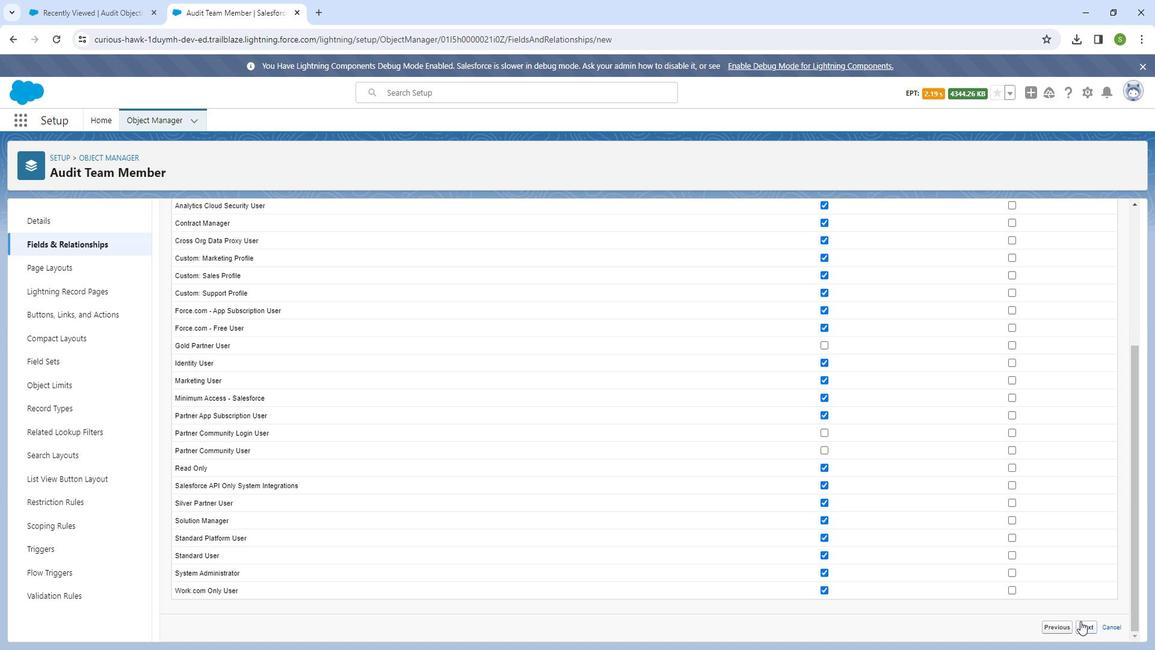 
Action: Mouse moved to (1111, 432)
Screenshot: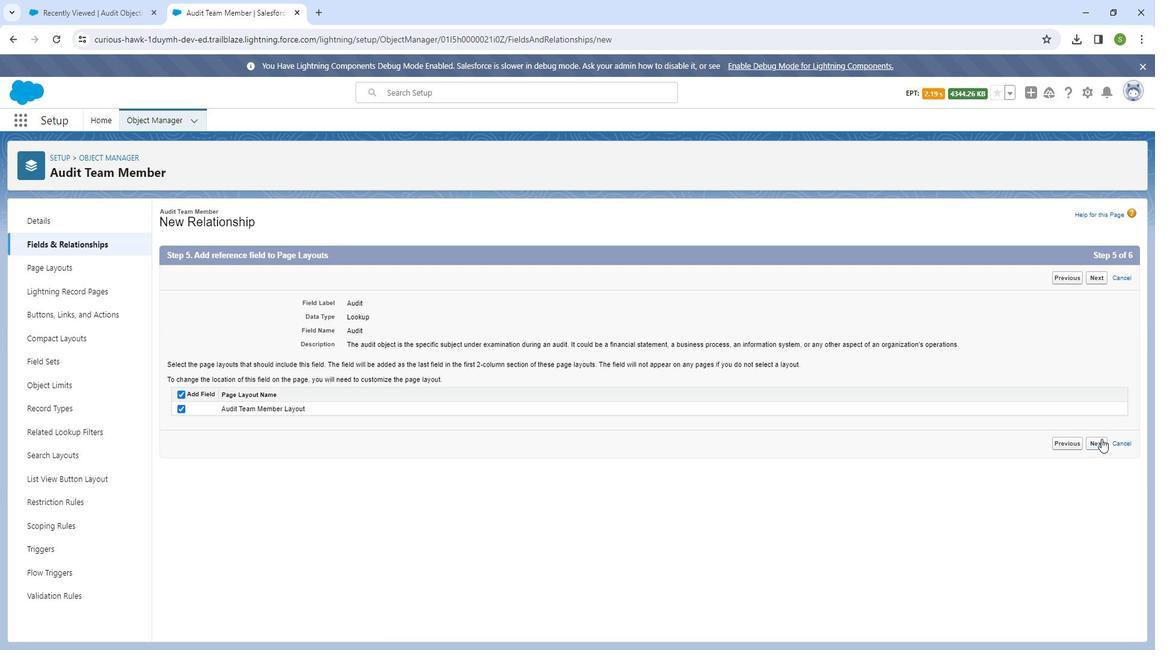 
Action: Mouse pressed left at (1111, 432)
Screenshot: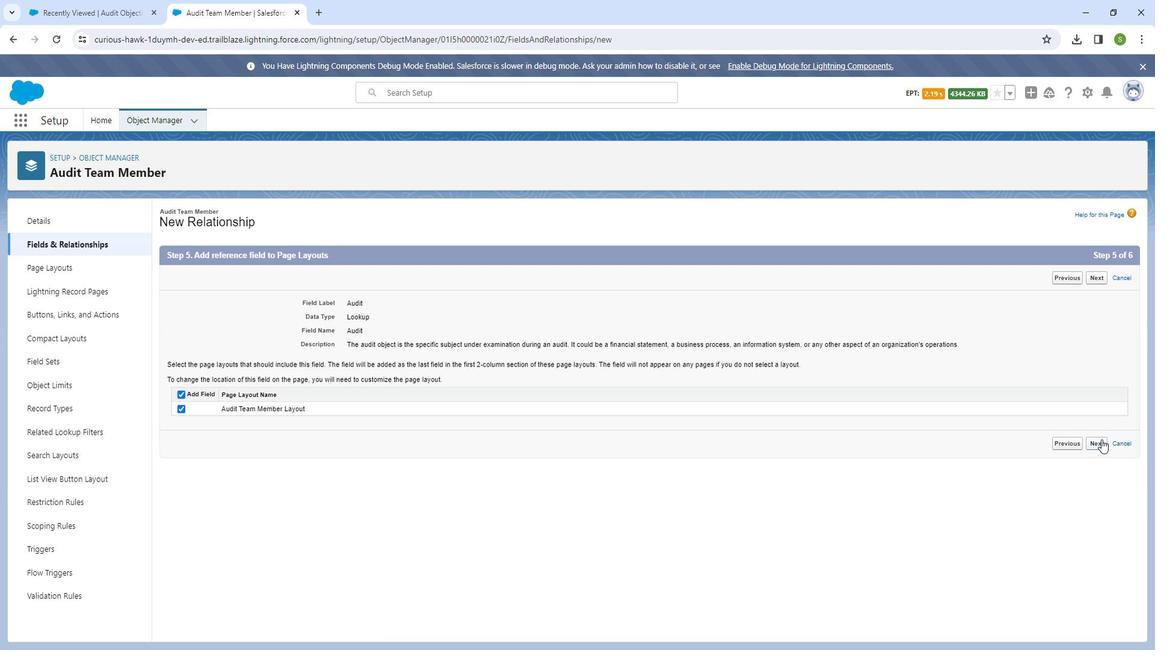 
Action: Mouse moved to (1099, 477)
Screenshot: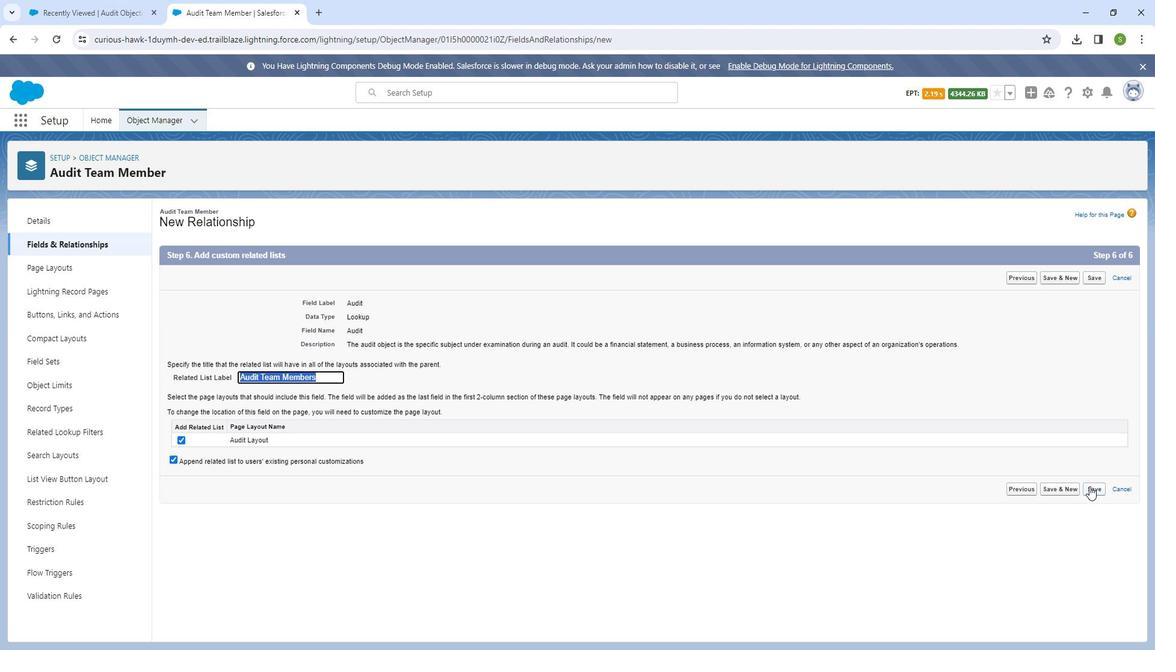 
Action: Mouse pressed left at (1099, 477)
Screenshot: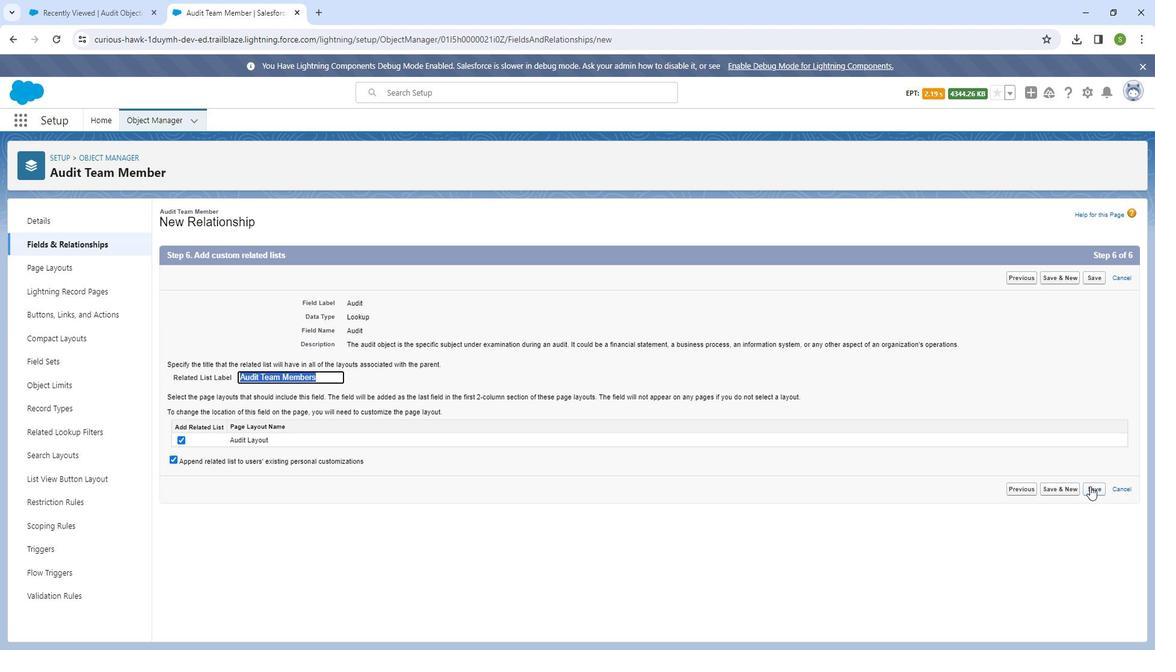 
Action: Mouse moved to (136, 19)
Screenshot: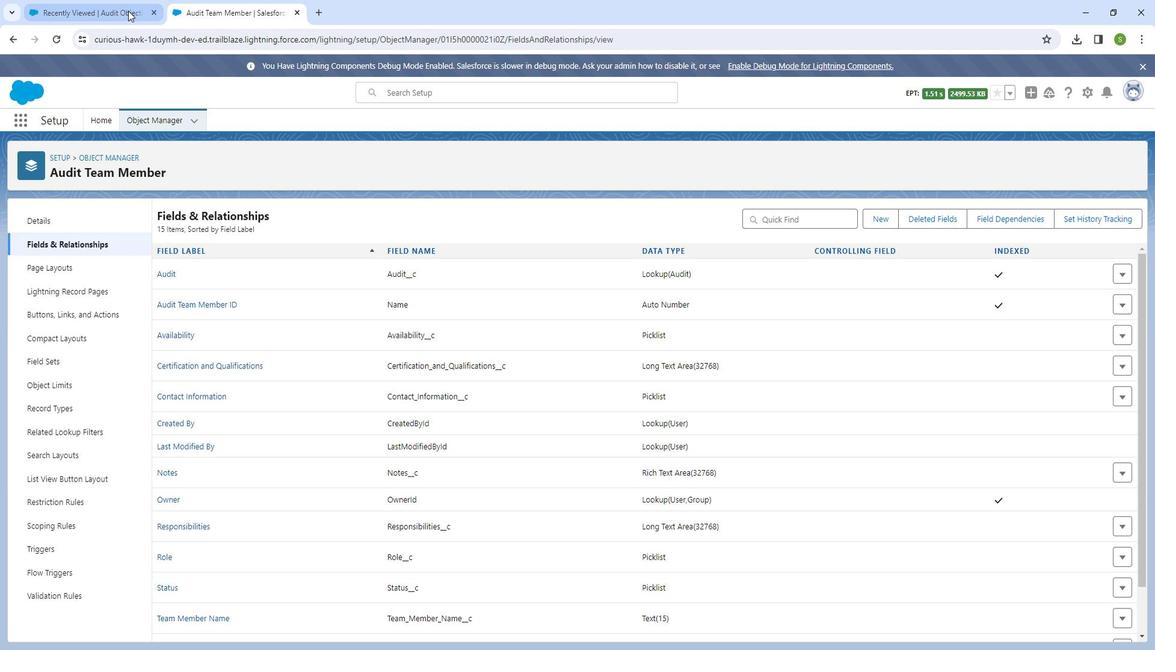 
Action: Mouse pressed left at (136, 19)
Screenshot: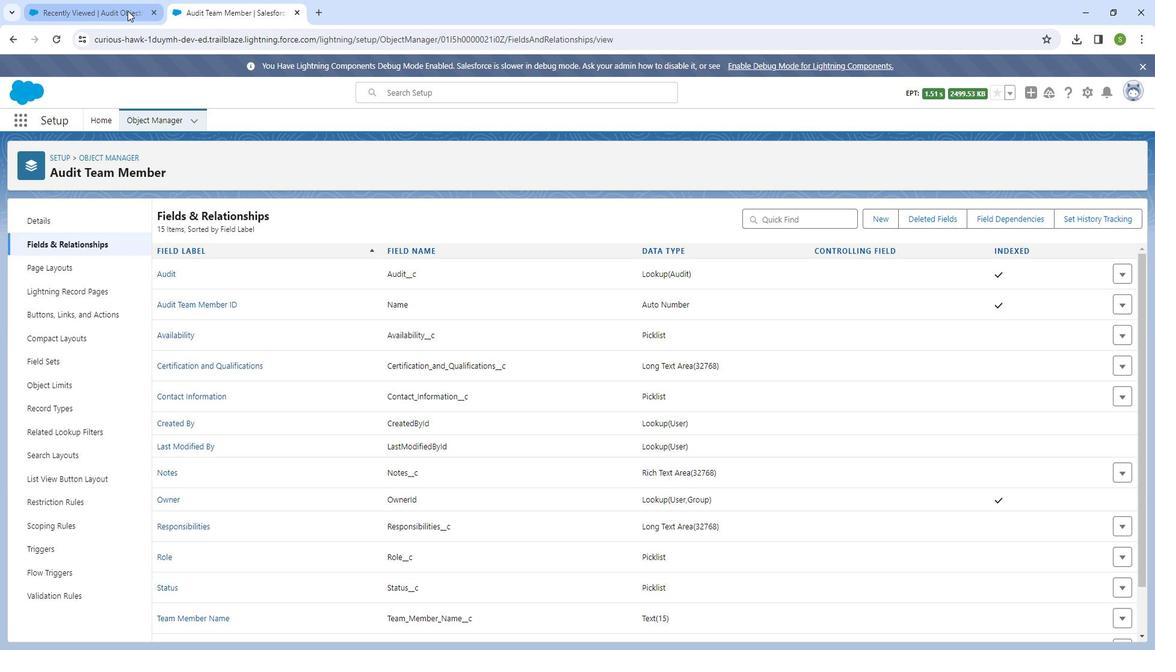 
Action: Mouse moved to (429, 127)
Screenshot: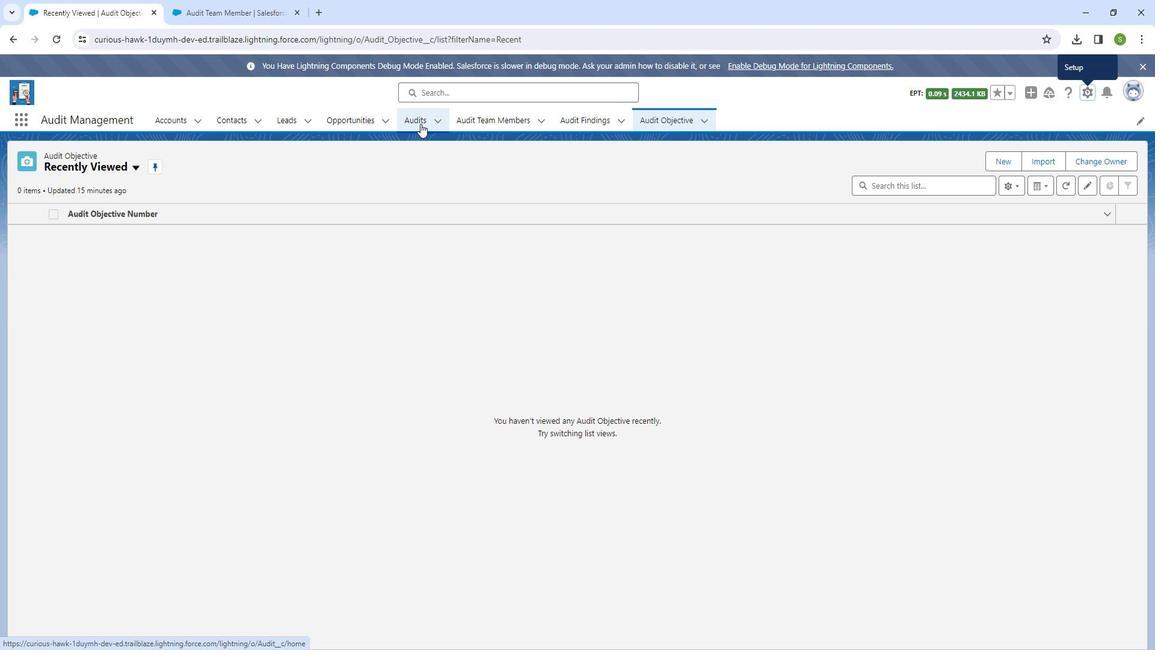 
Action: Mouse pressed left at (429, 127)
Screenshot: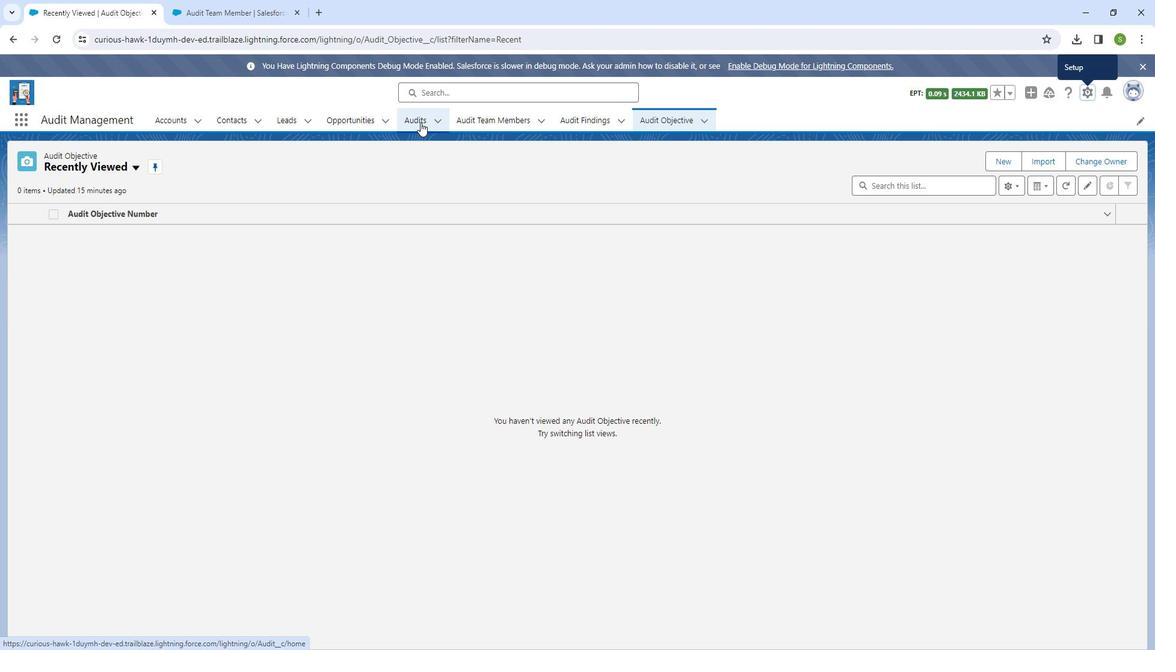 
Action: Mouse moved to (1004, 160)
Screenshot: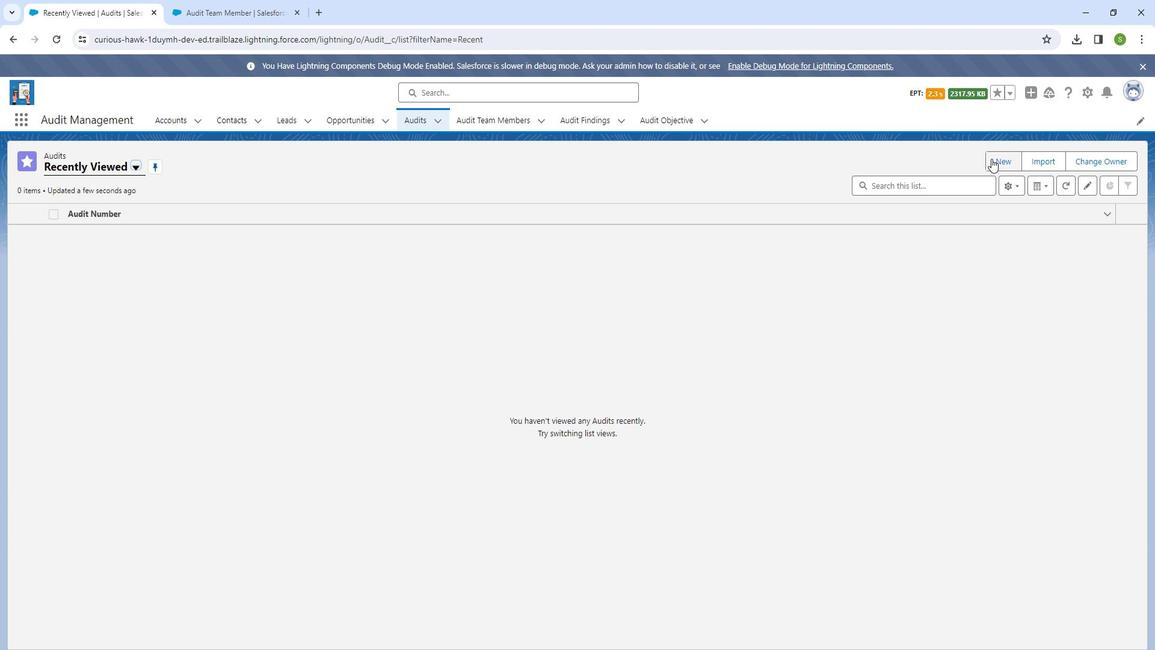 
Action: Mouse pressed left at (1004, 160)
Screenshot: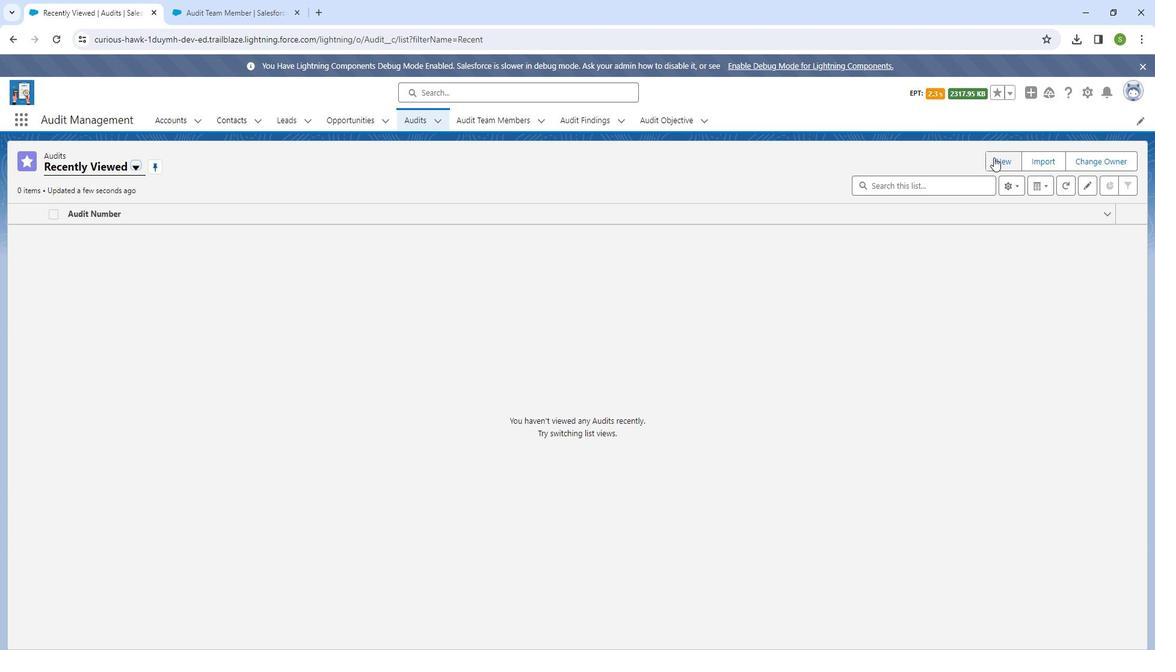 
Action: Mouse moved to (624, 276)
Screenshot: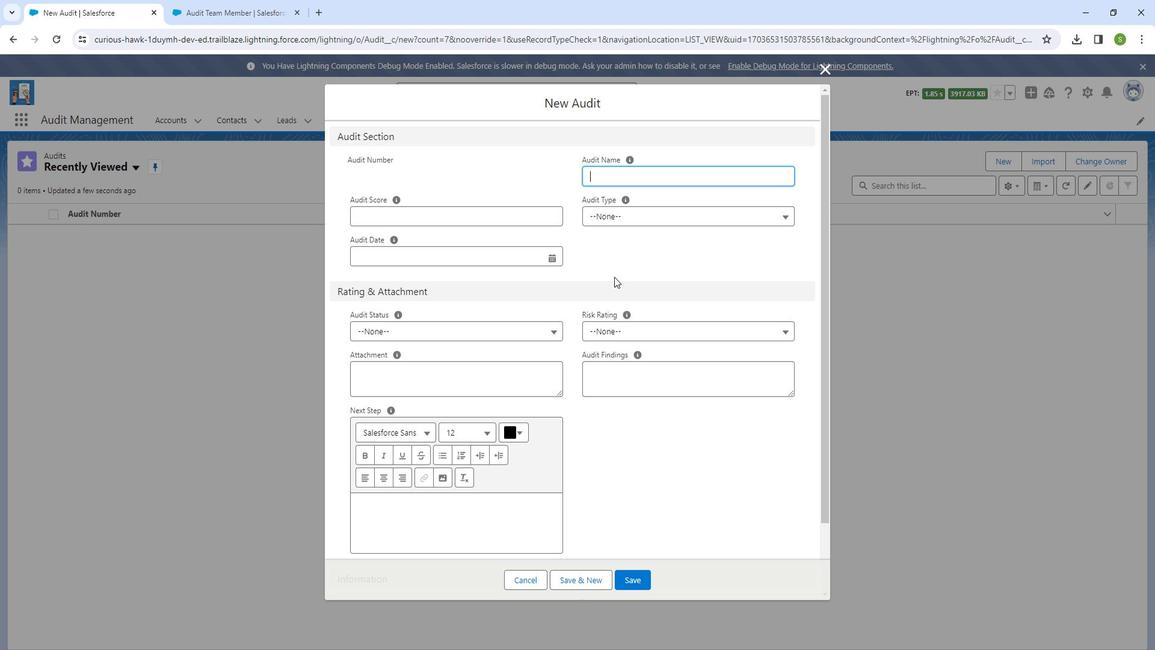 
Action: Mouse scrolled (624, 275) with delta (0, 0)
Screenshot: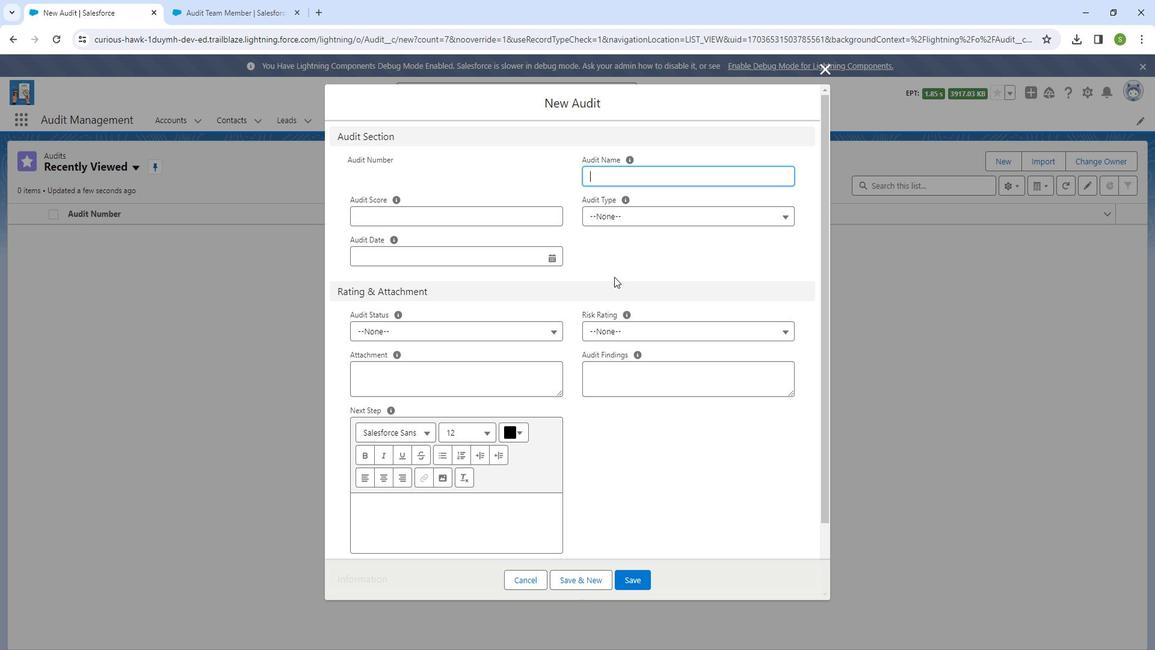 
Action: Mouse moved to (624, 276)
Screenshot: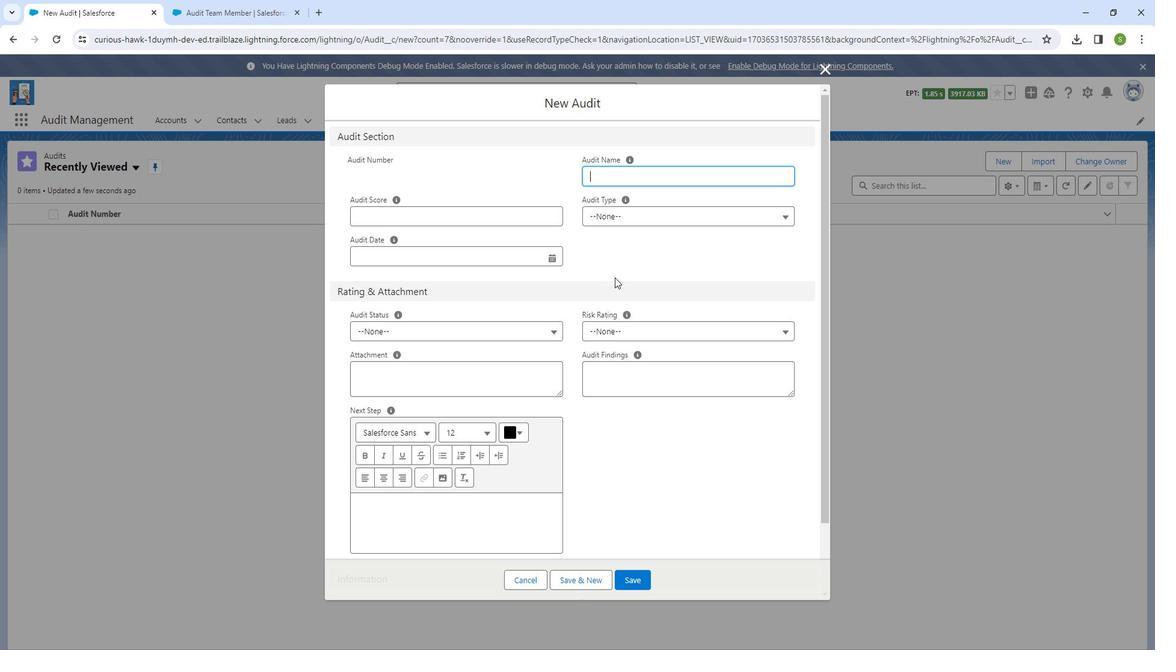 
Action: Mouse scrolled (624, 276) with delta (0, 0)
Screenshot: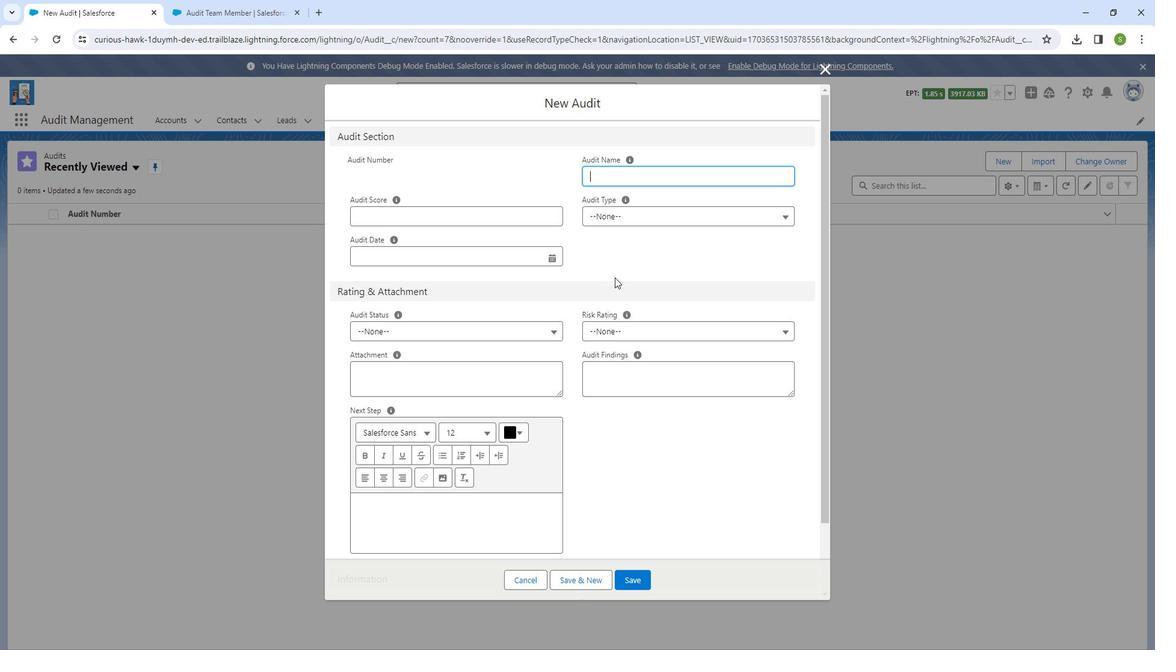 
Action: Mouse scrolled (624, 276) with delta (0, 0)
Screenshot: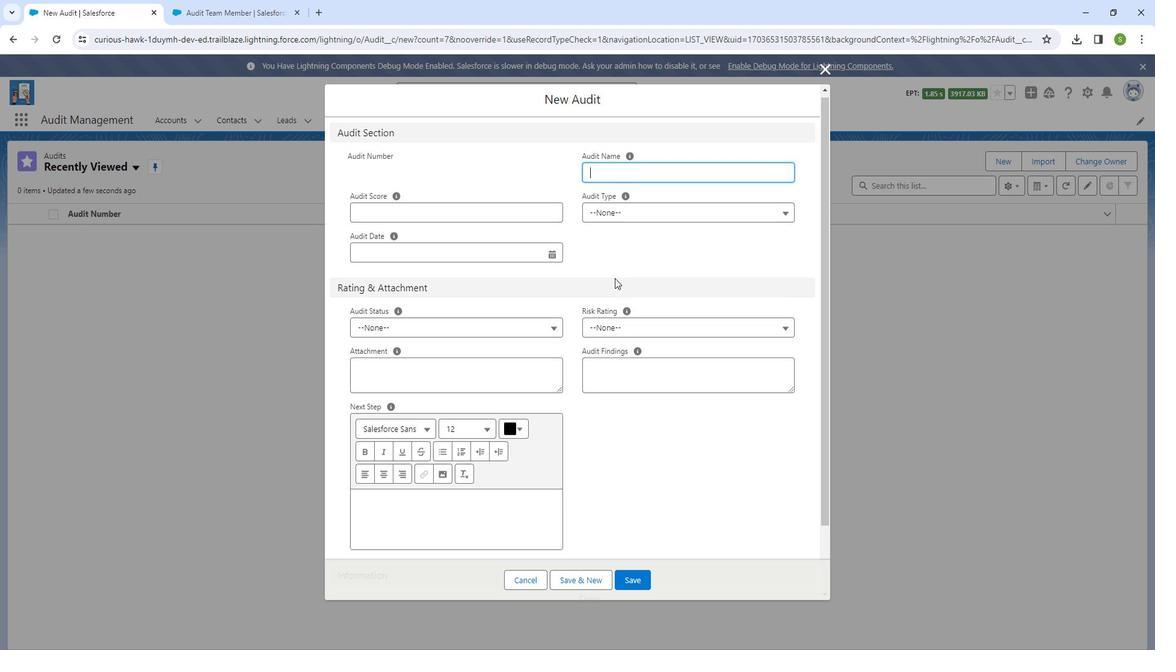 
Action: Mouse scrolled (624, 276) with delta (0, 0)
Screenshot: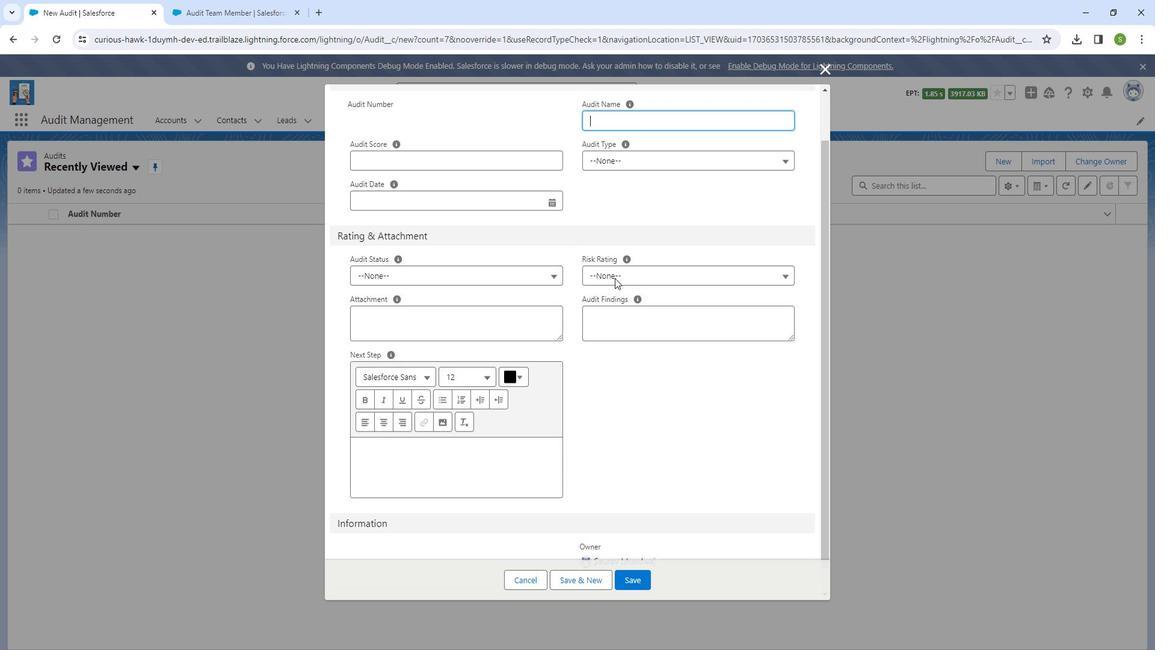 
Action: Mouse scrolled (624, 276) with delta (0, 0)
Screenshot: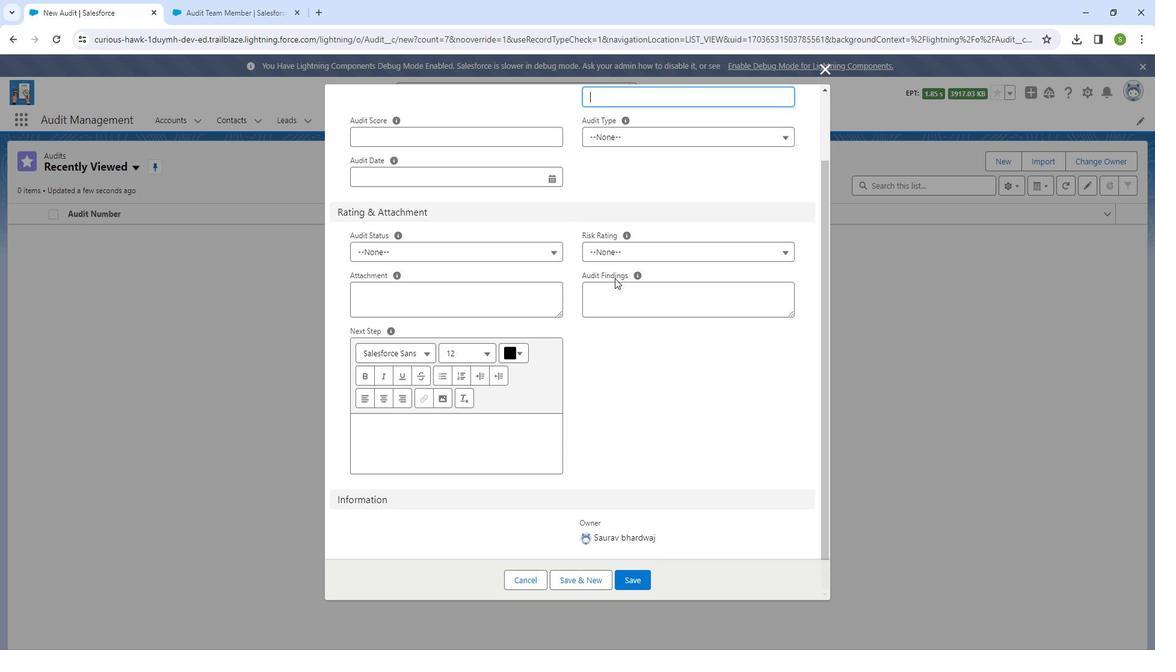
Action: Mouse scrolled (624, 276) with delta (0, 0)
Screenshot: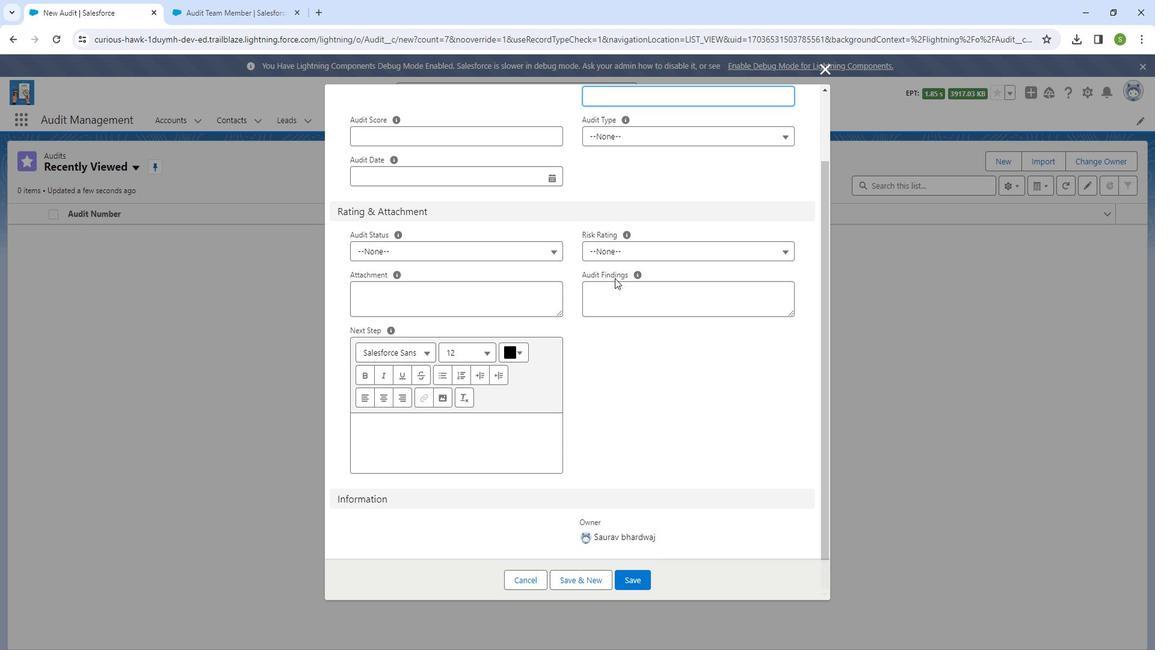 
Action: Mouse moved to (624, 277)
Screenshot: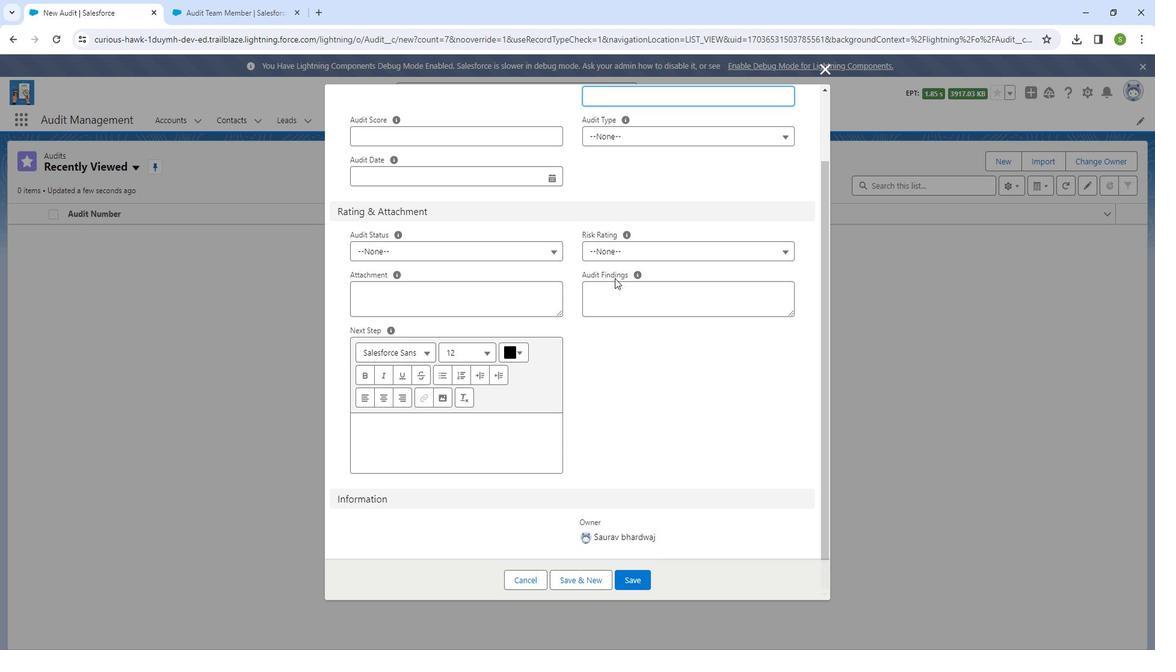 
Action: Mouse scrolled (624, 278) with delta (0, 0)
Screenshot: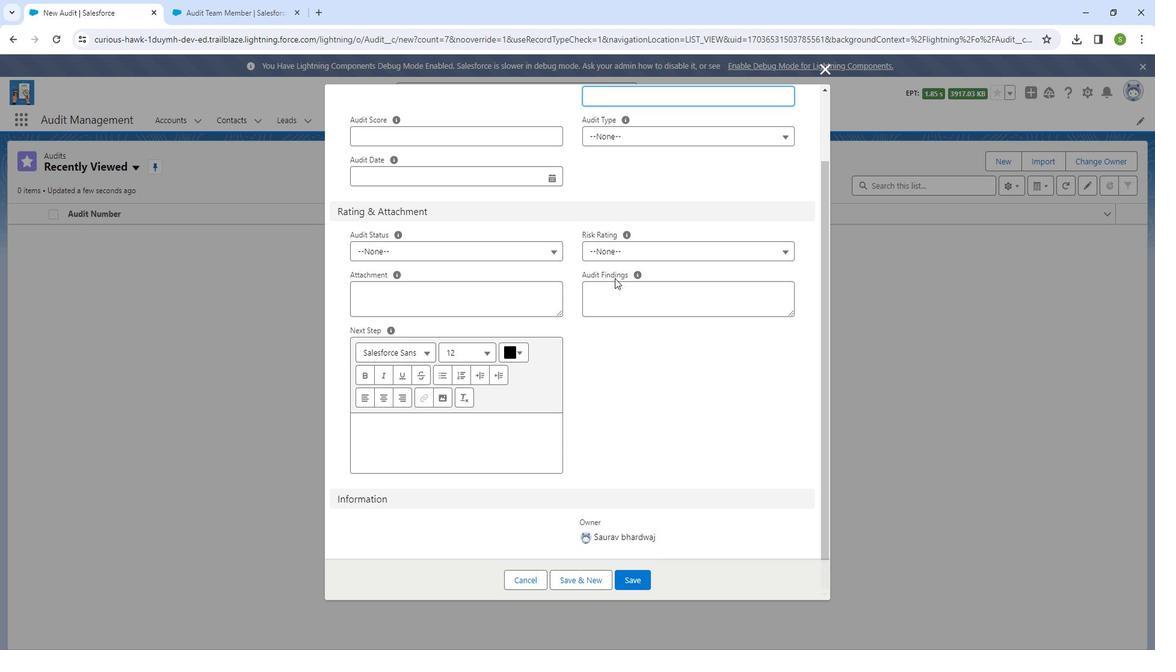 
Action: Mouse scrolled (624, 278) with delta (0, 0)
Screenshot: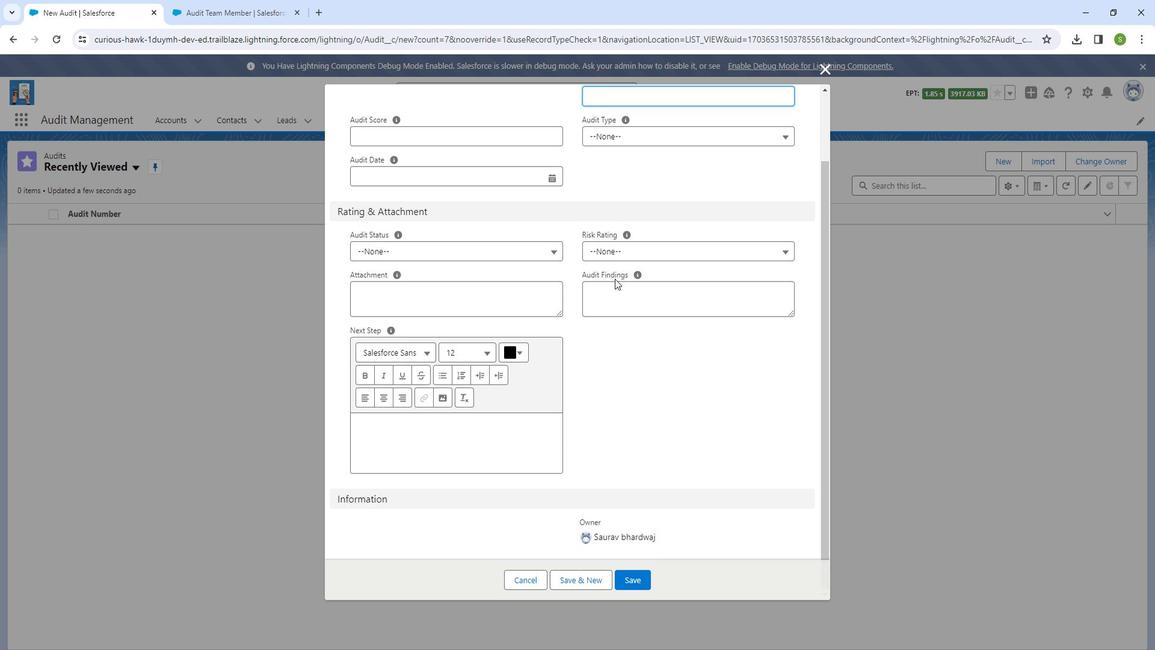 
Action: Mouse scrolled (624, 278) with delta (0, 0)
Screenshot: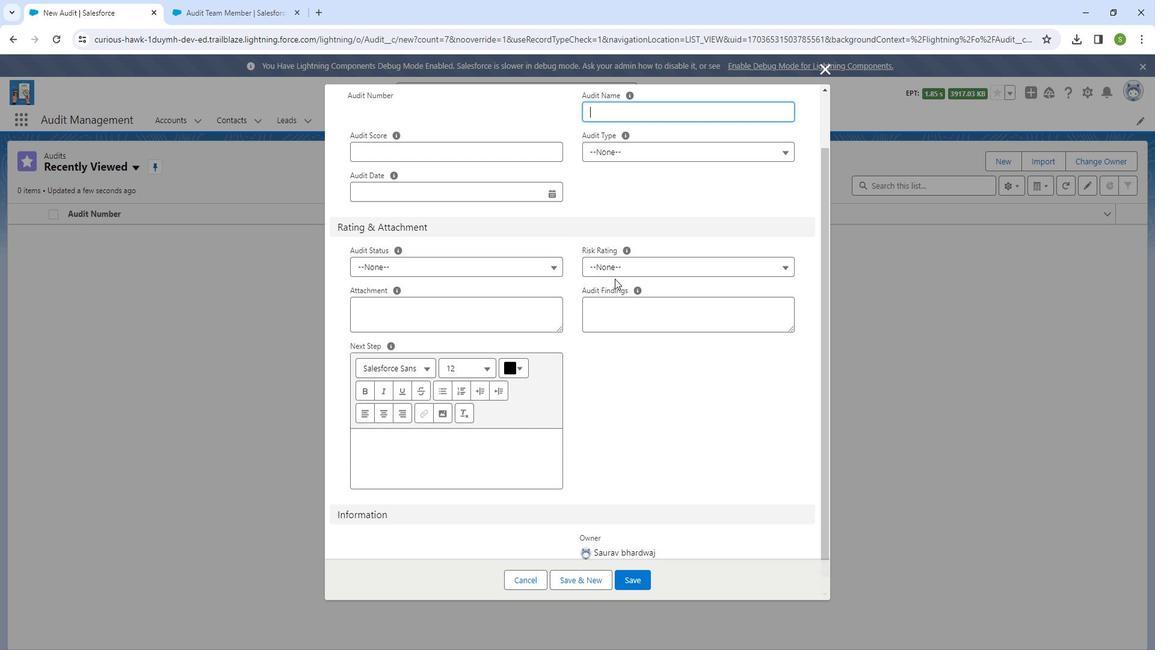 
Action: Mouse scrolled (624, 278) with delta (0, 0)
Screenshot: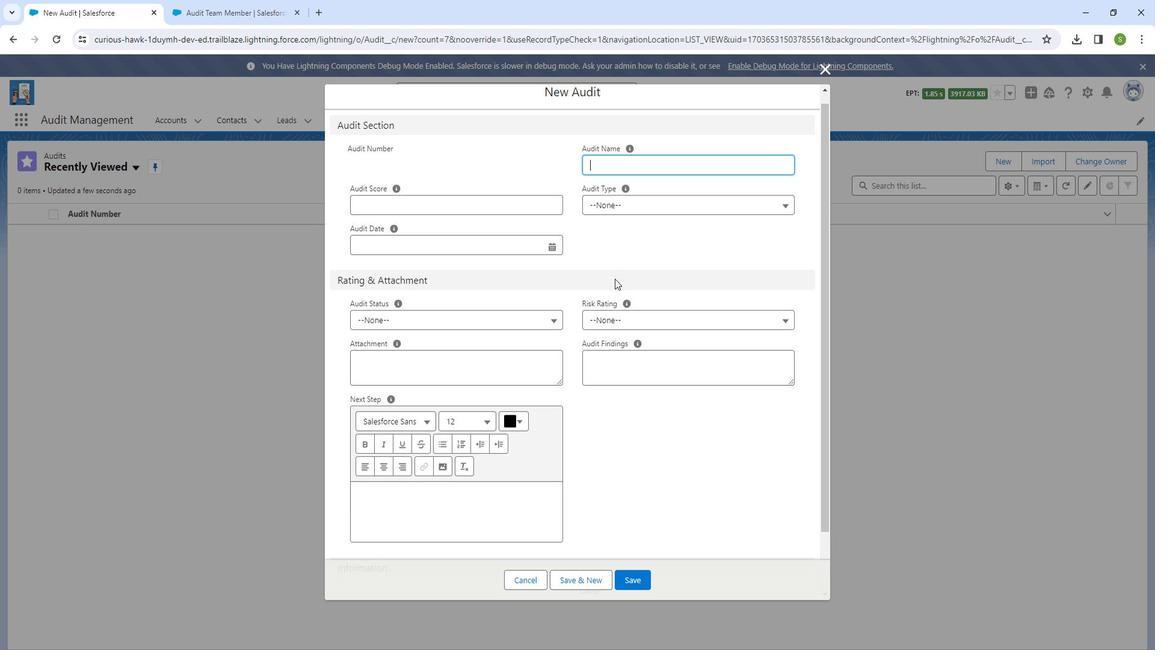 
Action: Mouse scrolled (624, 278) with delta (0, 0)
Screenshot: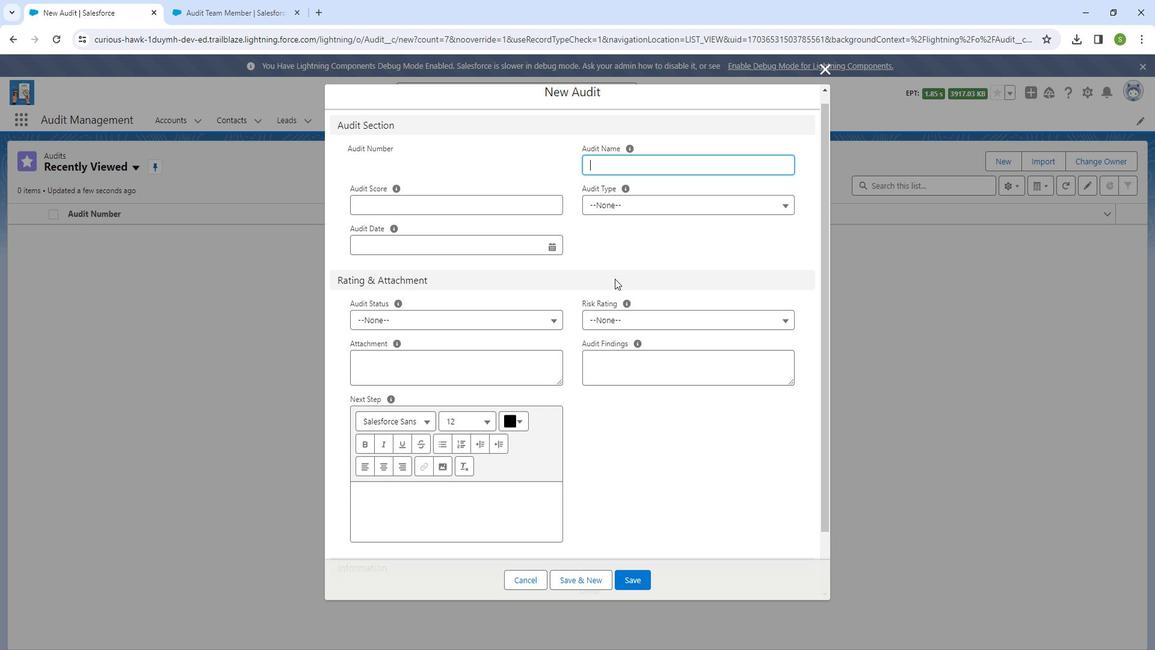 
Action: Mouse moved to (626, 275)
Screenshot: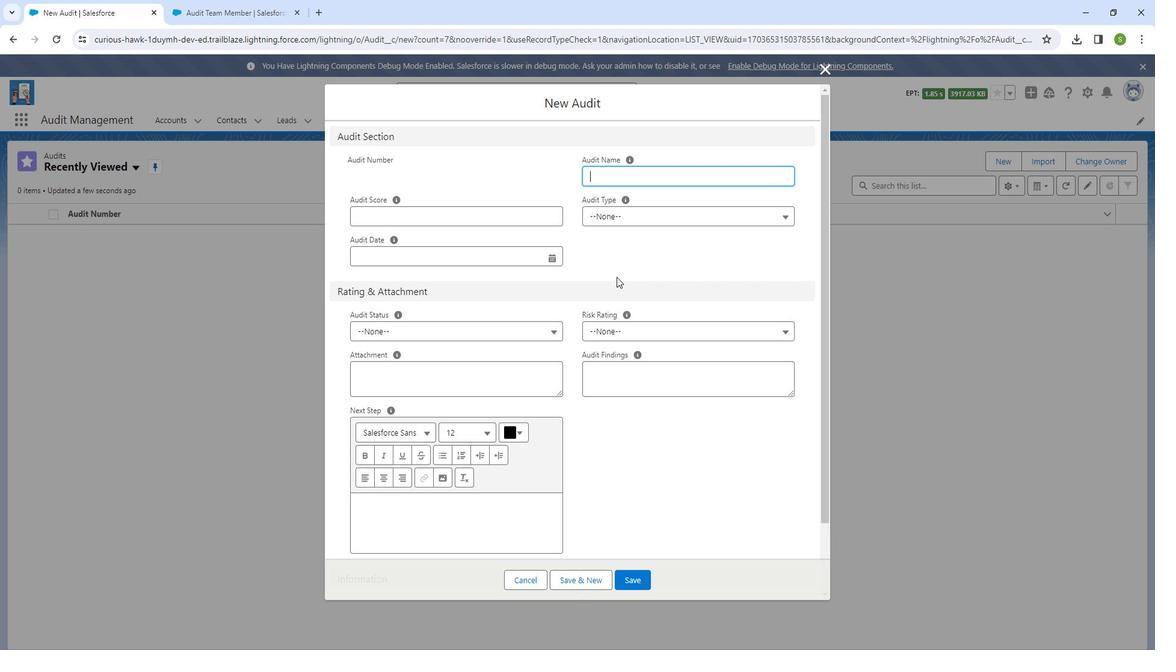 
Action: Mouse scrolled (626, 276) with delta (0, 0)
Screenshot: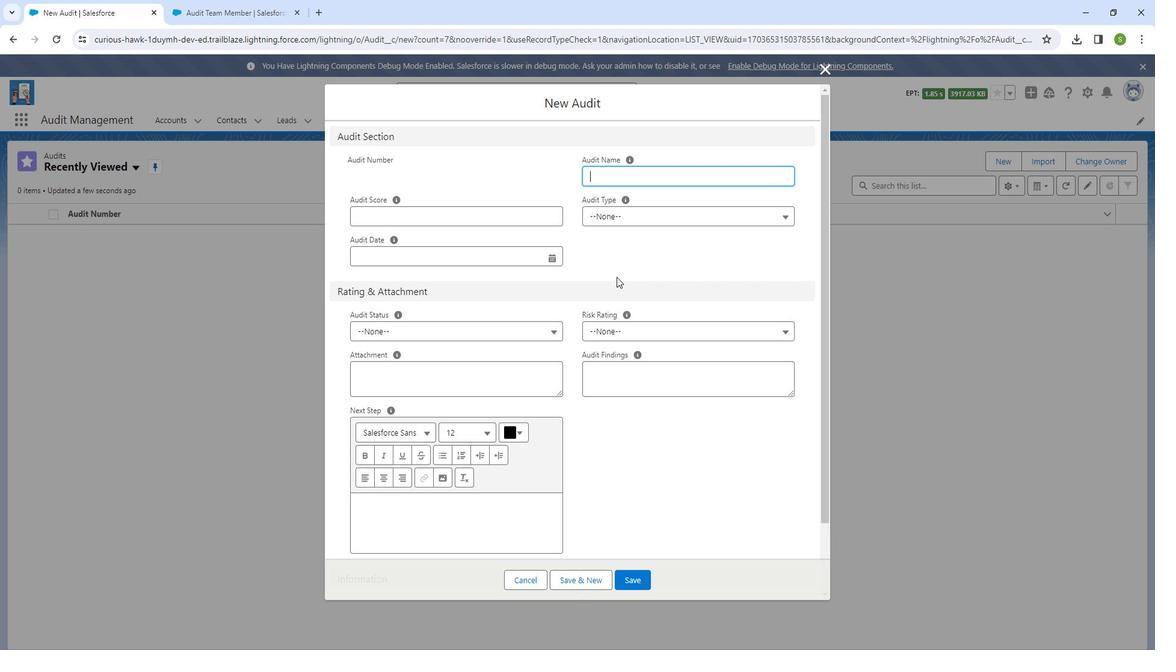 
Action: Mouse moved to (63, 45)
Screenshot: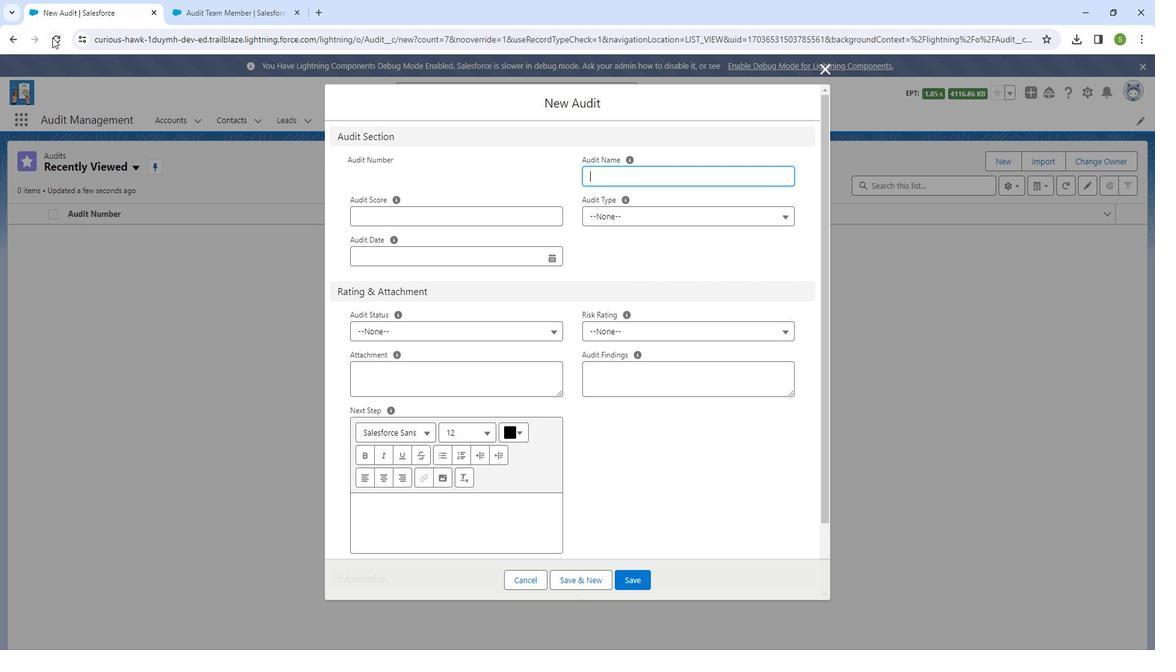 
Action: Mouse pressed left at (63, 45)
Screenshot: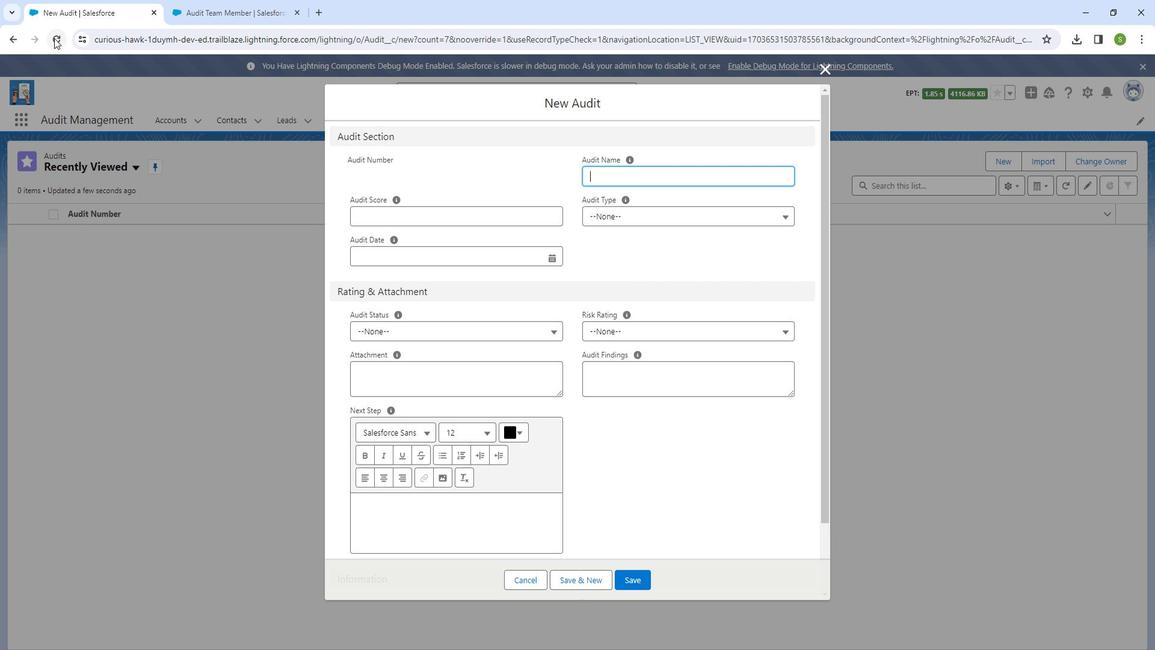 
Action: Mouse moved to (648, 255)
Screenshot: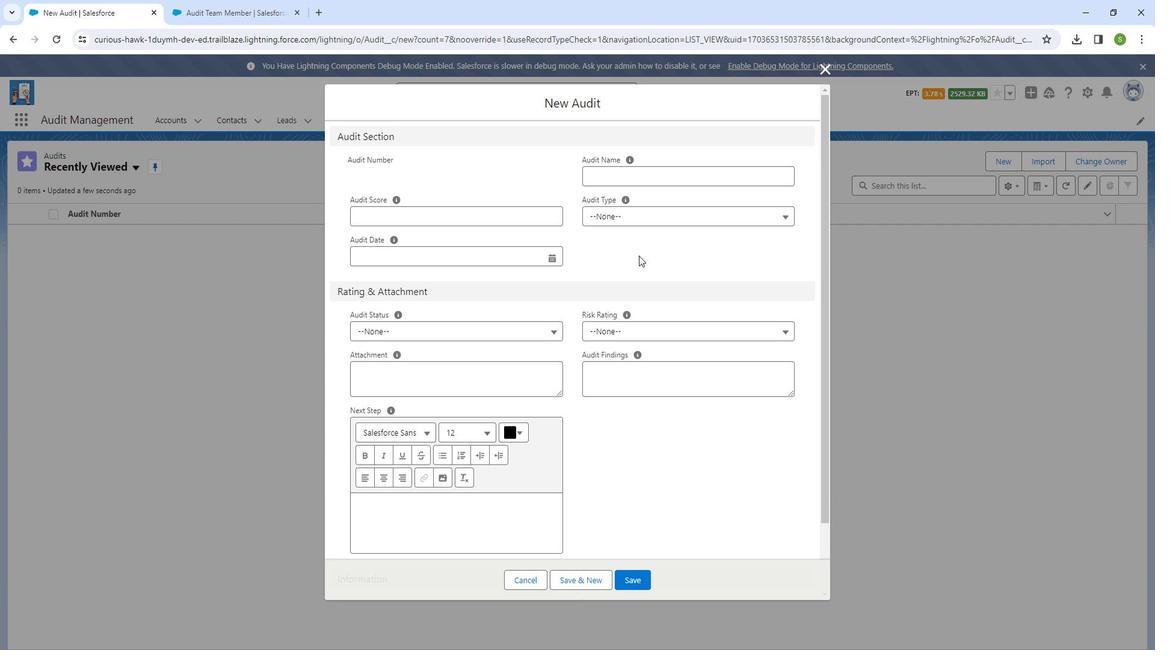 
Action: Mouse scrolled (648, 255) with delta (0, 0)
Screenshot: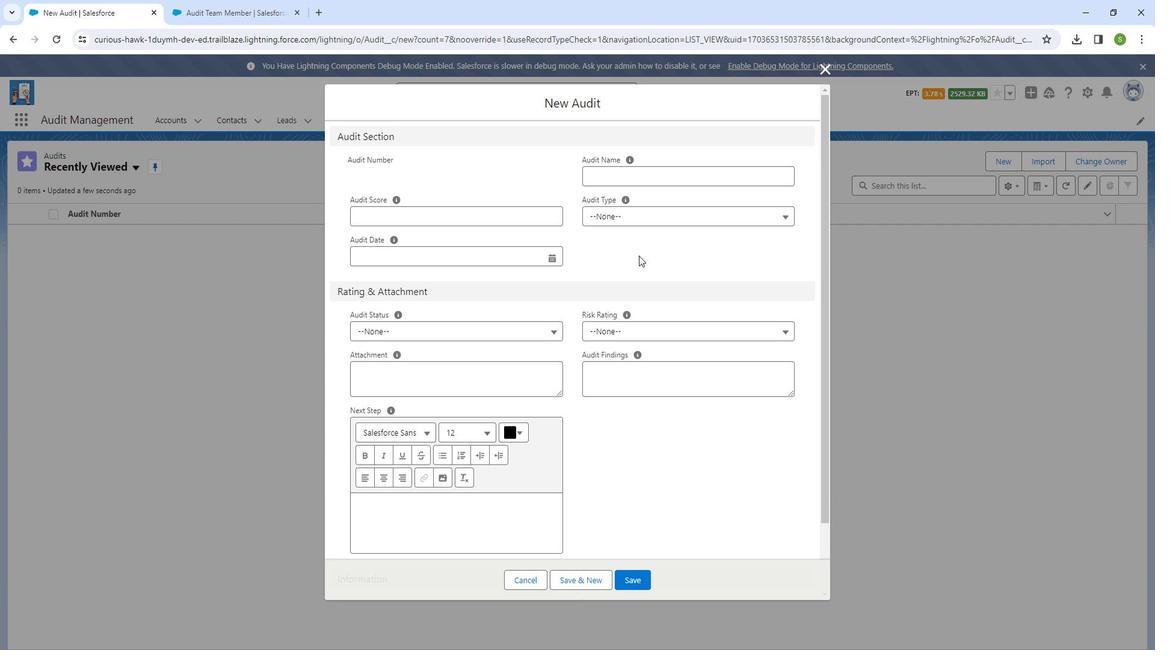 
Action: Mouse moved to (649, 257)
Screenshot: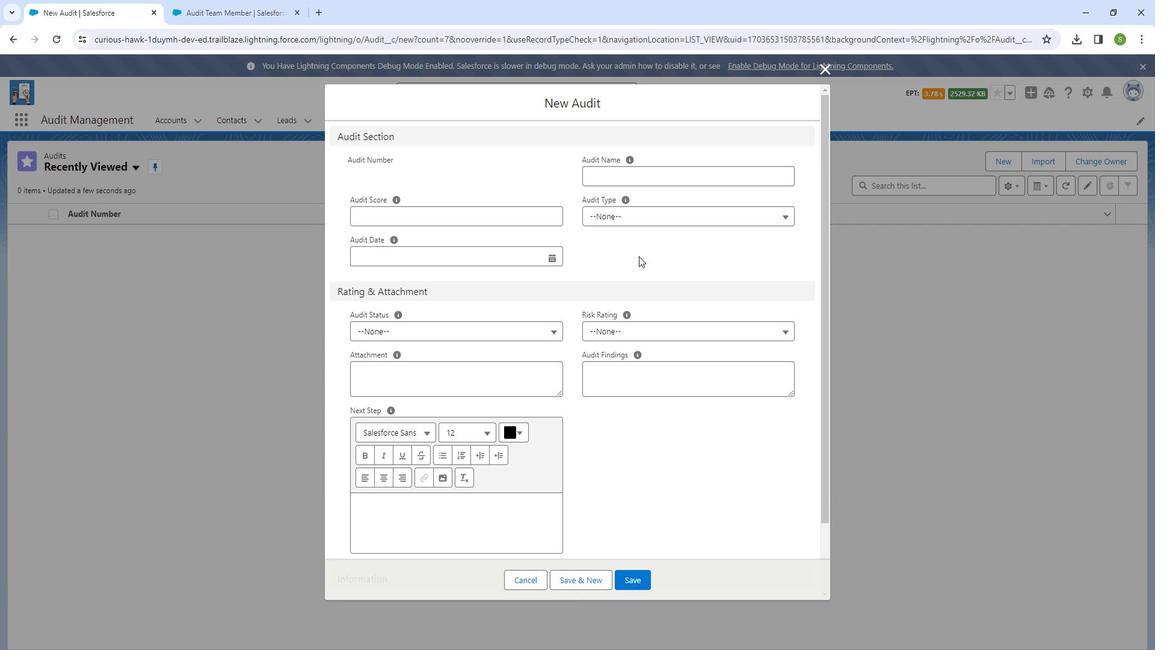
Action: Mouse scrolled (649, 257) with delta (0, 0)
Screenshot: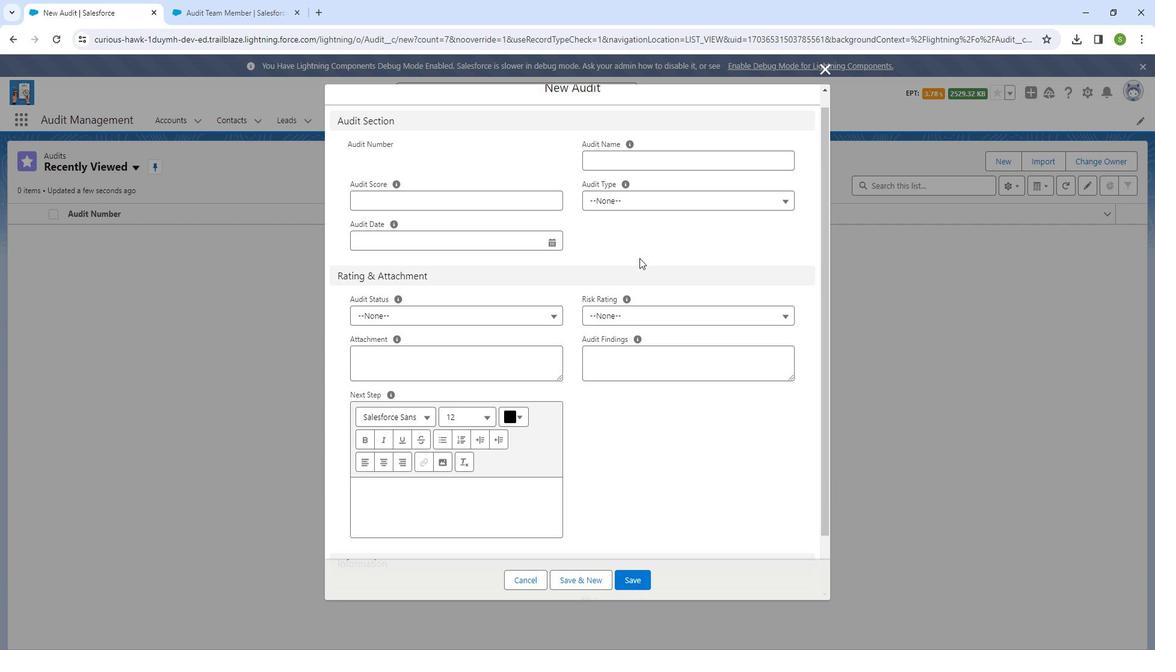 
Action: Mouse moved to (649, 258)
Screenshot: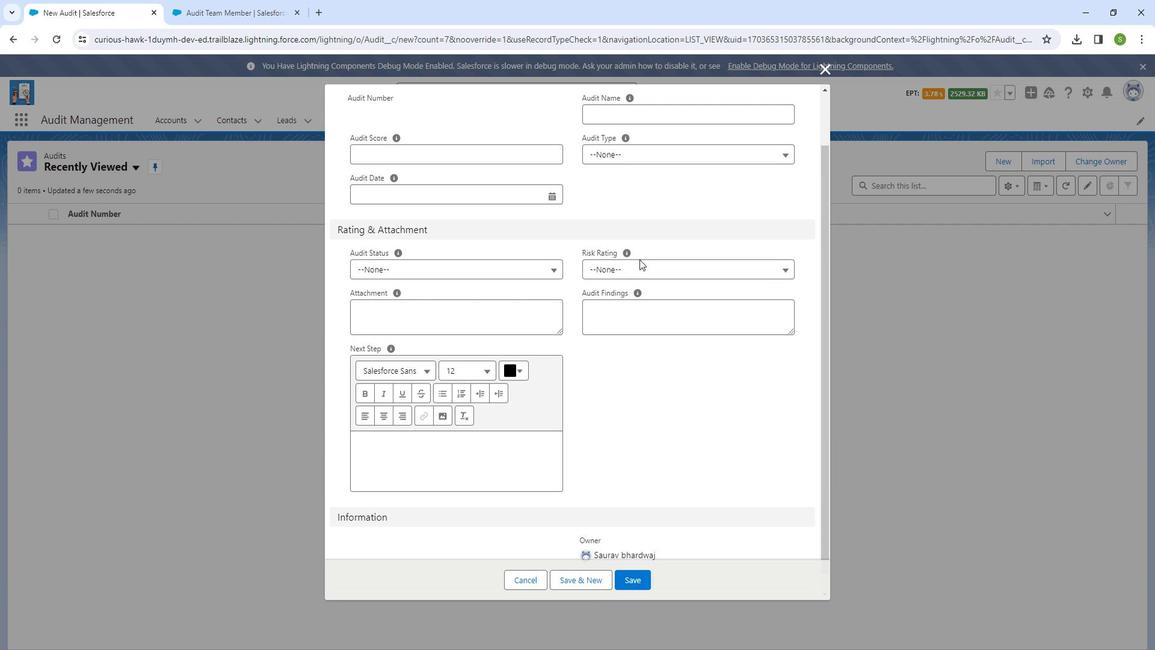 
Action: Mouse scrolled (649, 258) with delta (0, 0)
Screenshot: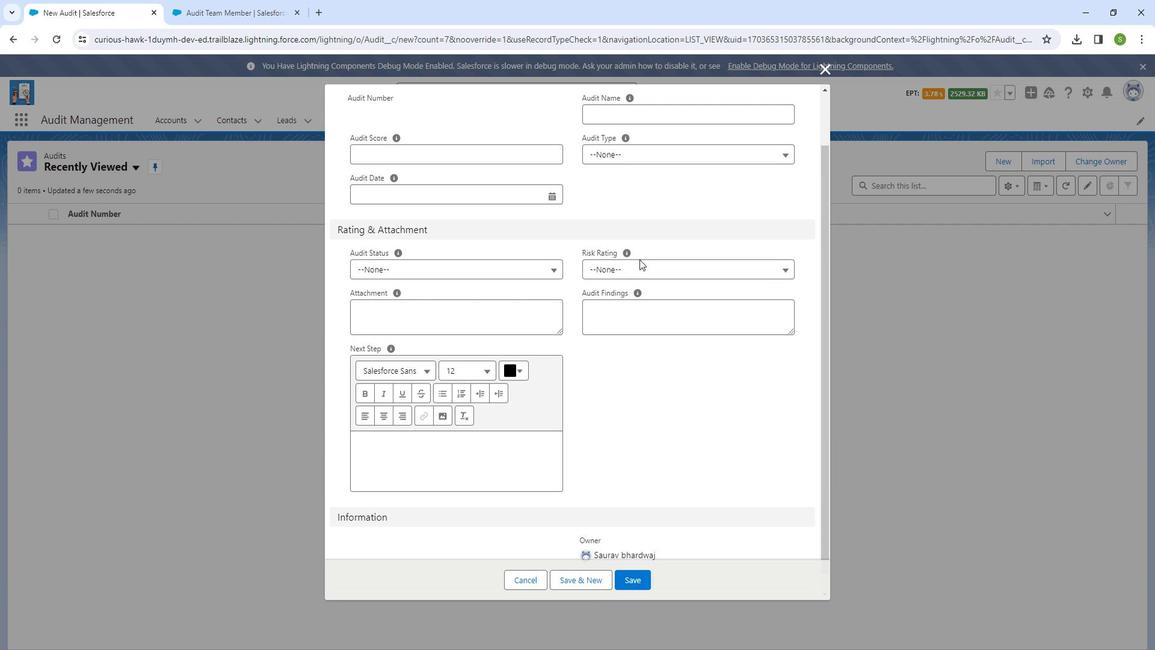 
Action: Mouse scrolled (649, 258) with delta (0, 0)
Screenshot: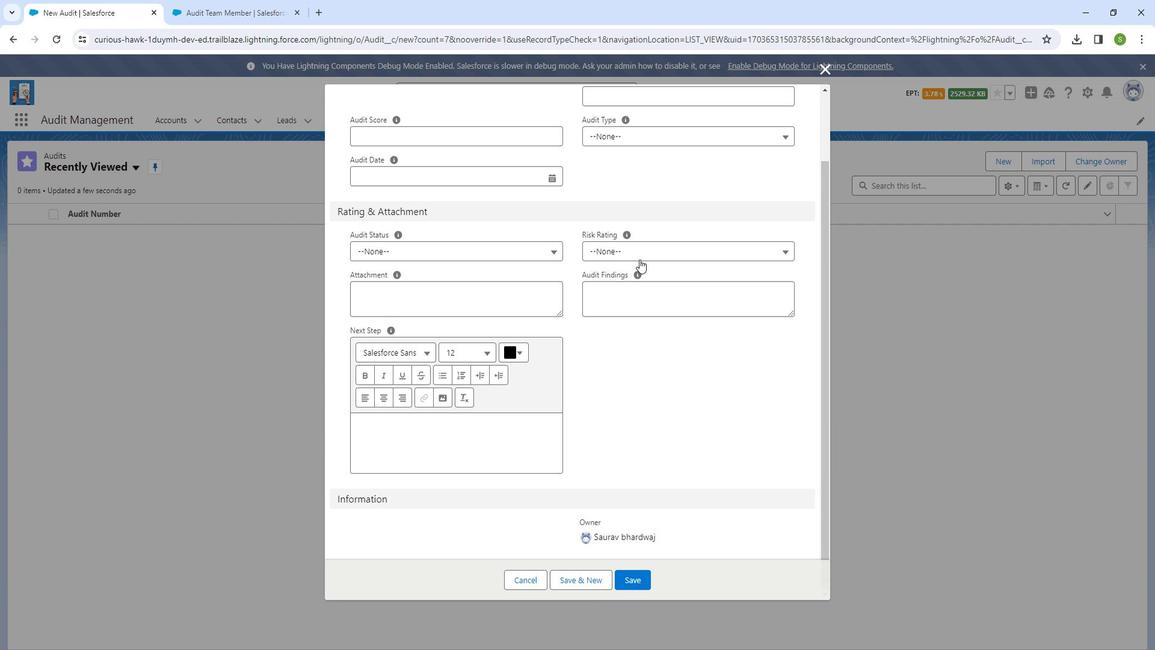 
Action: Mouse scrolled (649, 258) with delta (0, 0)
Screenshot: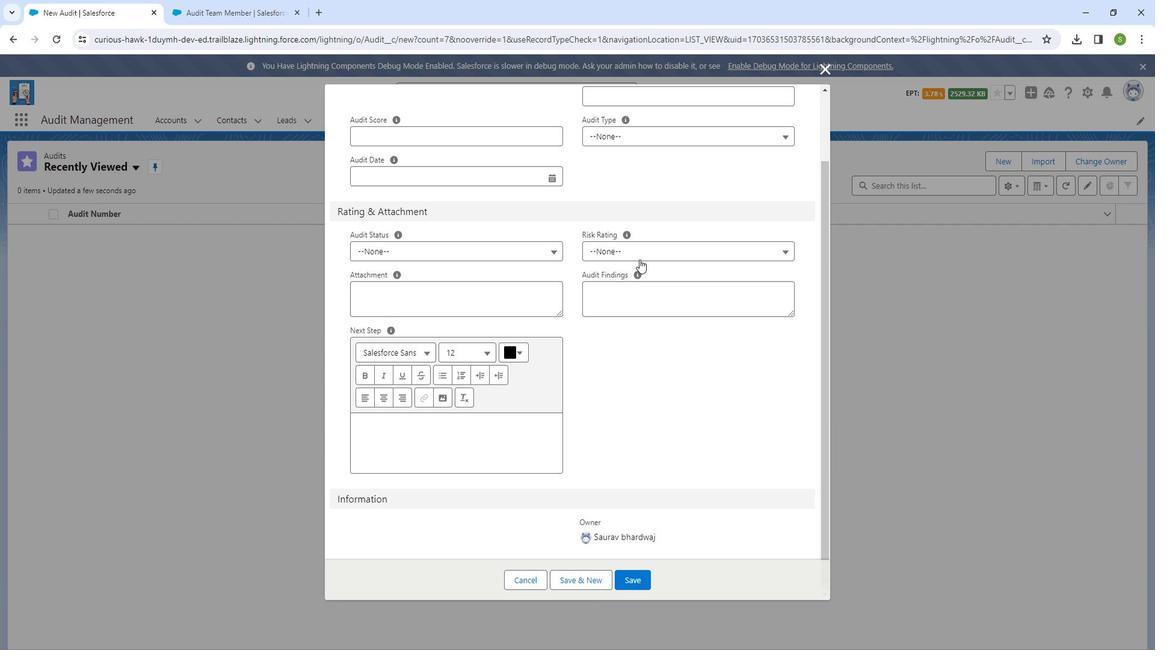 
Action: Mouse scrolled (649, 259) with delta (0, 0)
Screenshot: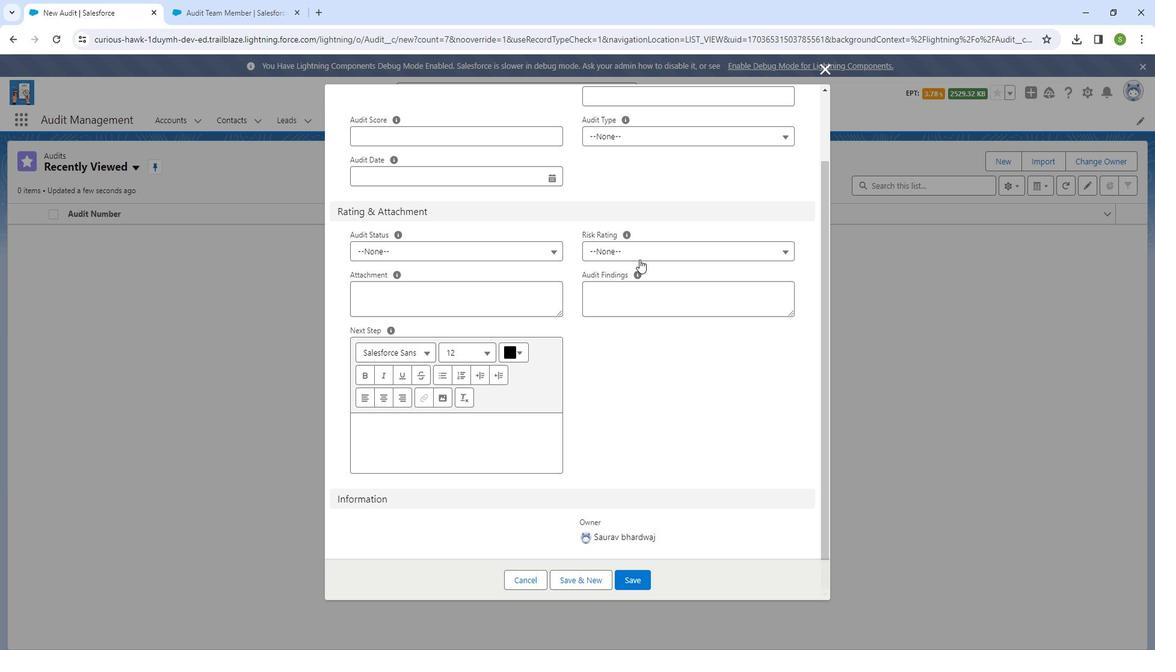 
Action: Mouse scrolled (649, 259) with delta (0, 0)
Screenshot: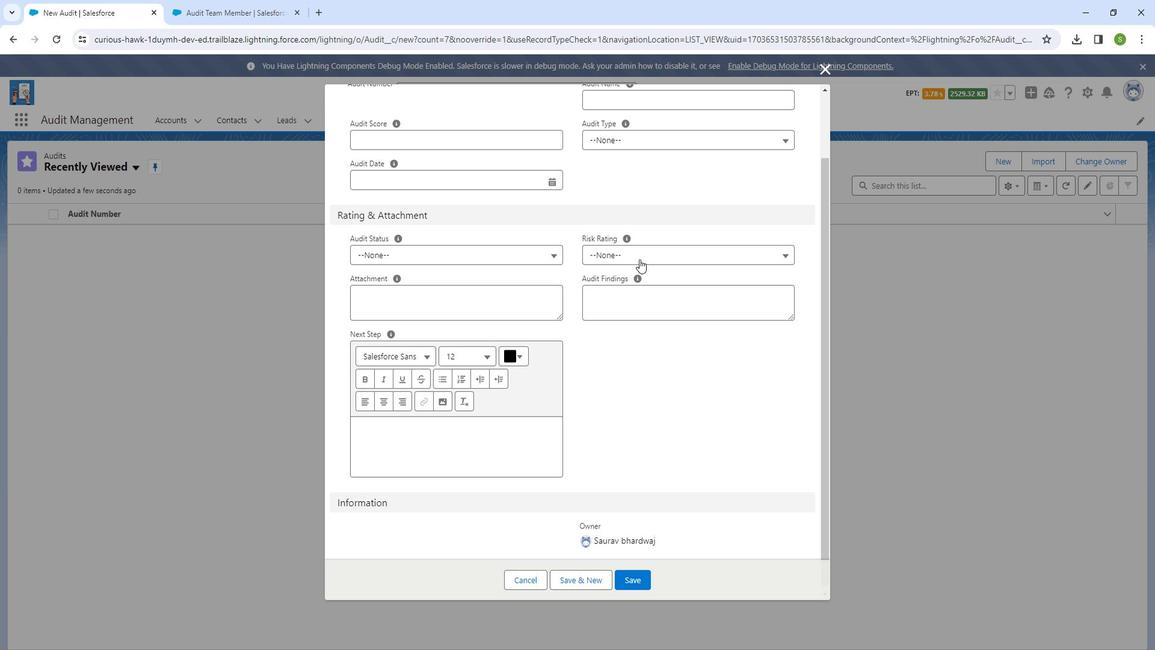 
Action: Mouse scrolled (649, 259) with delta (0, 0)
Screenshot: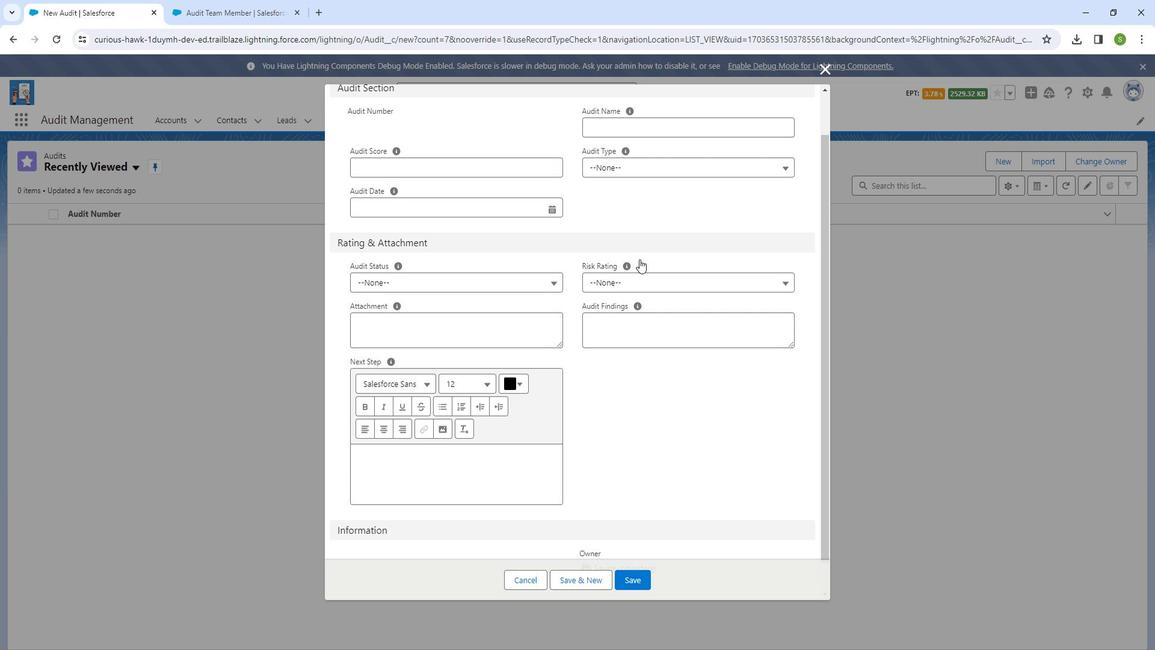 
Action: Mouse scrolled (649, 259) with delta (0, 0)
Screenshot: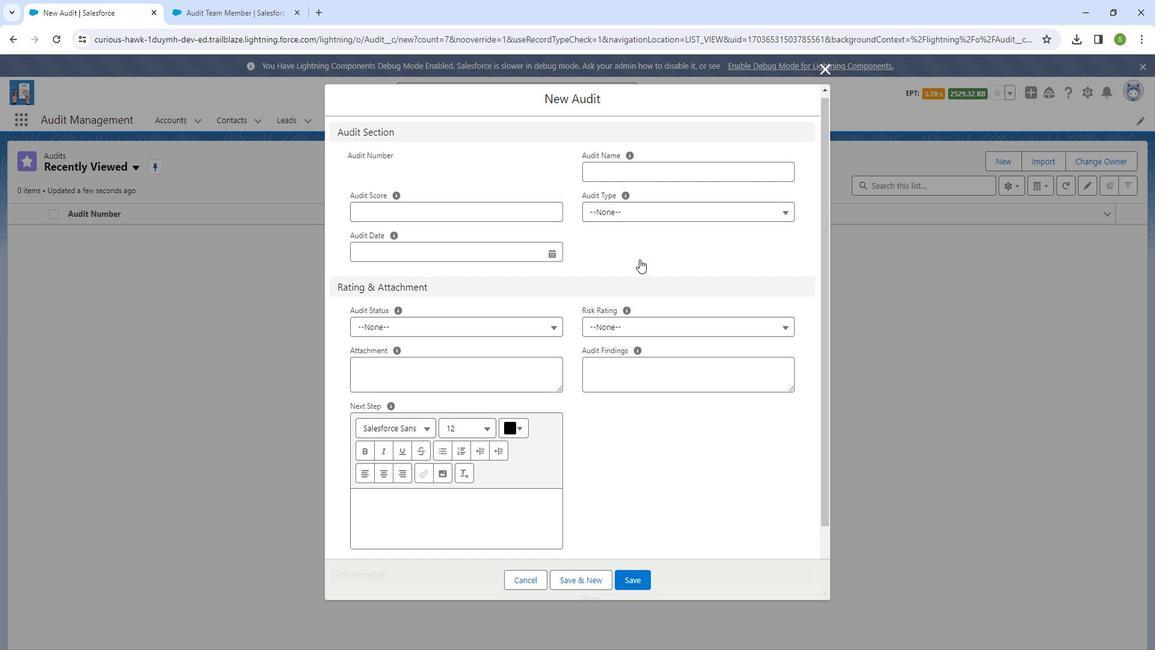 
Action: Mouse moved to (258, 27)
Screenshot: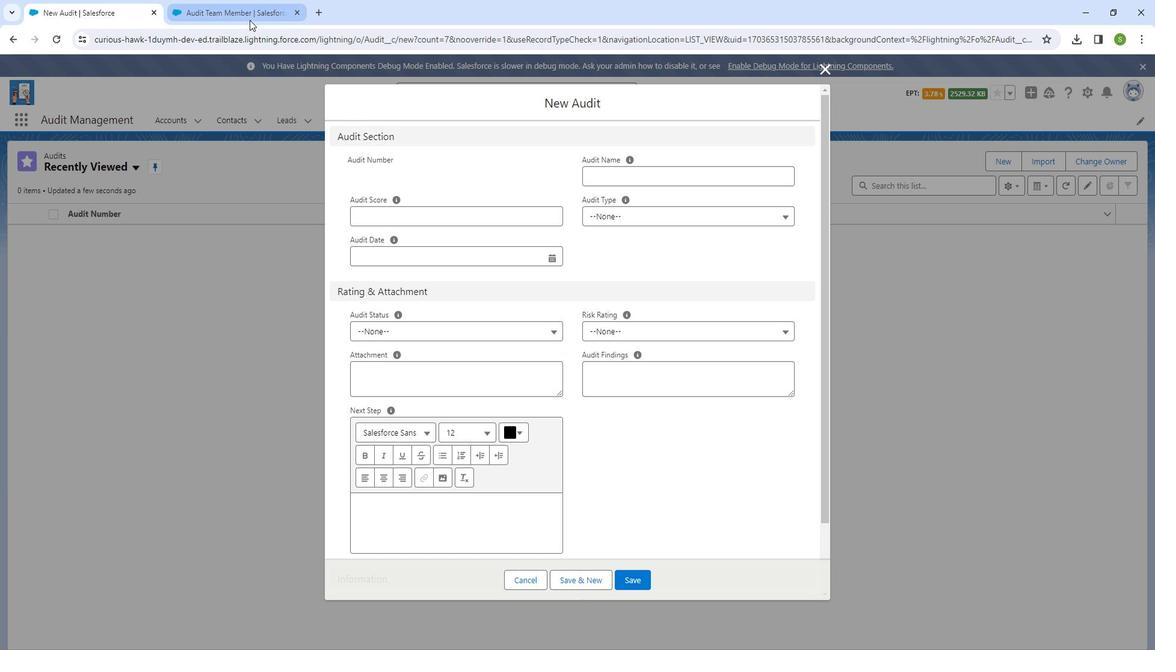 
Action: Mouse pressed left at (258, 27)
Screenshot: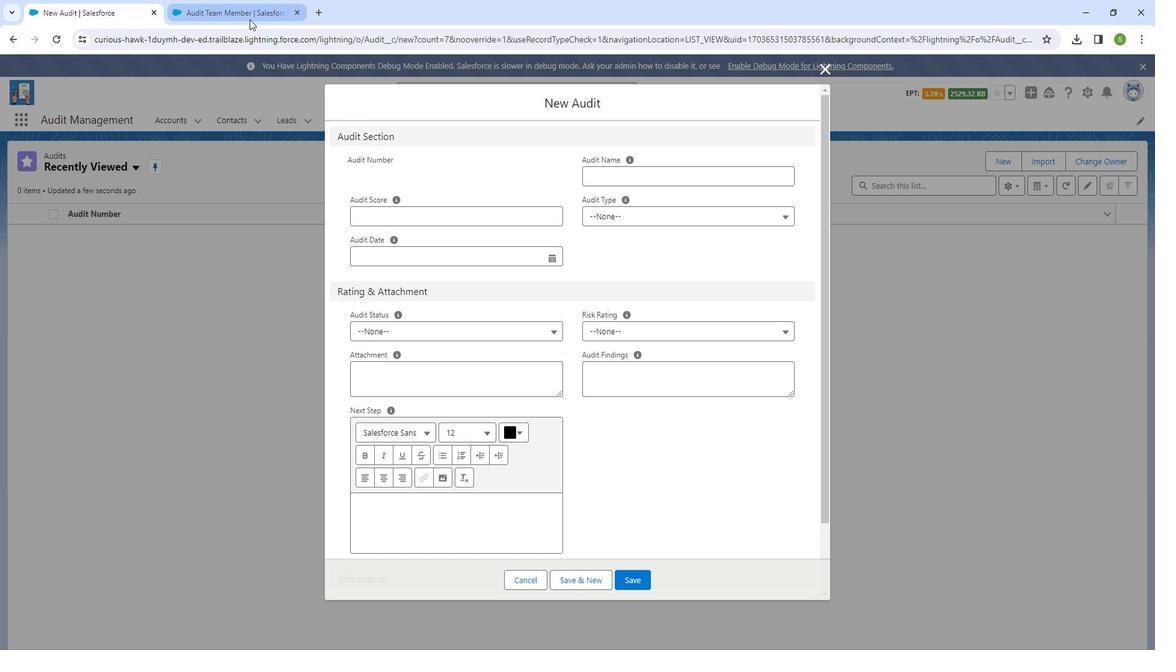 
Action: Mouse moved to (173, 121)
Screenshot: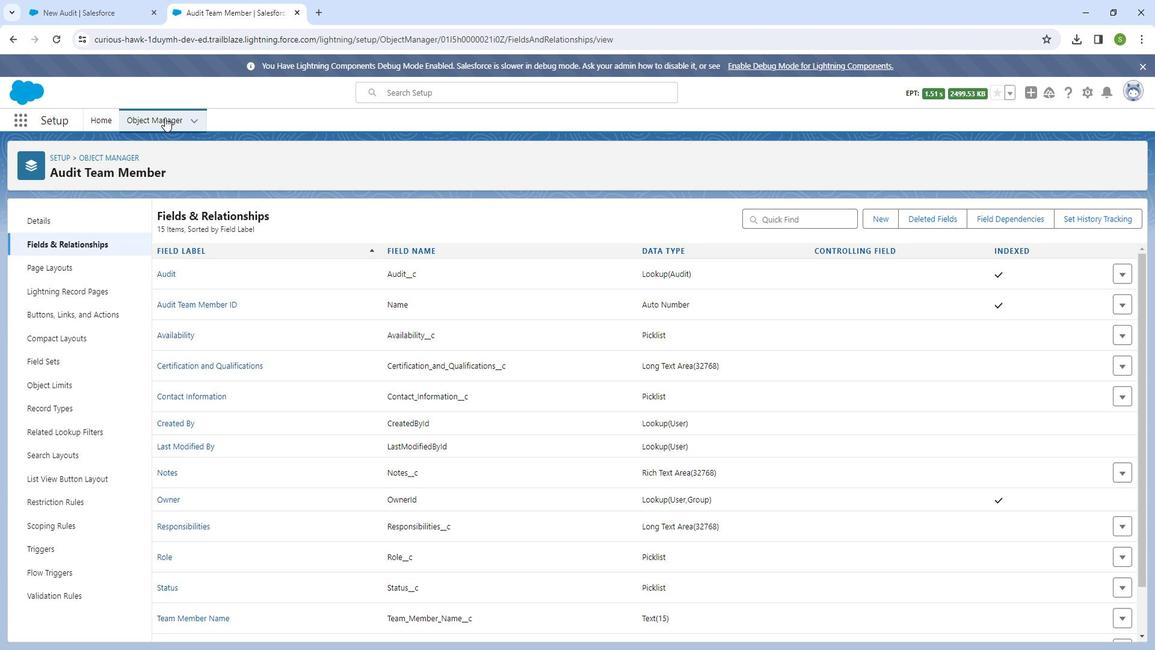
Action: Mouse pressed left at (173, 121)
Screenshot: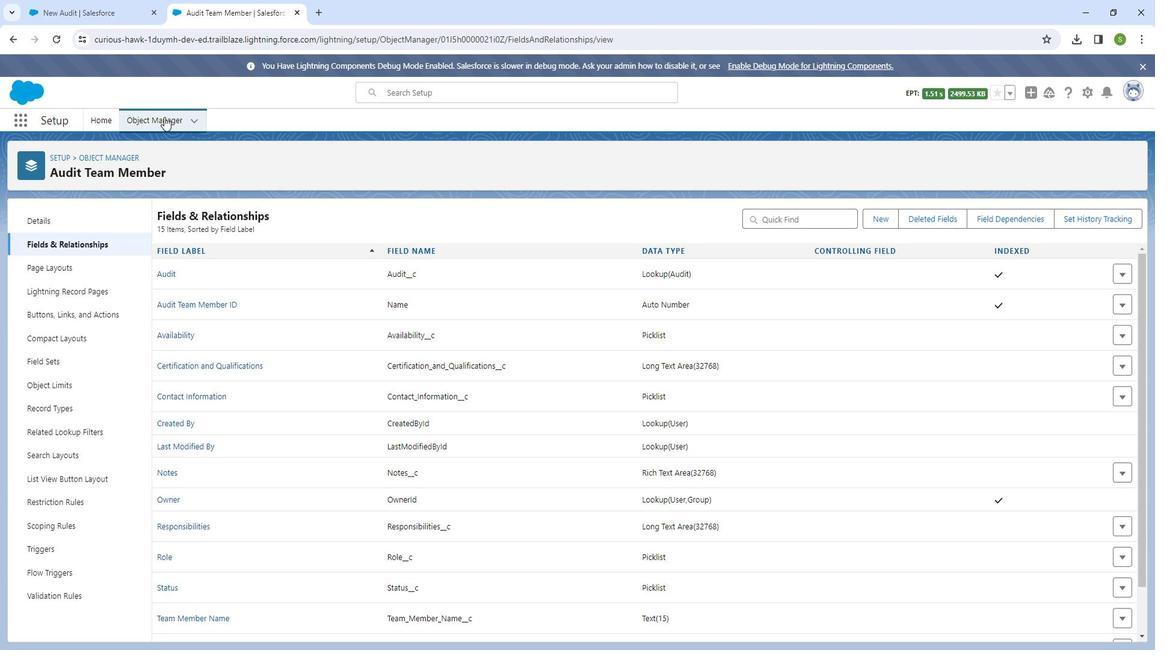 
Action: Mouse moved to (33, 476)
Screenshot: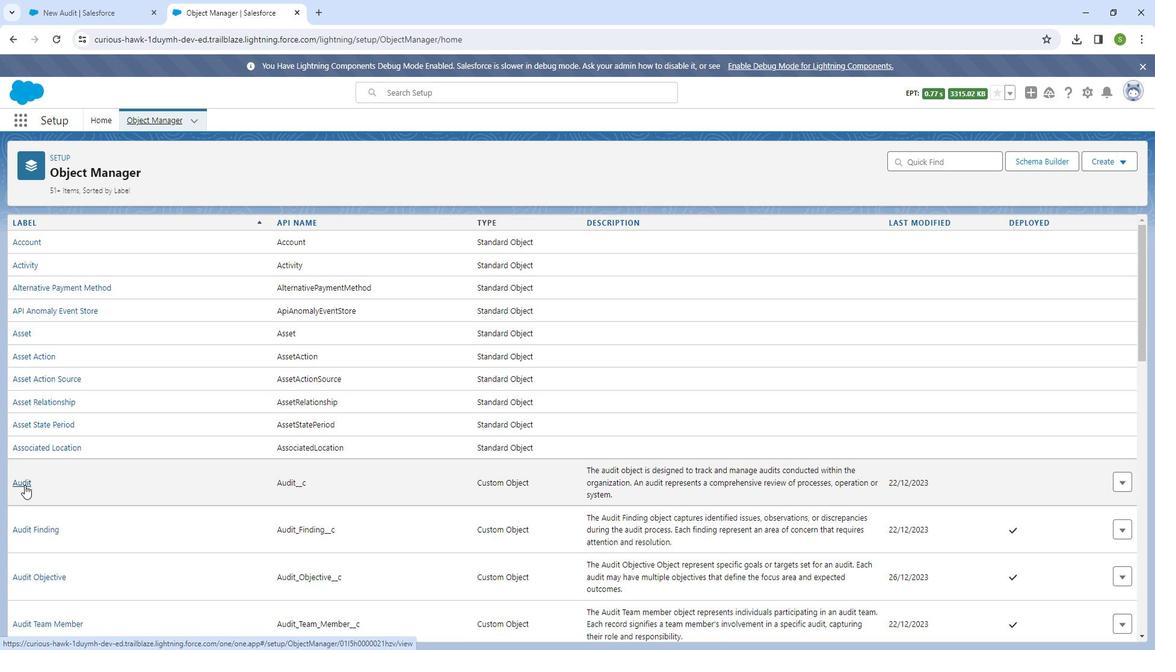 
Action: Mouse pressed left at (33, 476)
Screenshot: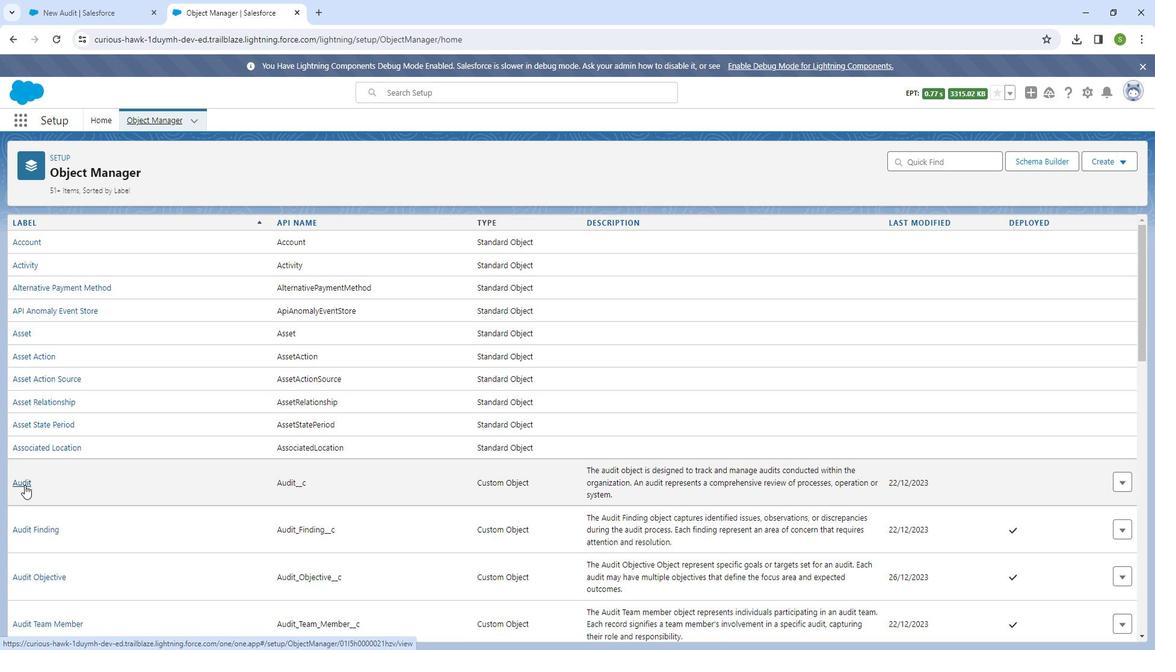 
Action: Mouse moved to (105, 249)
Screenshot: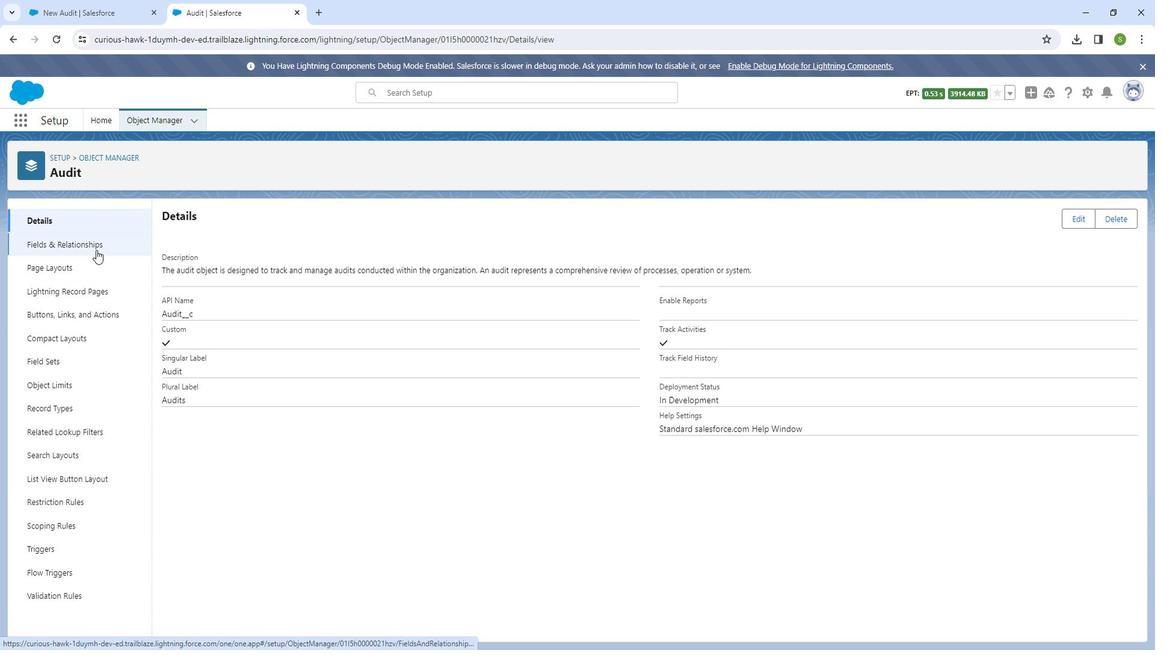 
Action: Mouse pressed left at (105, 249)
Screenshot: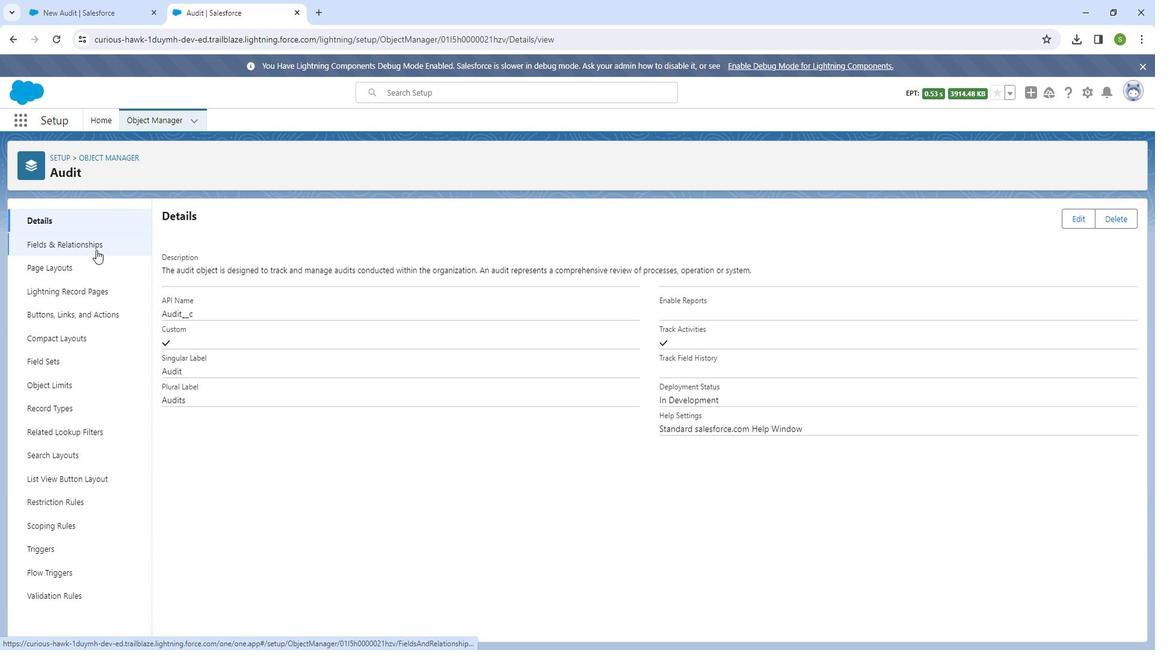 
Action: Mouse moved to (73, 251)
Screenshot: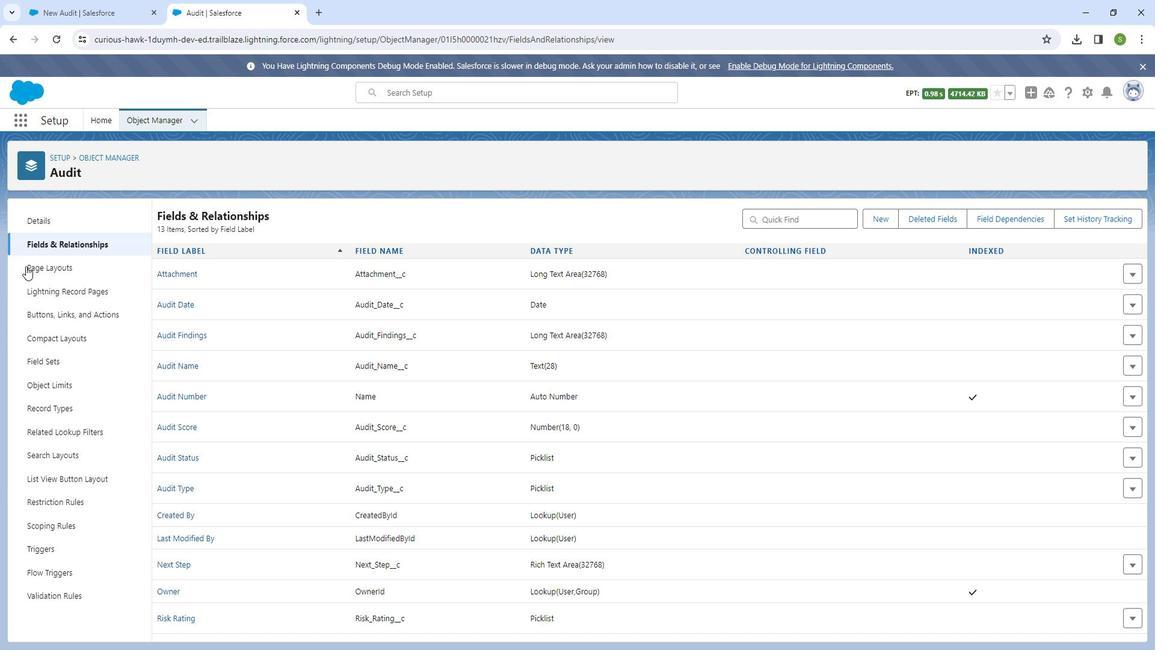 
Action: Mouse pressed left at (73, 251)
Screenshot: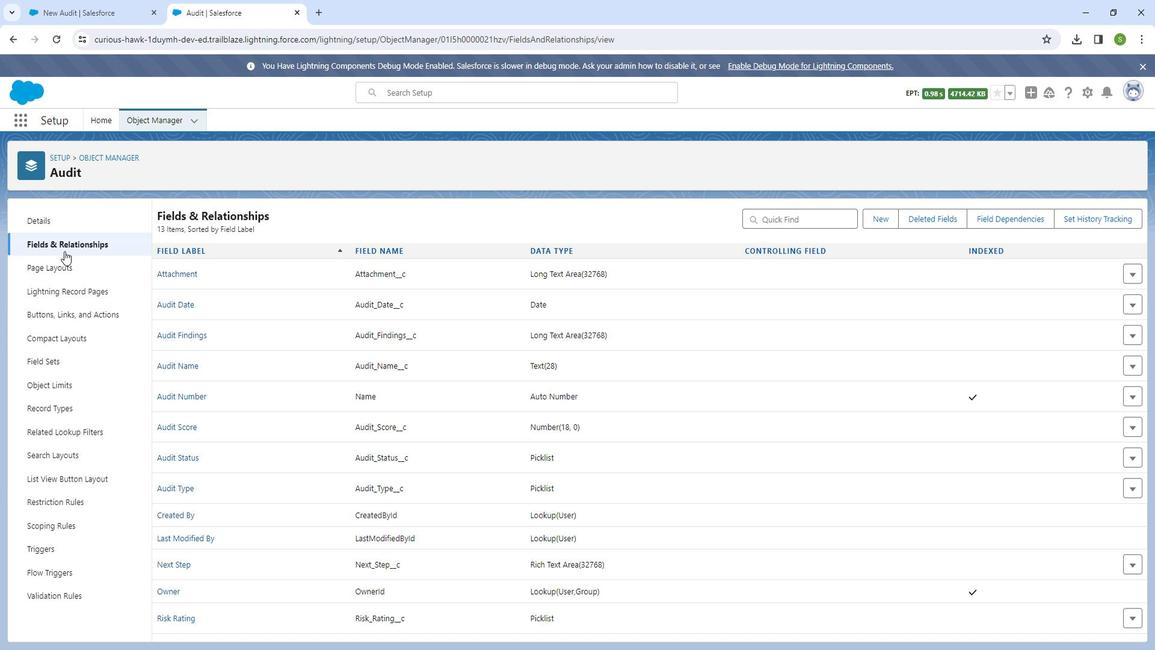 
Action: Mouse moved to (65, 267)
Screenshot: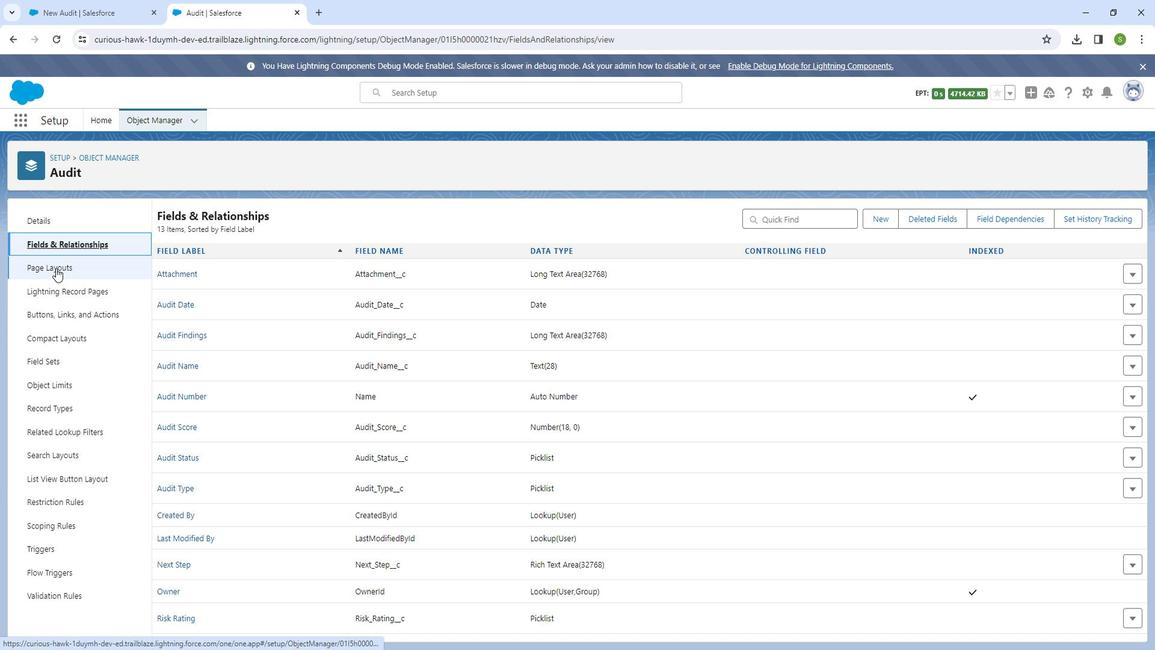 
Action: Mouse pressed left at (65, 267)
Screenshot: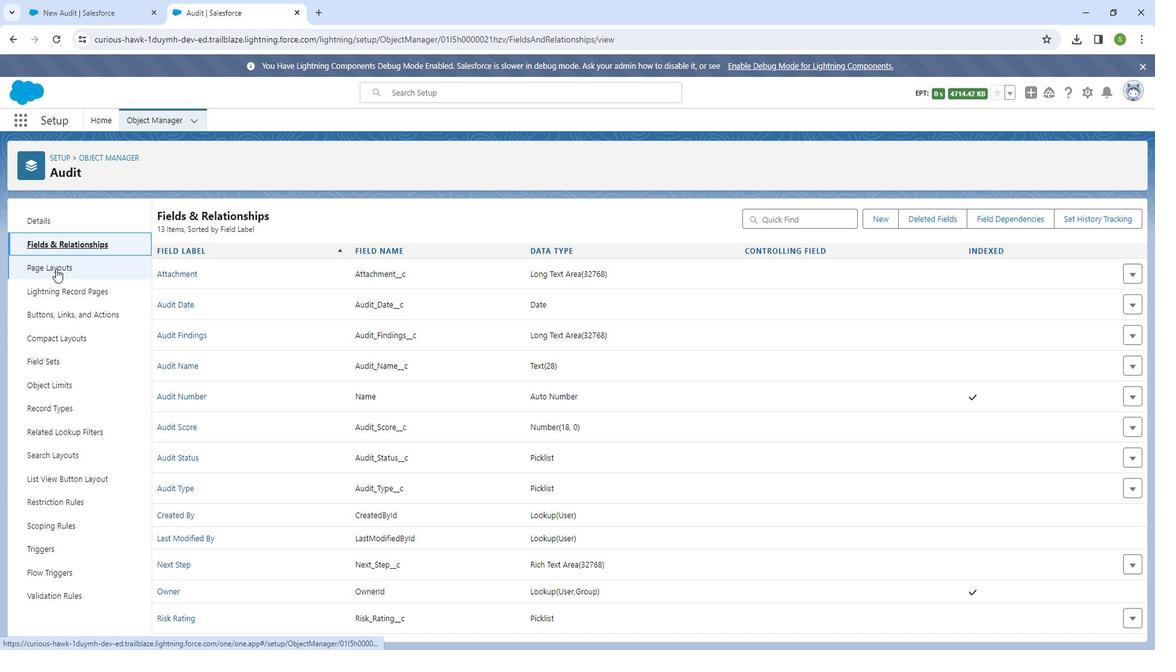 
Action: Mouse moved to (196, 272)
Screenshot: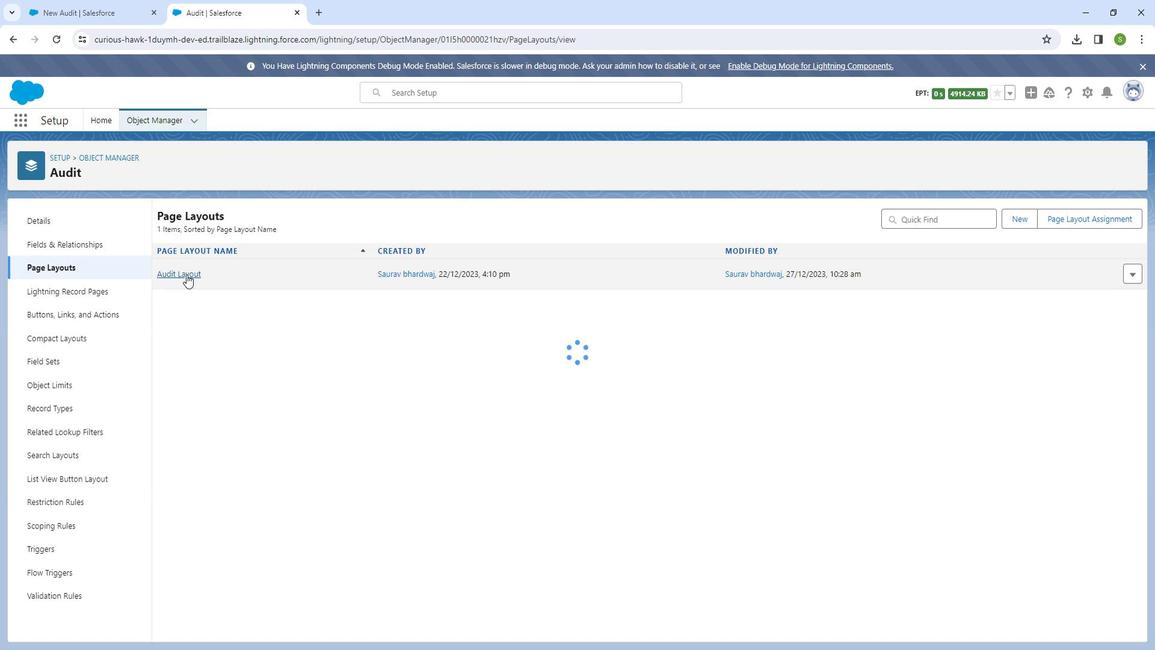 
Action: Mouse pressed left at (196, 272)
Screenshot: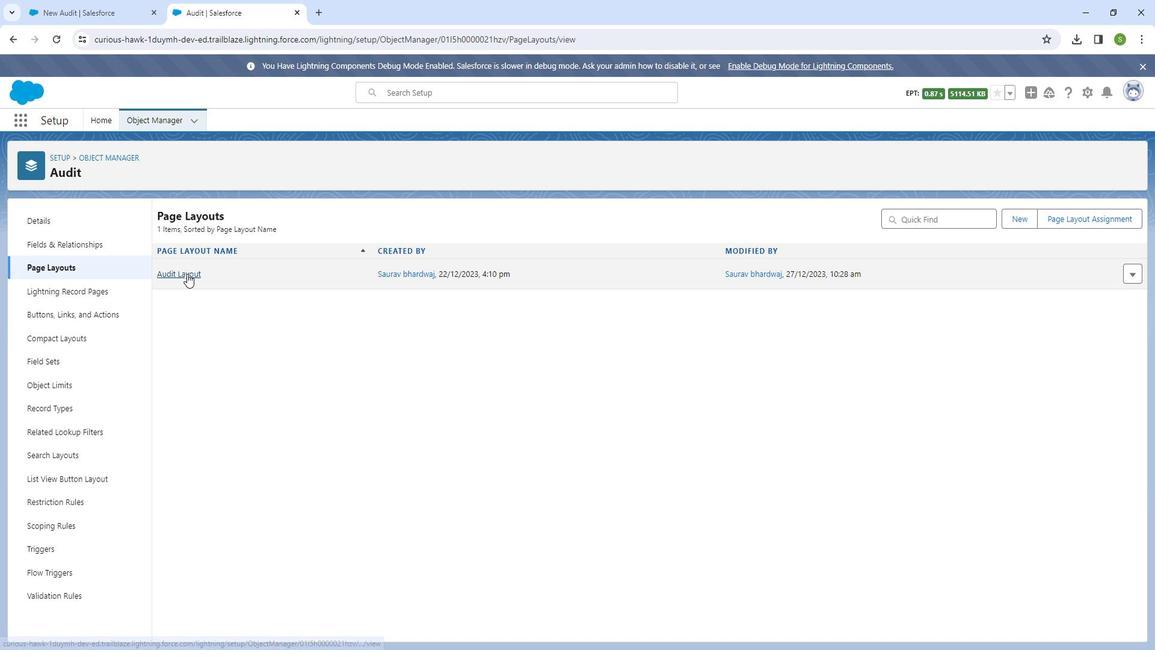 
Action: Mouse moved to (519, 394)
Screenshot: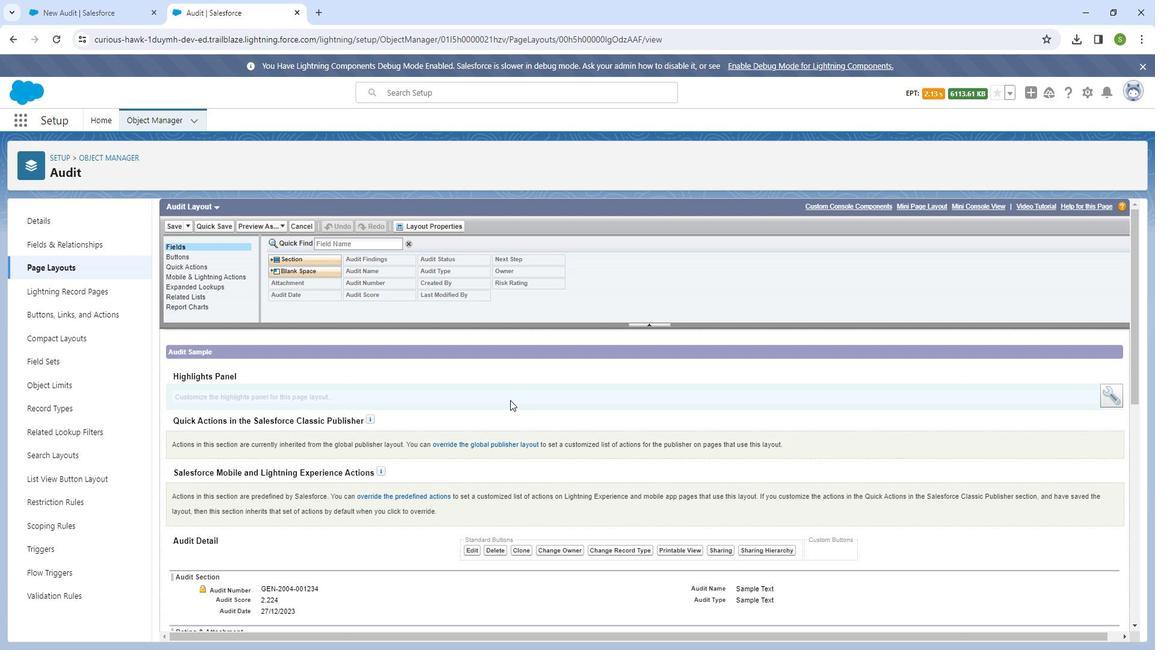 
Action: Mouse scrolled (519, 394) with delta (0, 0)
Screenshot: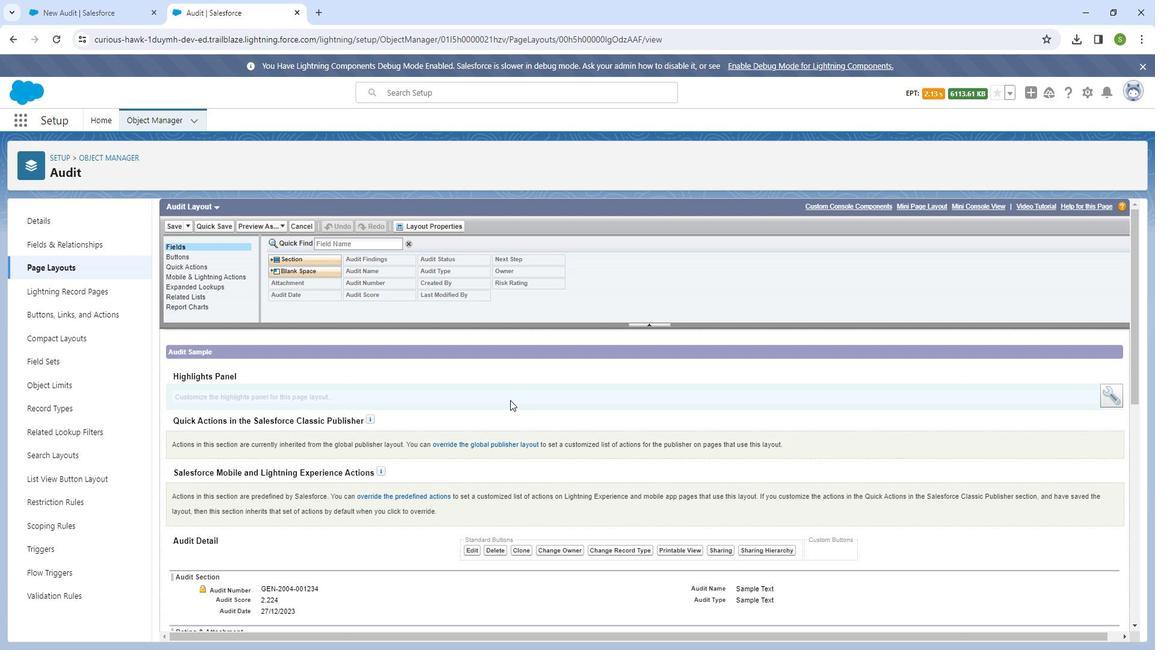 
Action: Mouse moved to (520, 399)
Screenshot: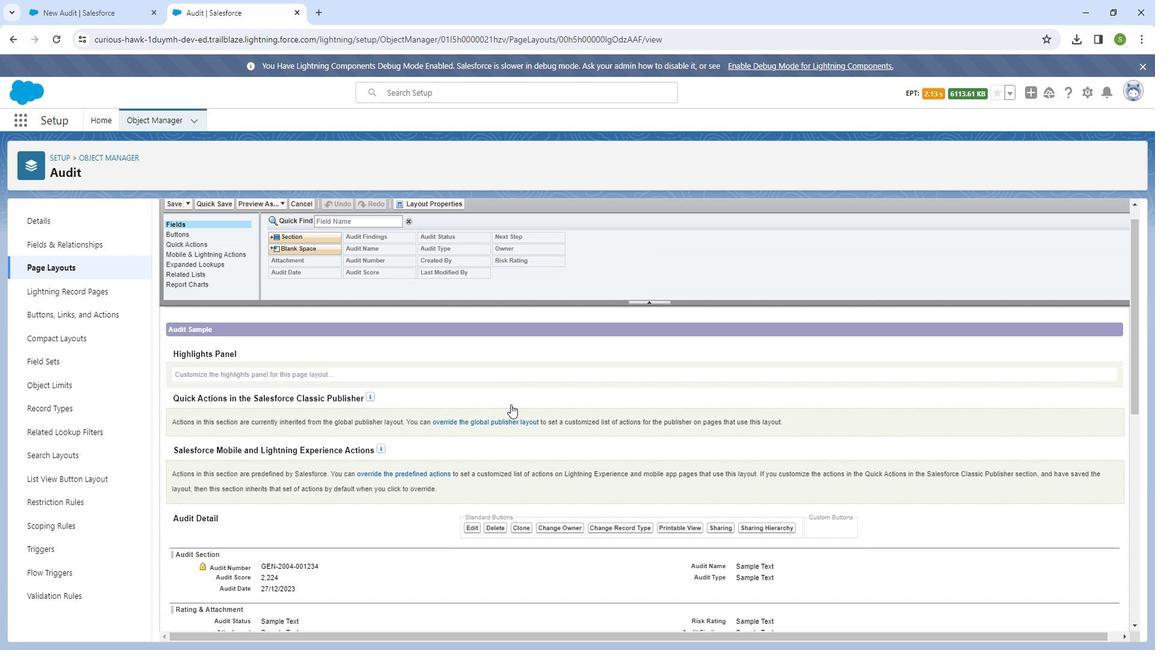 
Action: Mouse scrolled (520, 399) with delta (0, 0)
Screenshot: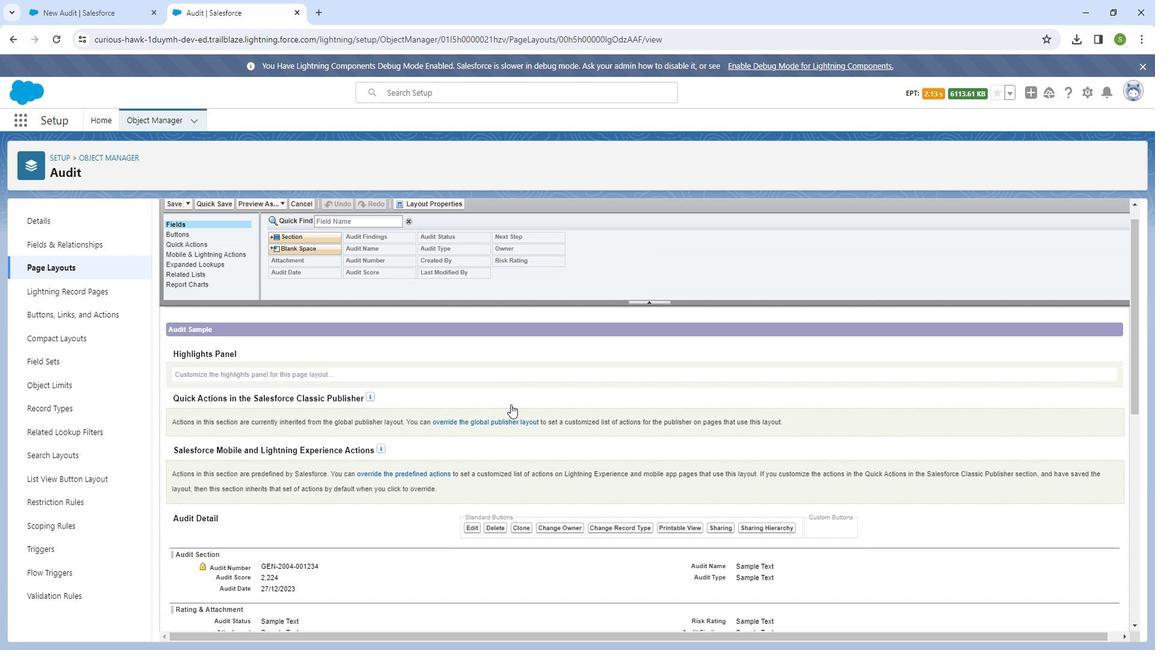 
Action: Mouse moved to (520, 401)
Screenshot: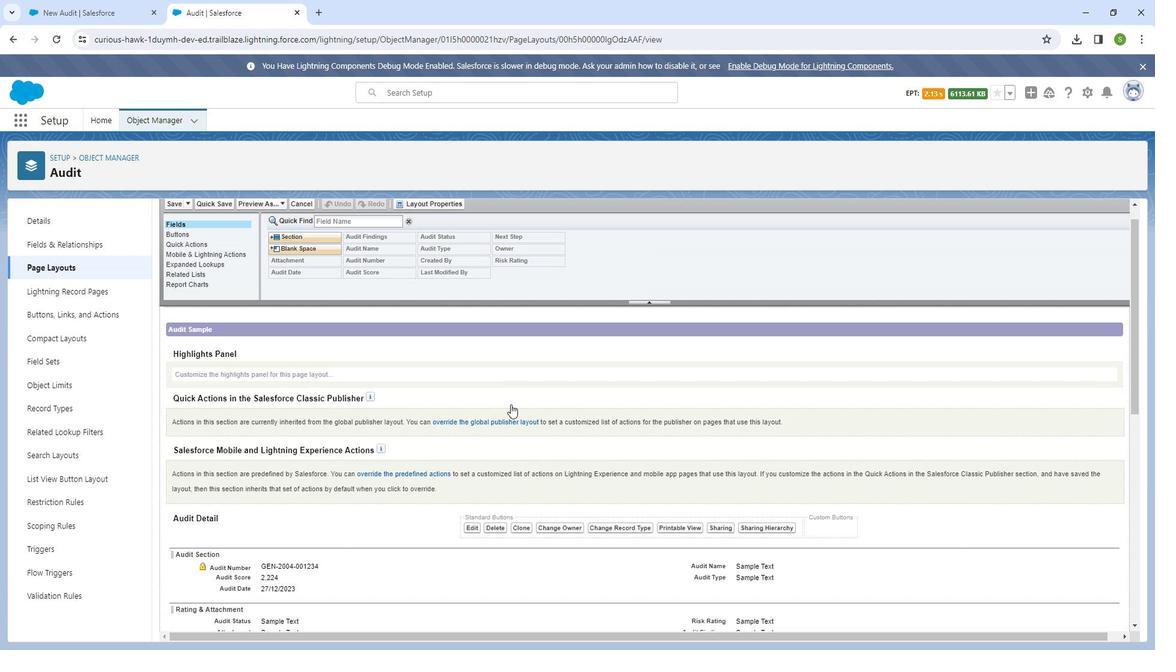 
Action: Mouse scrolled (520, 400) with delta (0, 0)
Screenshot: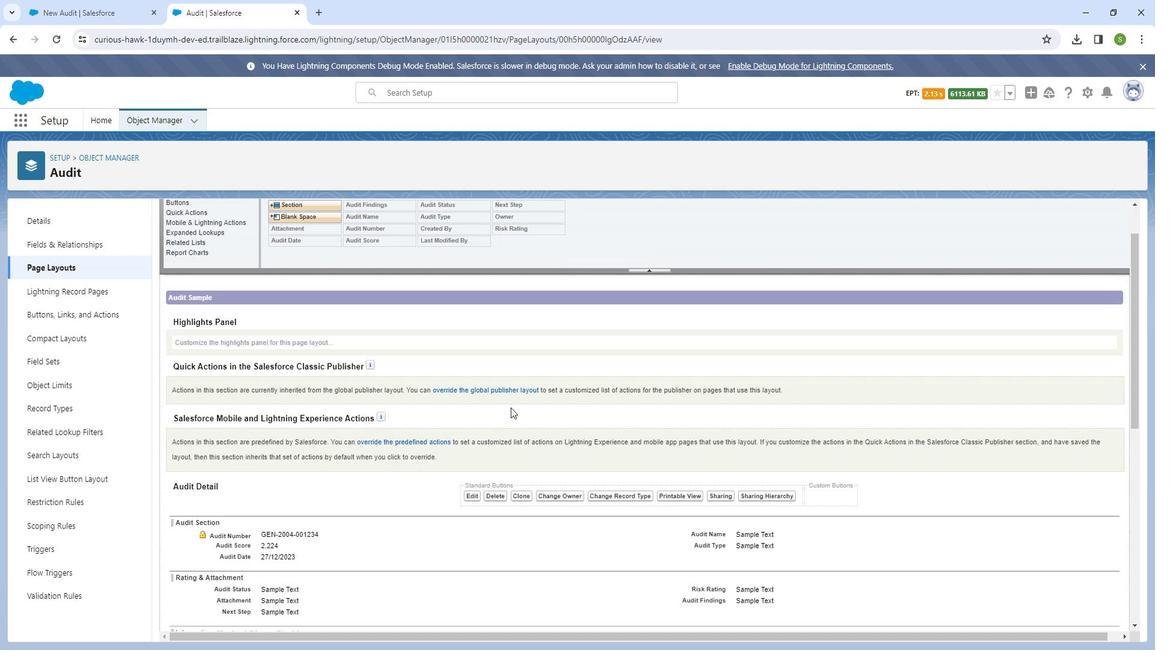 
Action: Mouse moved to (520, 403)
Screenshot: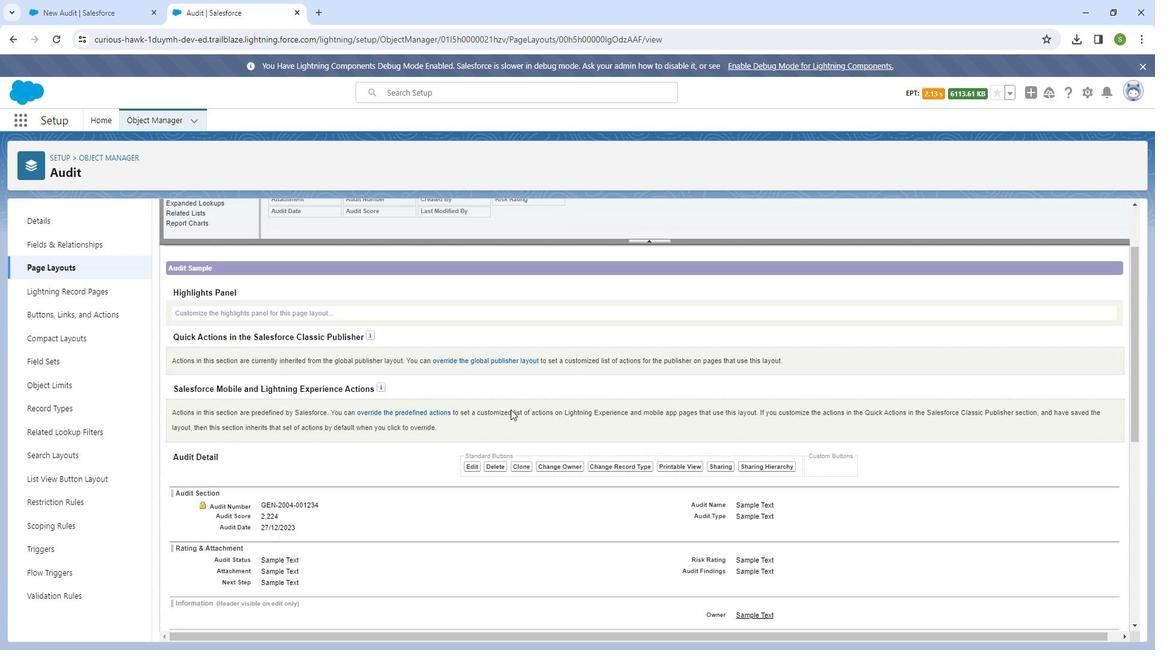
Action: Mouse scrolled (520, 402) with delta (0, 0)
Screenshot: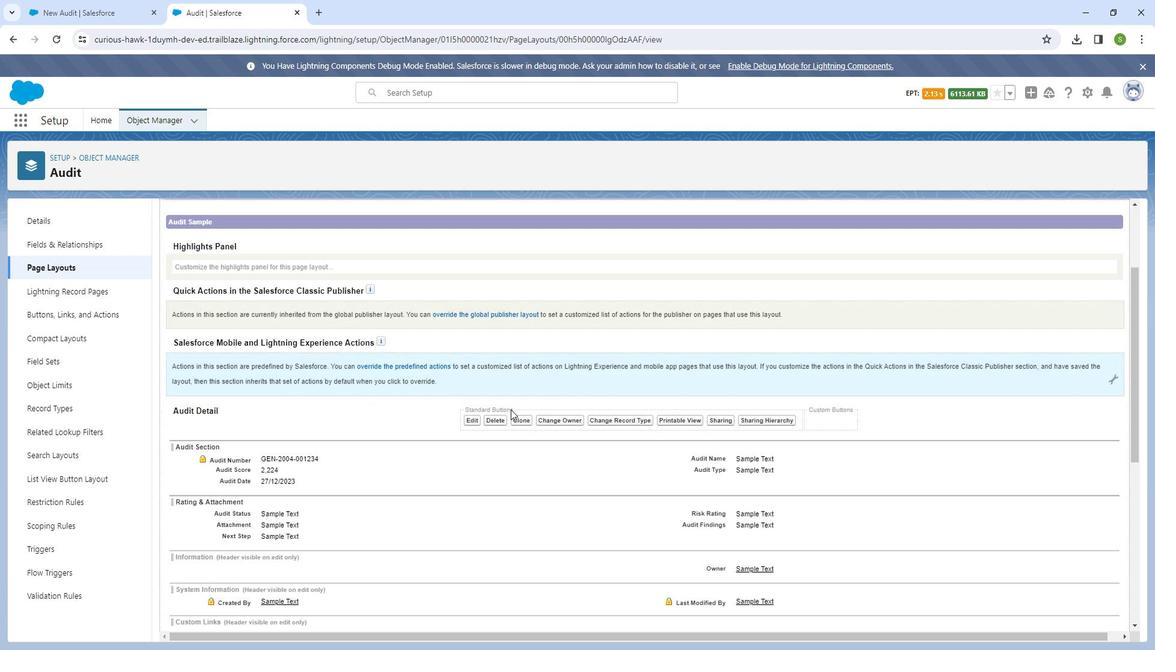 
Action: Mouse moved to (538, 378)
Screenshot: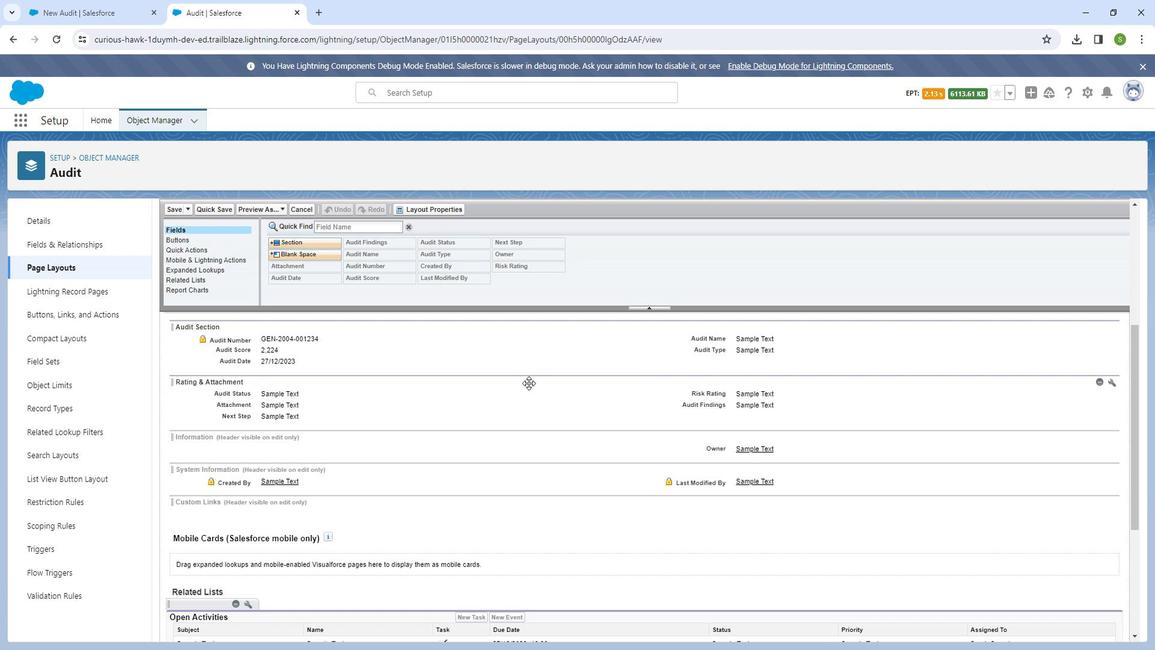 
Action: Mouse scrolled (538, 378) with delta (0, 0)
Screenshot: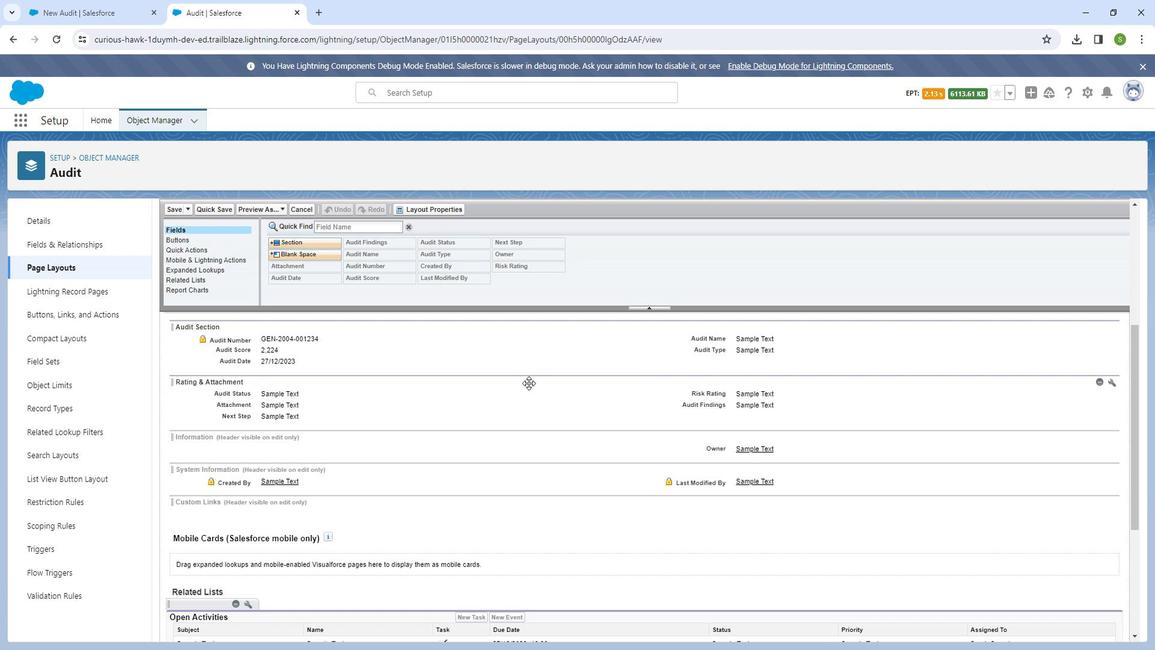 
Action: Mouse moved to (135, 10)
Screenshot: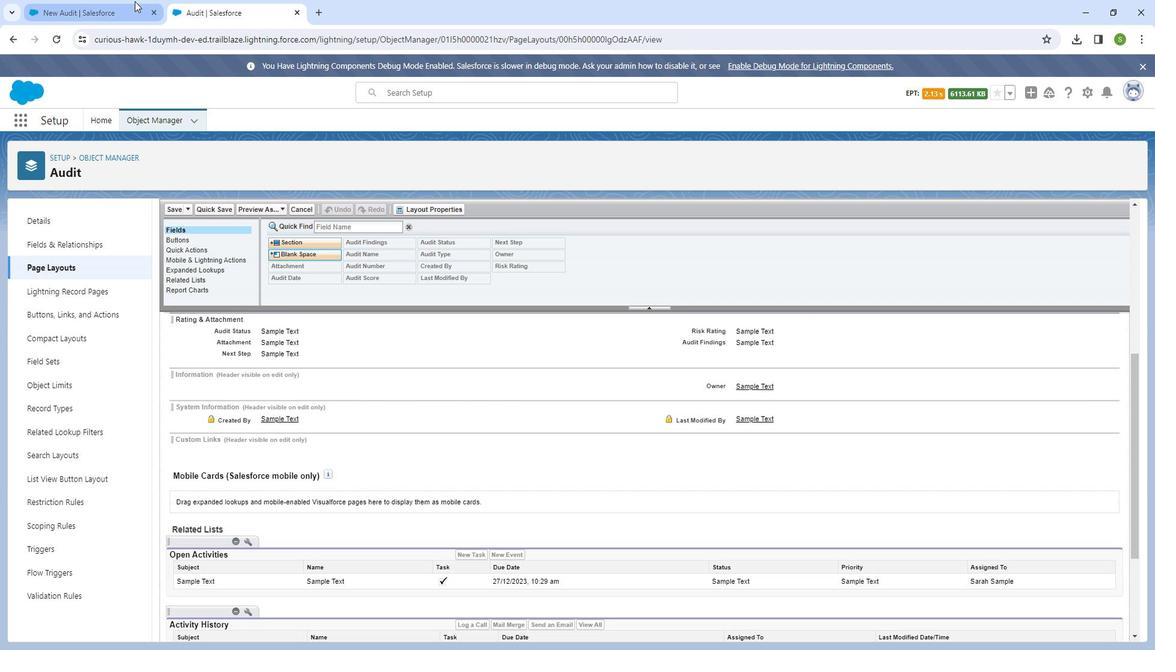 
Action: Mouse pressed left at (135, 10)
Screenshot: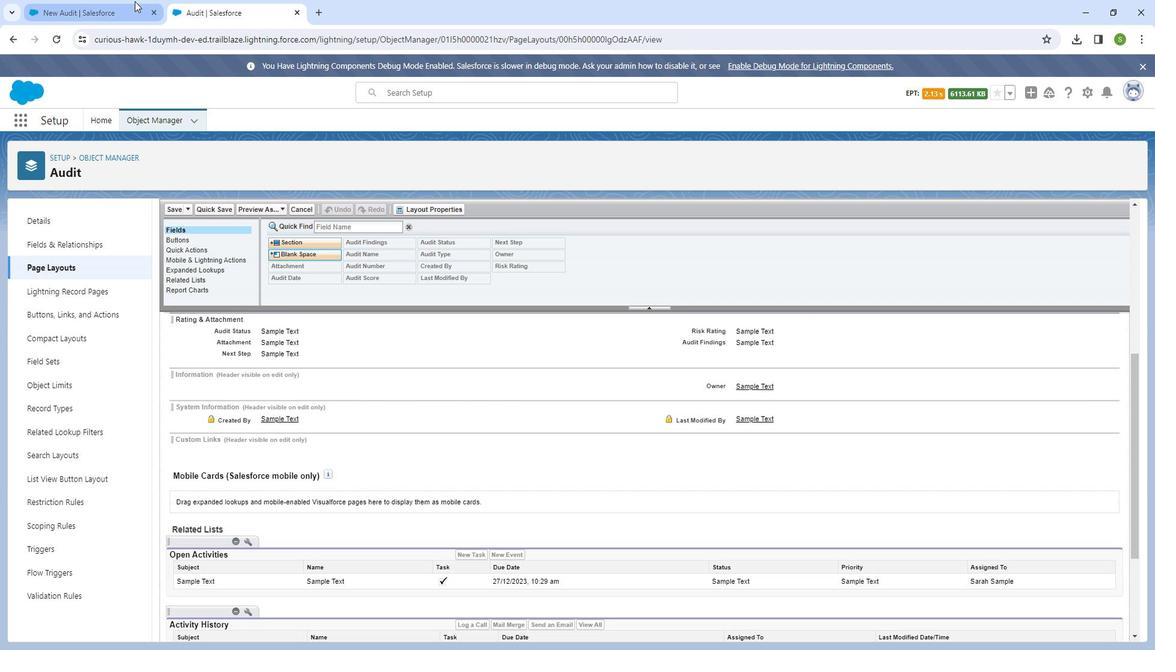 
Action: Mouse moved to (827, 76)
Screenshot: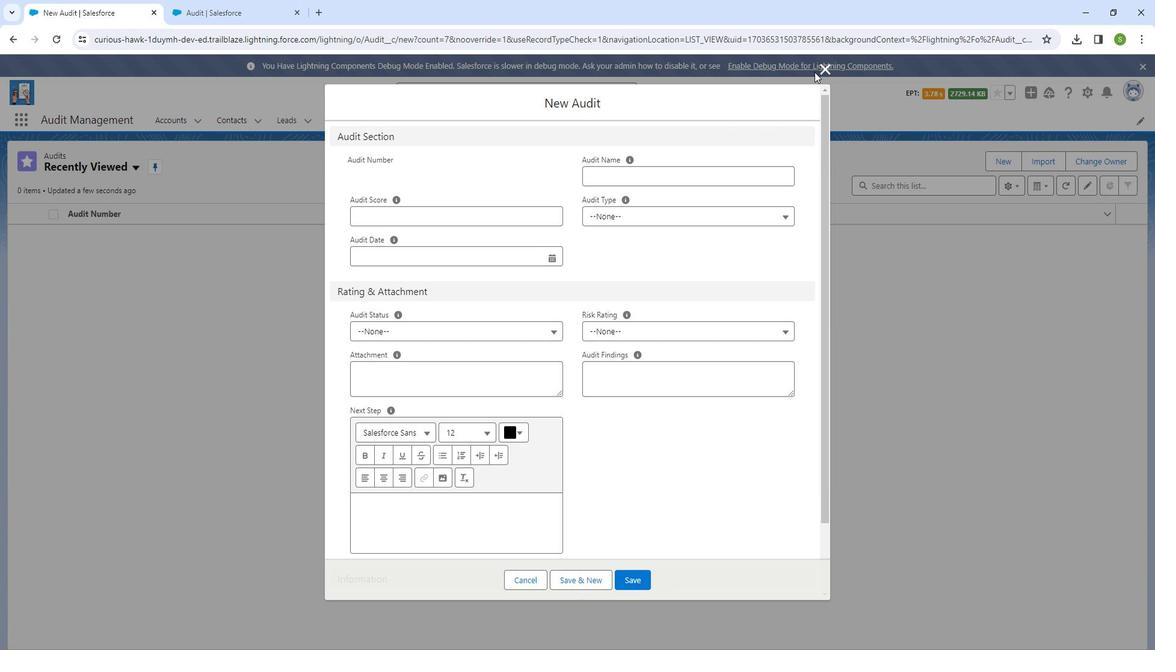 
Action: Mouse pressed left at (827, 76)
Screenshot: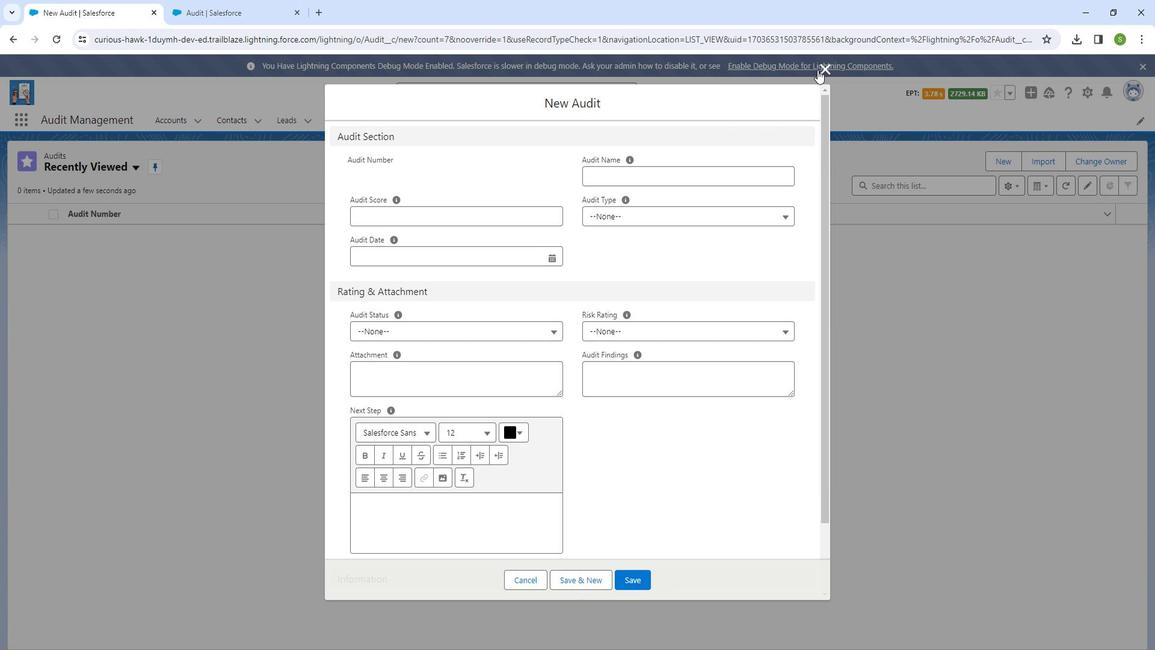 
Action: Mouse moved to (483, 127)
Screenshot: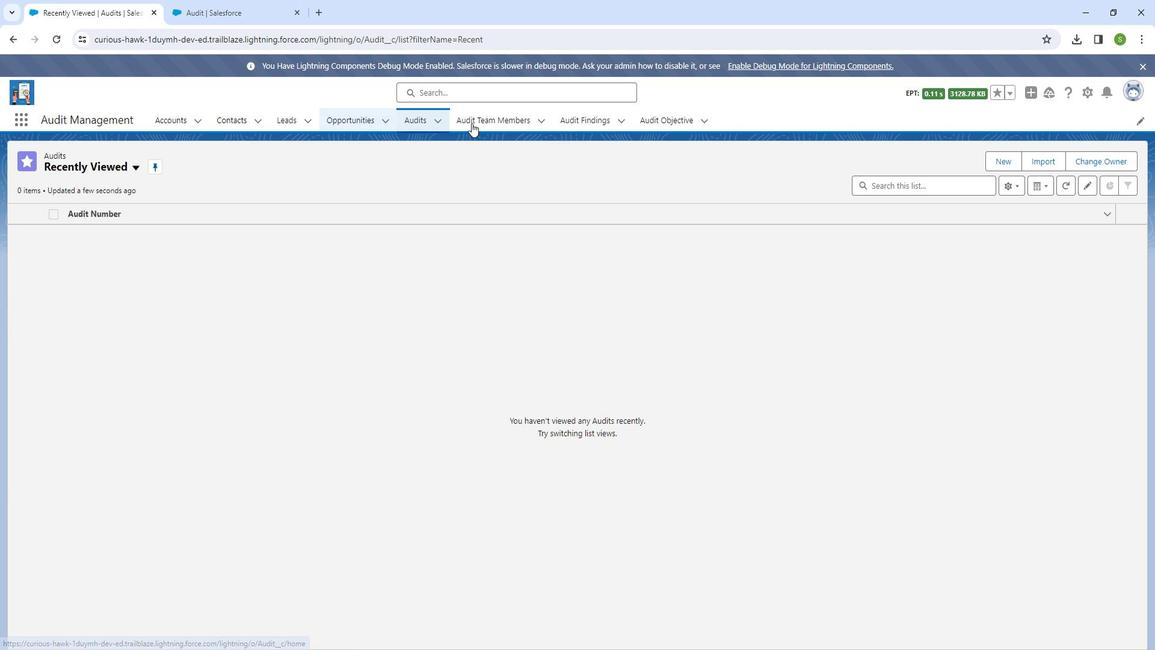 
Action: Mouse pressed left at (483, 127)
Screenshot: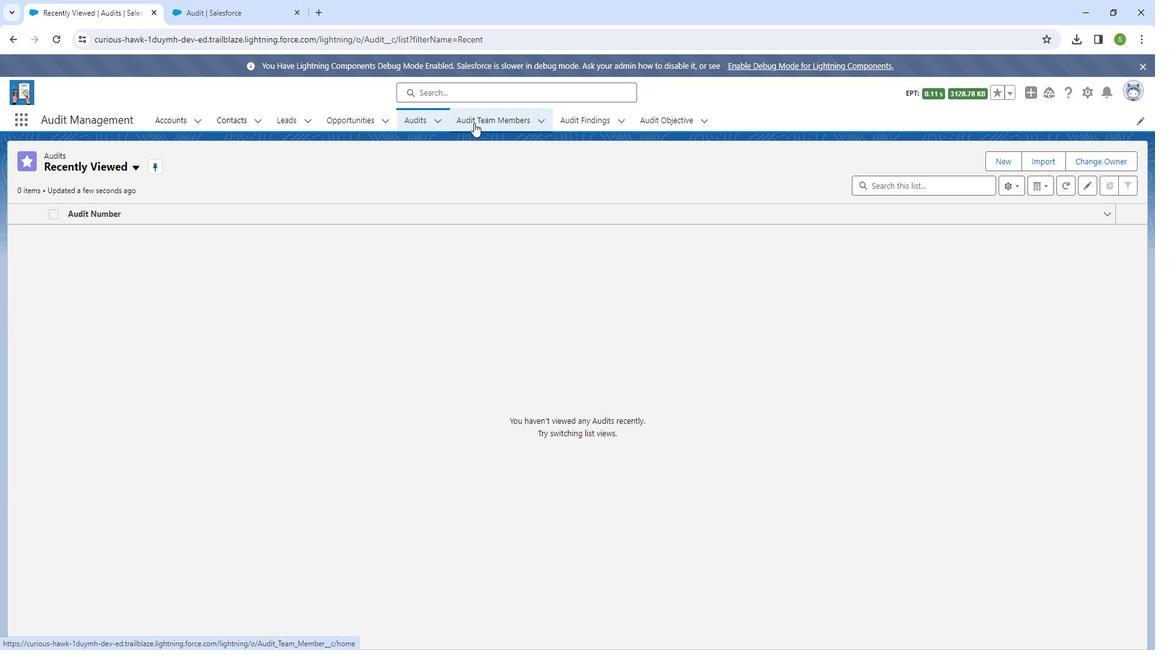 
Action: Mouse moved to (1011, 168)
Screenshot: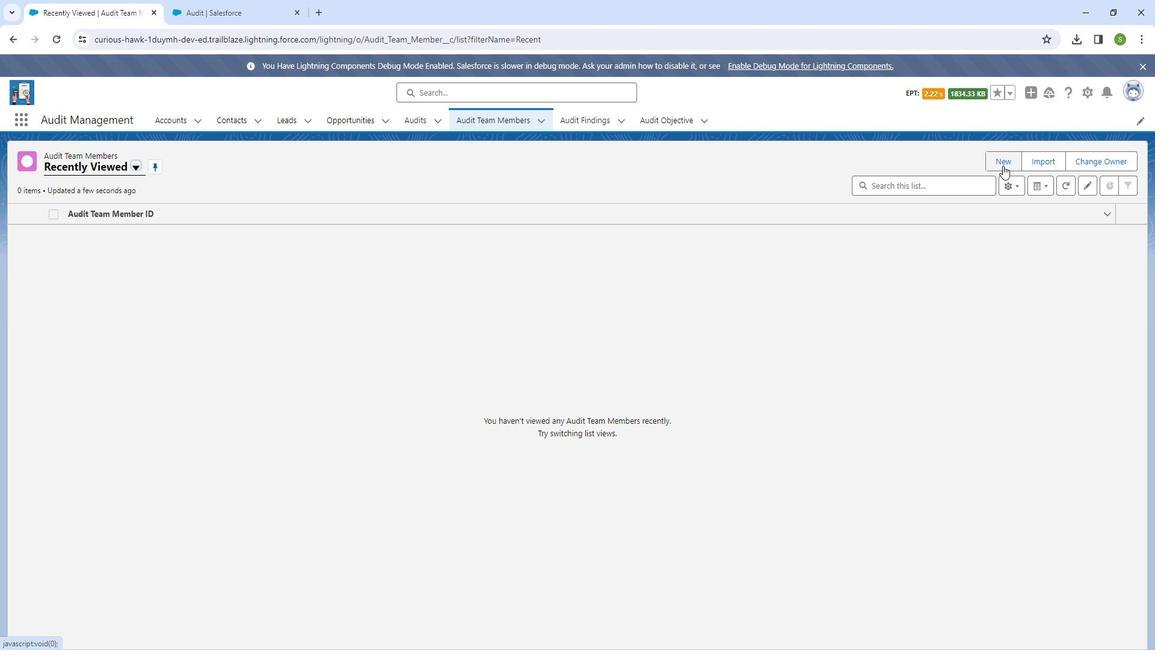 
Action: Mouse pressed left at (1011, 168)
Screenshot: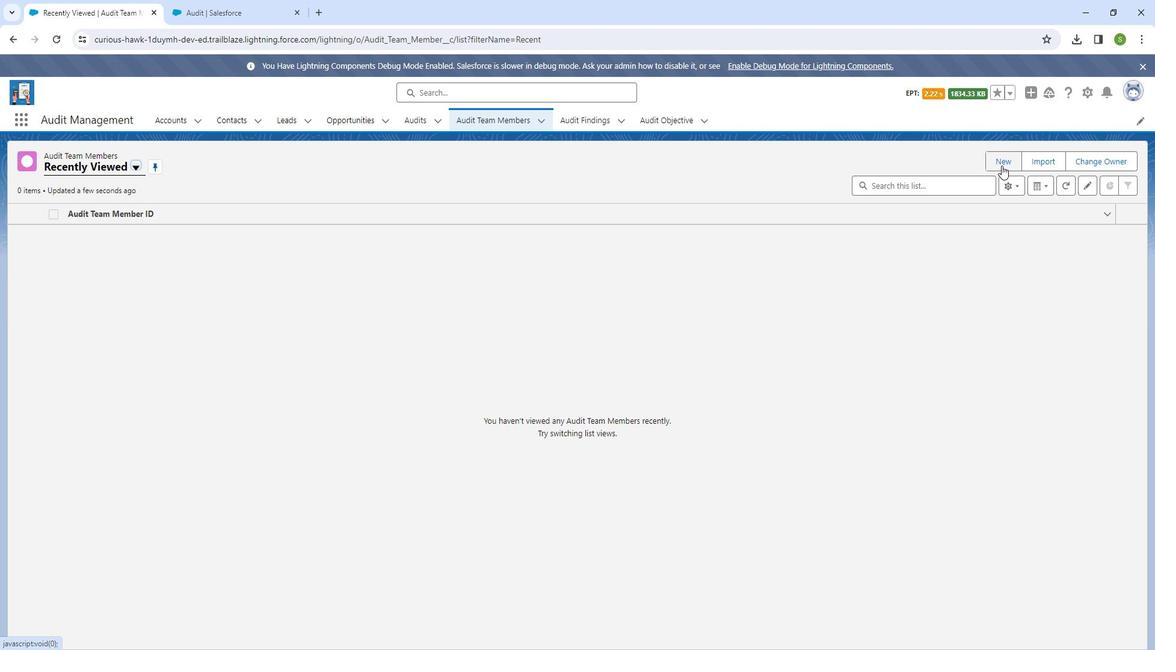 
Action: Mouse moved to (457, 351)
Screenshot: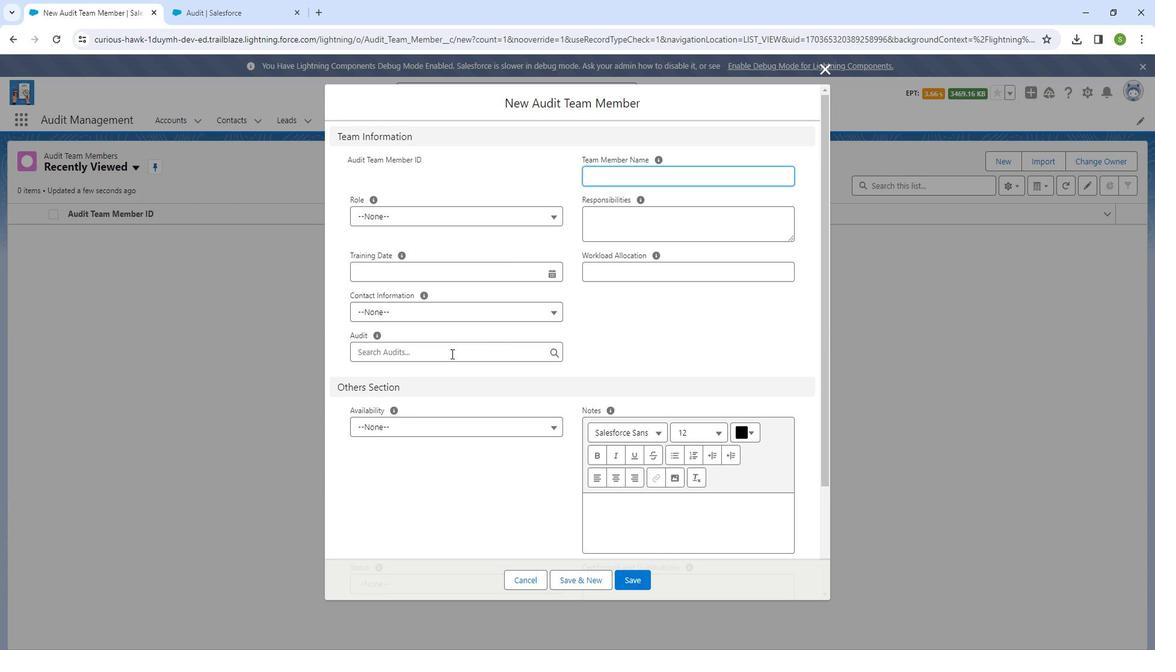 
Action: Mouse pressed left at (457, 351)
Screenshot: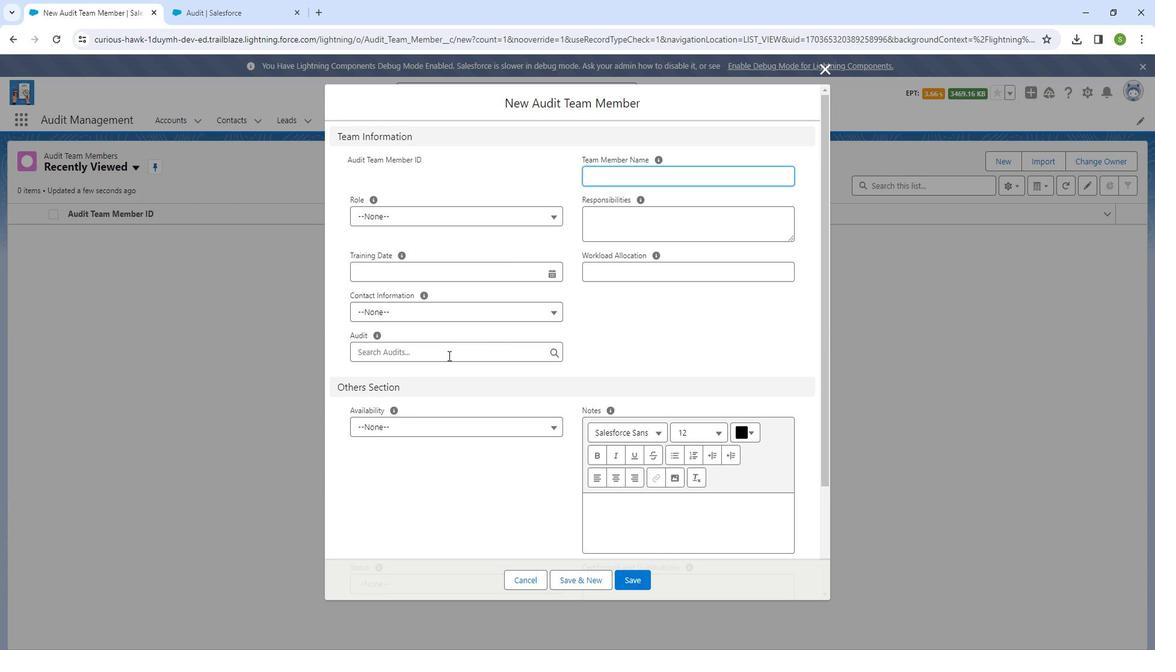 
Action: Mouse moved to (674, 315)
Screenshot: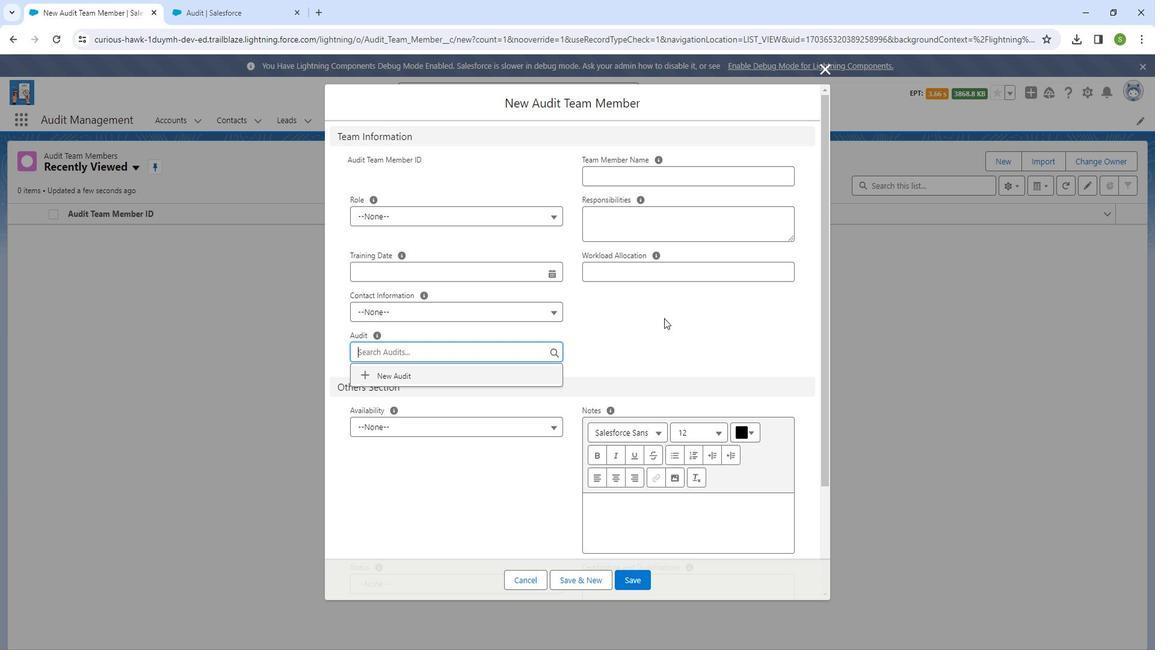 
